 Task: Set up a 60-minute event rehearsal coordination.
Action: Mouse moved to (77, 197)
Screenshot: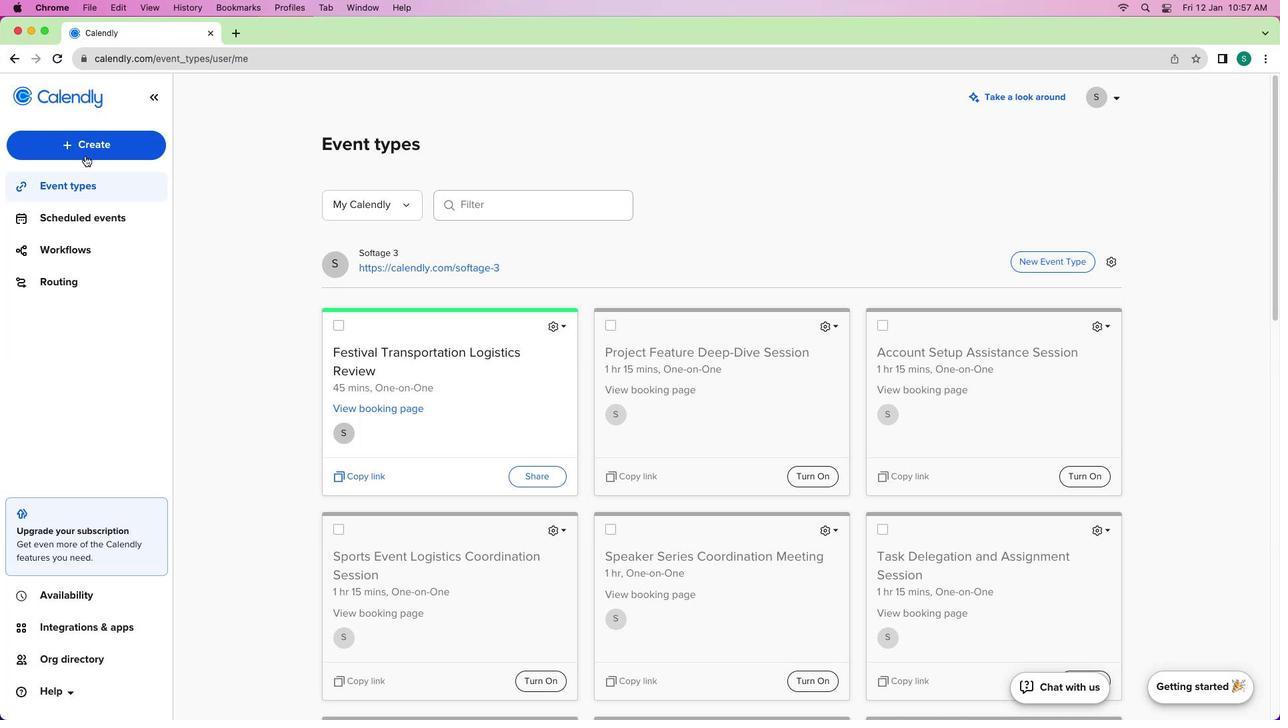 
Action: Mouse pressed left at (77, 197)
Screenshot: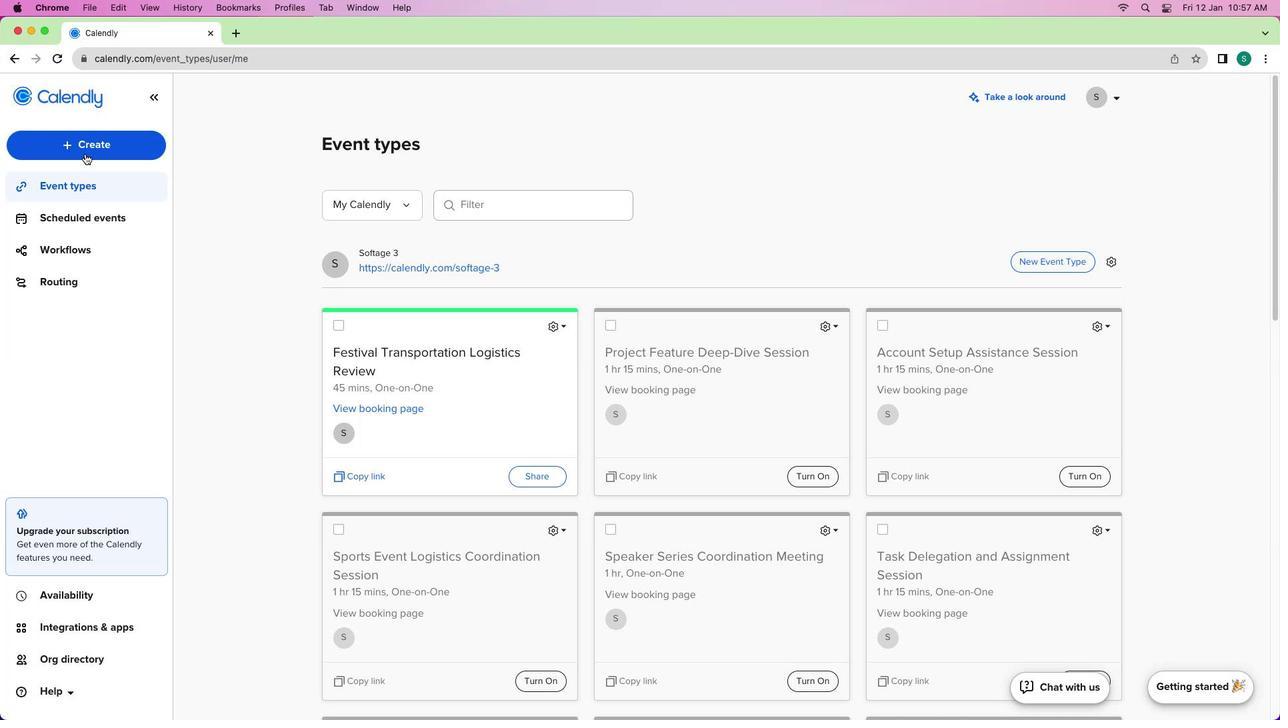 
Action: Mouse moved to (75, 192)
Screenshot: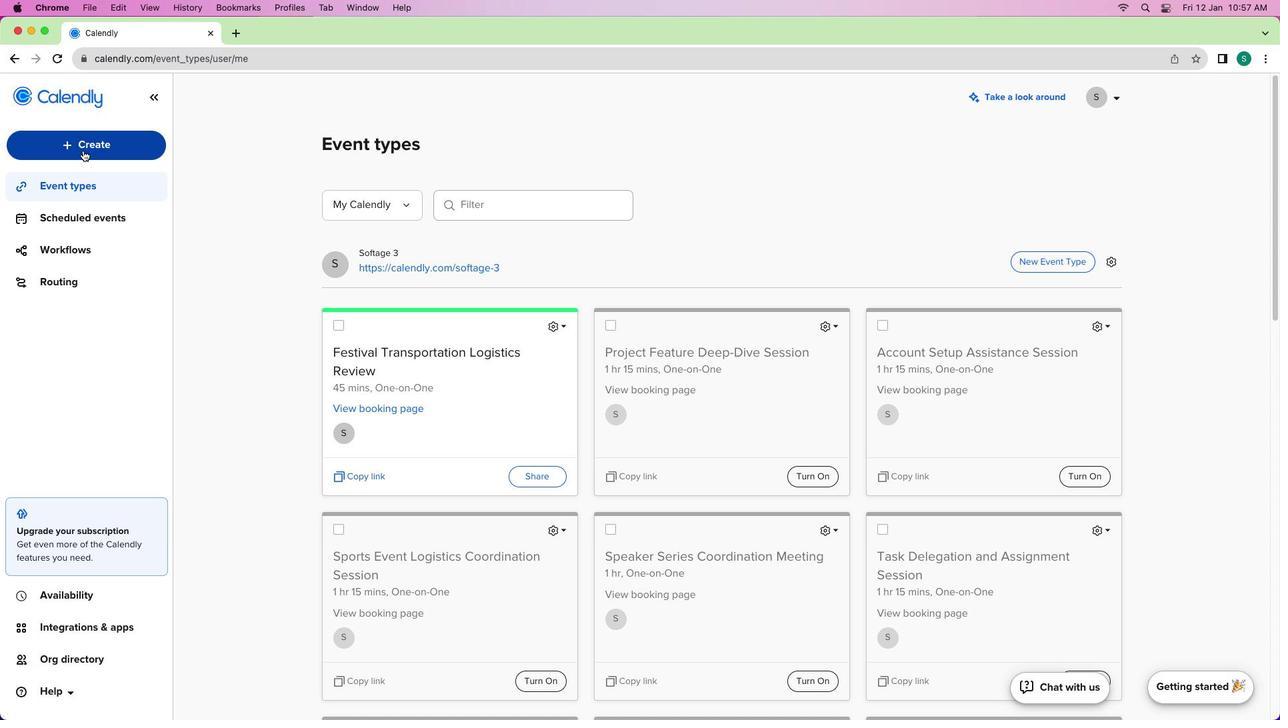 
Action: Mouse pressed left at (75, 192)
Screenshot: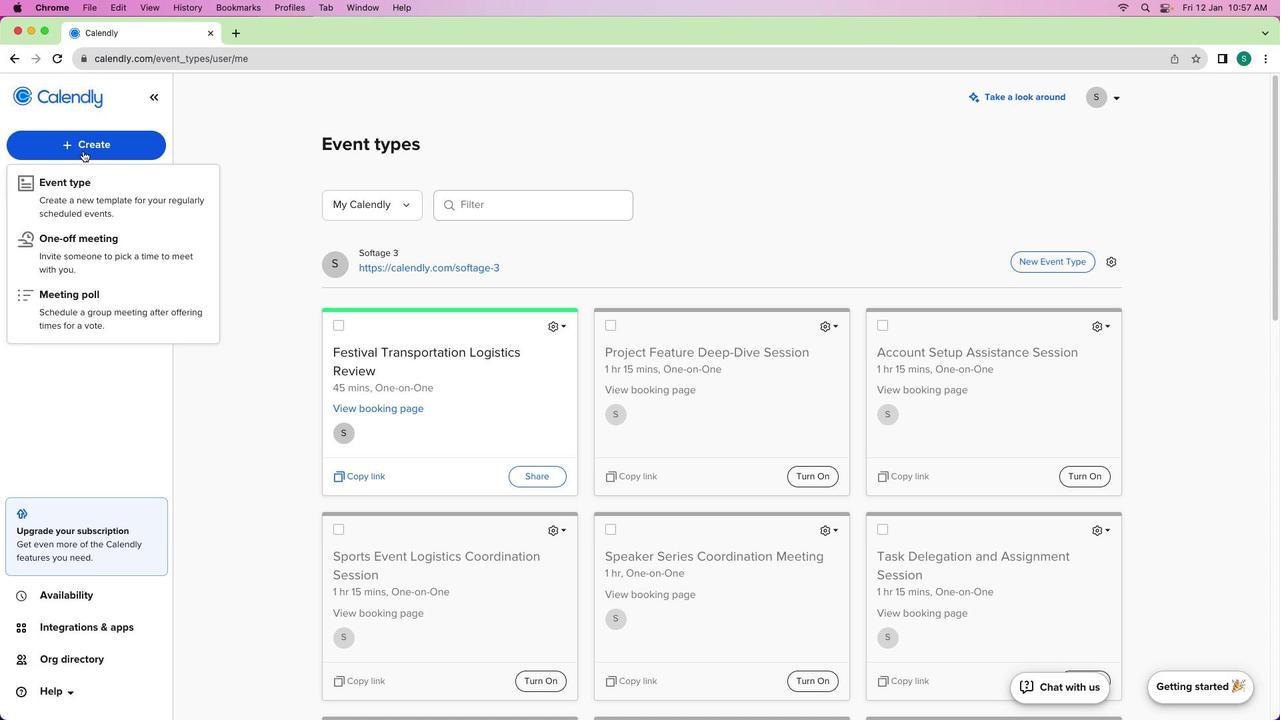 
Action: Mouse moved to (88, 216)
Screenshot: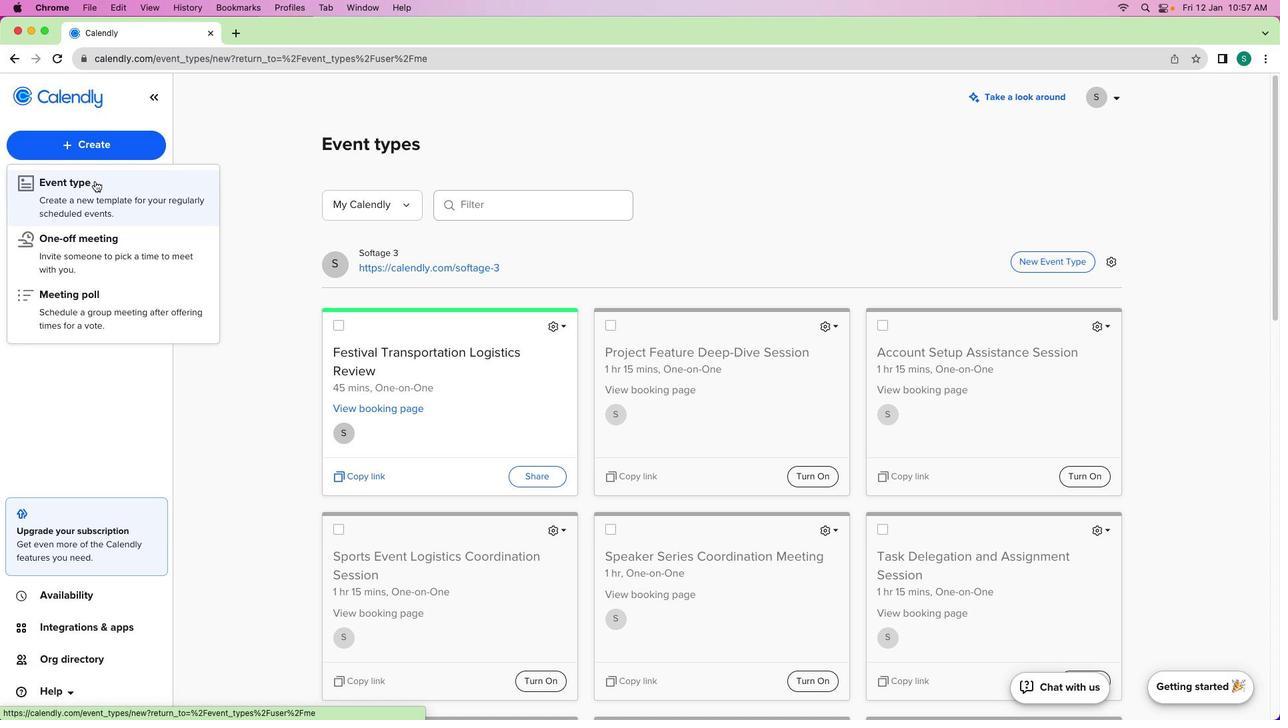 
Action: Mouse pressed left at (88, 216)
Screenshot: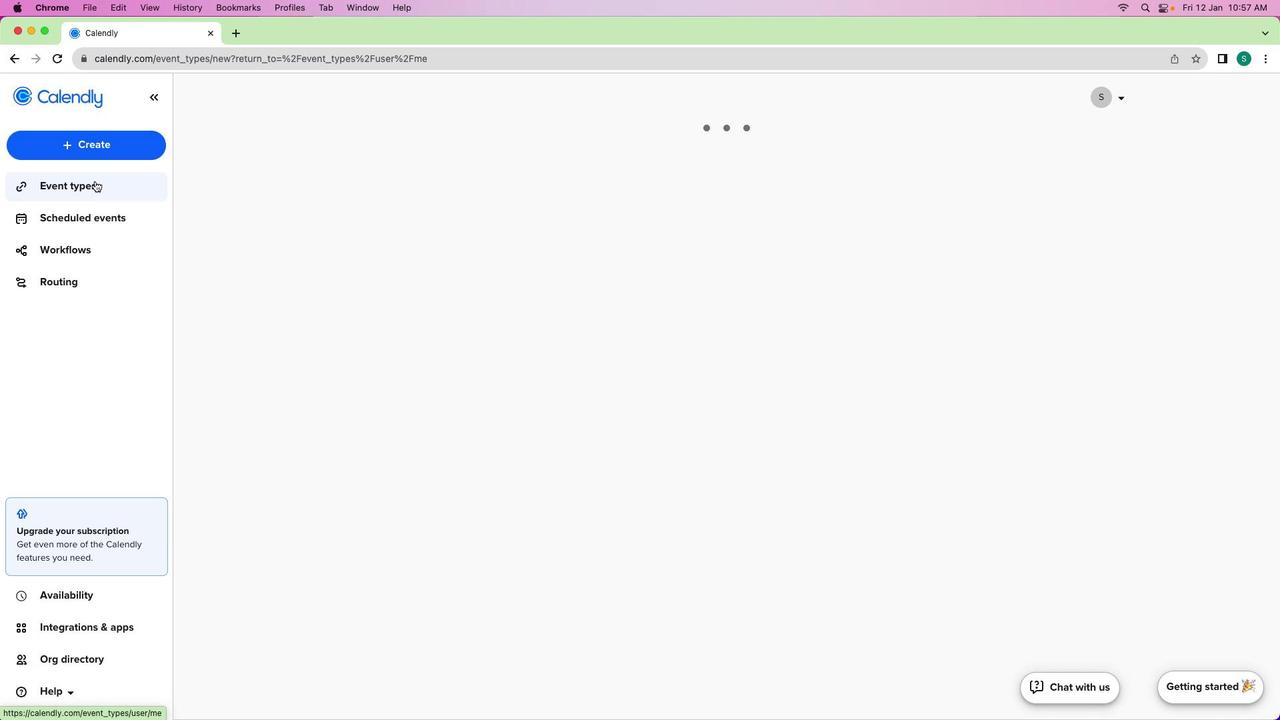 
Action: Mouse moved to (490, 262)
Screenshot: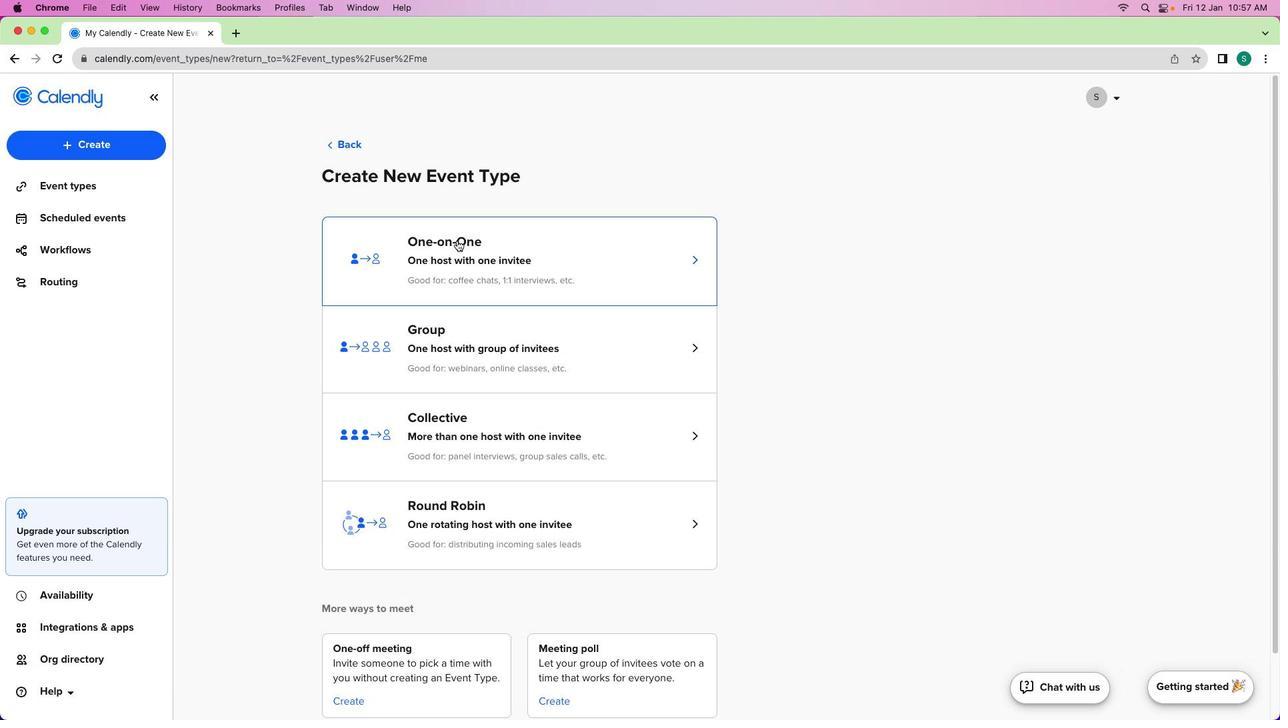 
Action: Mouse pressed left at (490, 262)
Screenshot: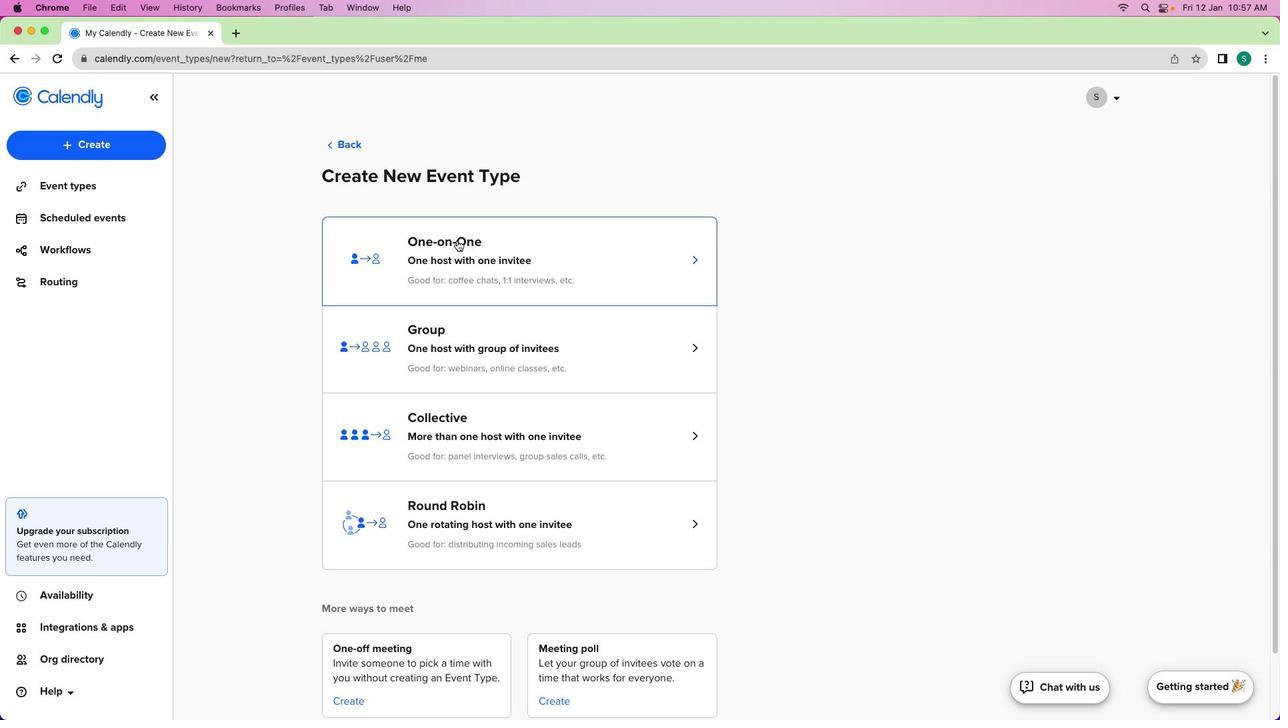 
Action: Mouse pressed left at (490, 262)
Screenshot: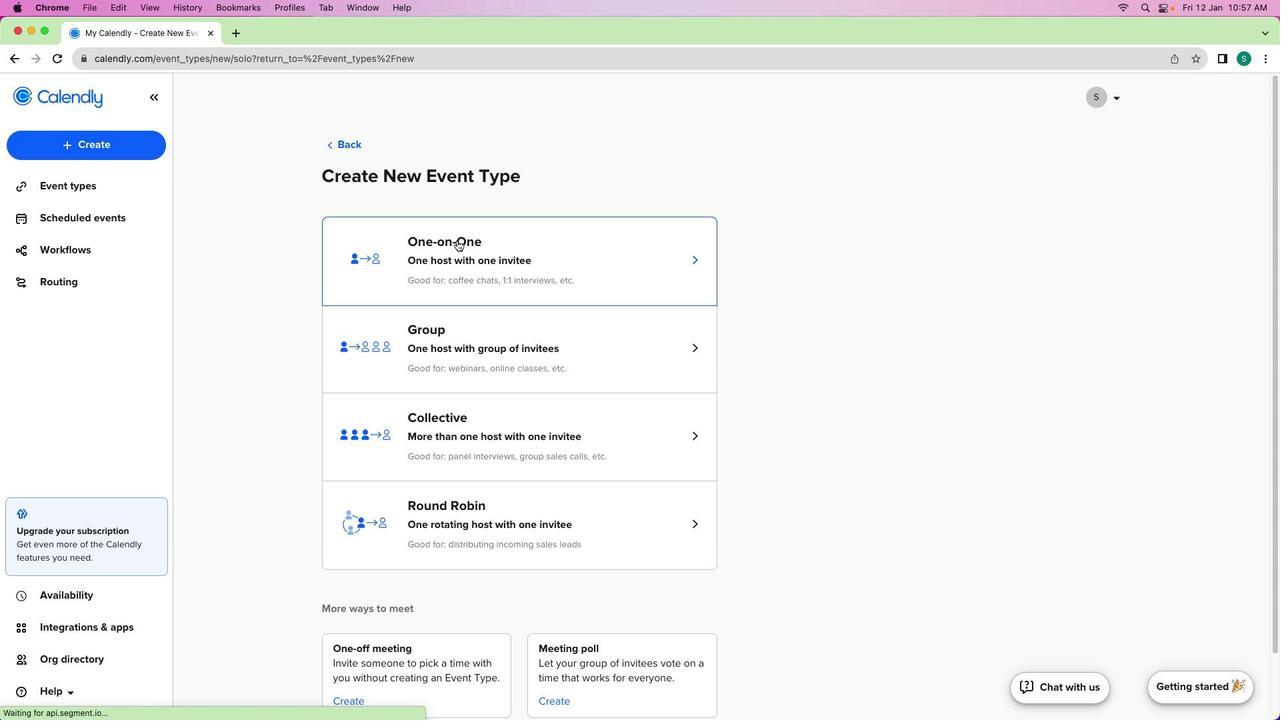 
Action: Mouse moved to (138, 232)
Screenshot: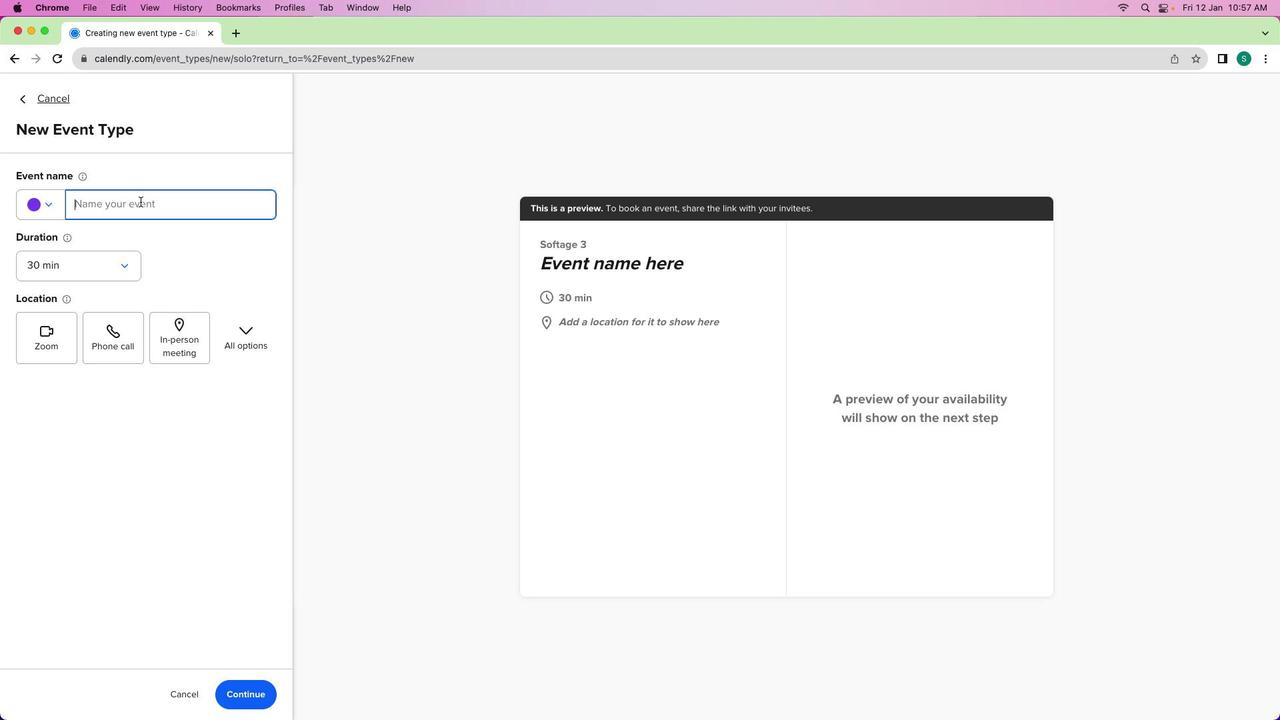 
Action: Mouse pressed left at (138, 232)
Screenshot: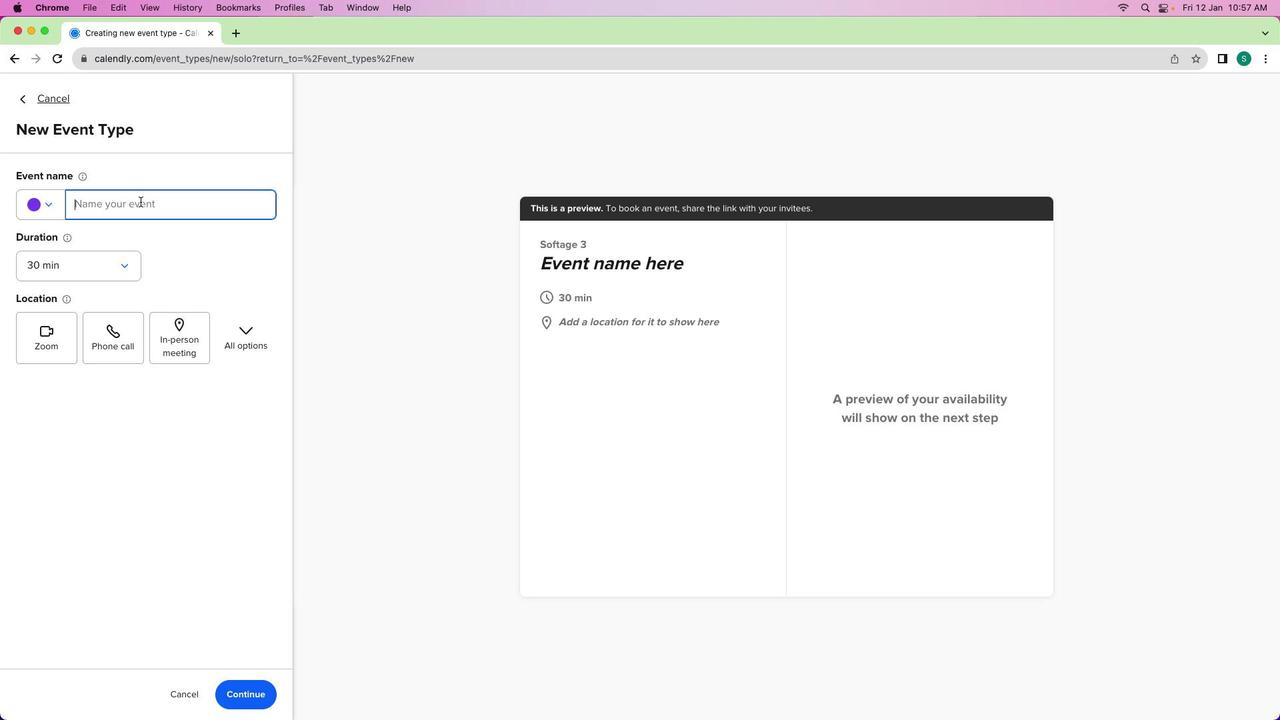 
Action: Mouse moved to (157, 233)
Screenshot: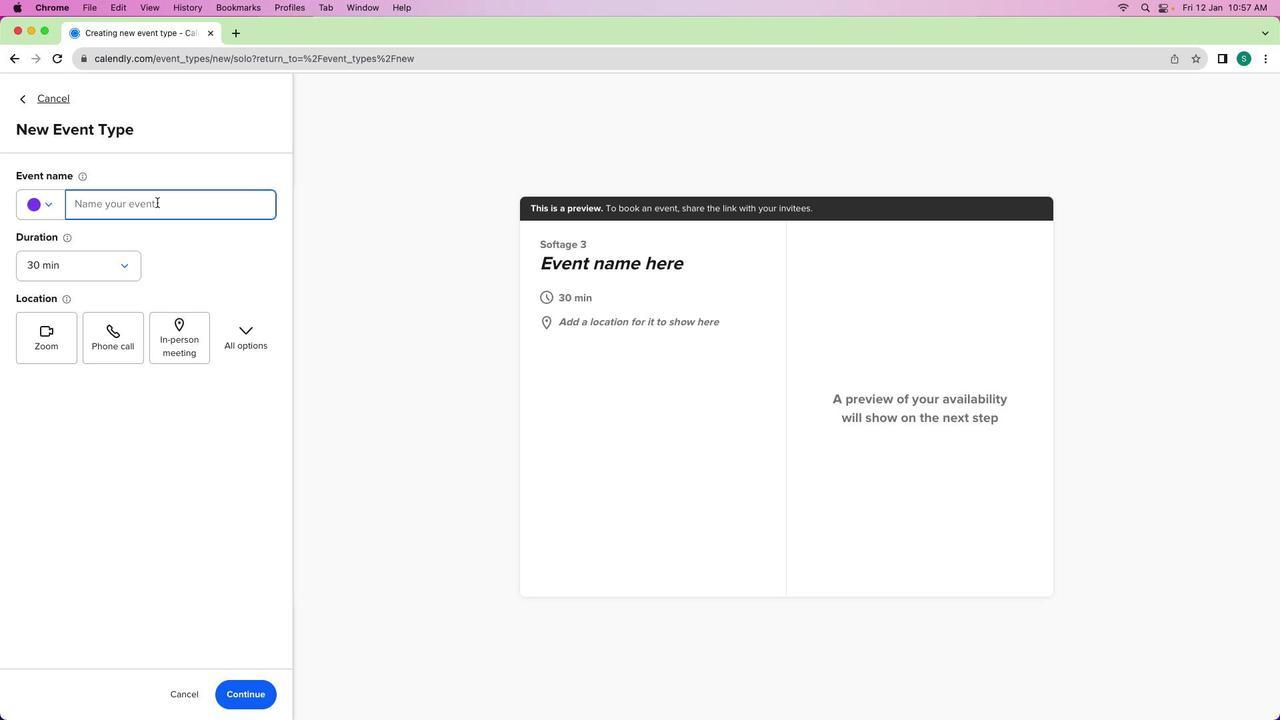 
Action: Key pressed Key.shift'E''v''e''n''t'Key.spaceKey.shift'R''e''h''e''a''r''s''a''l'Key.spaceKey.shift'C''o''o''r''d''i''n''a''t''i''o''n'Key.spaceKey.shift'M''e''e''t''i''n''g'
Screenshot: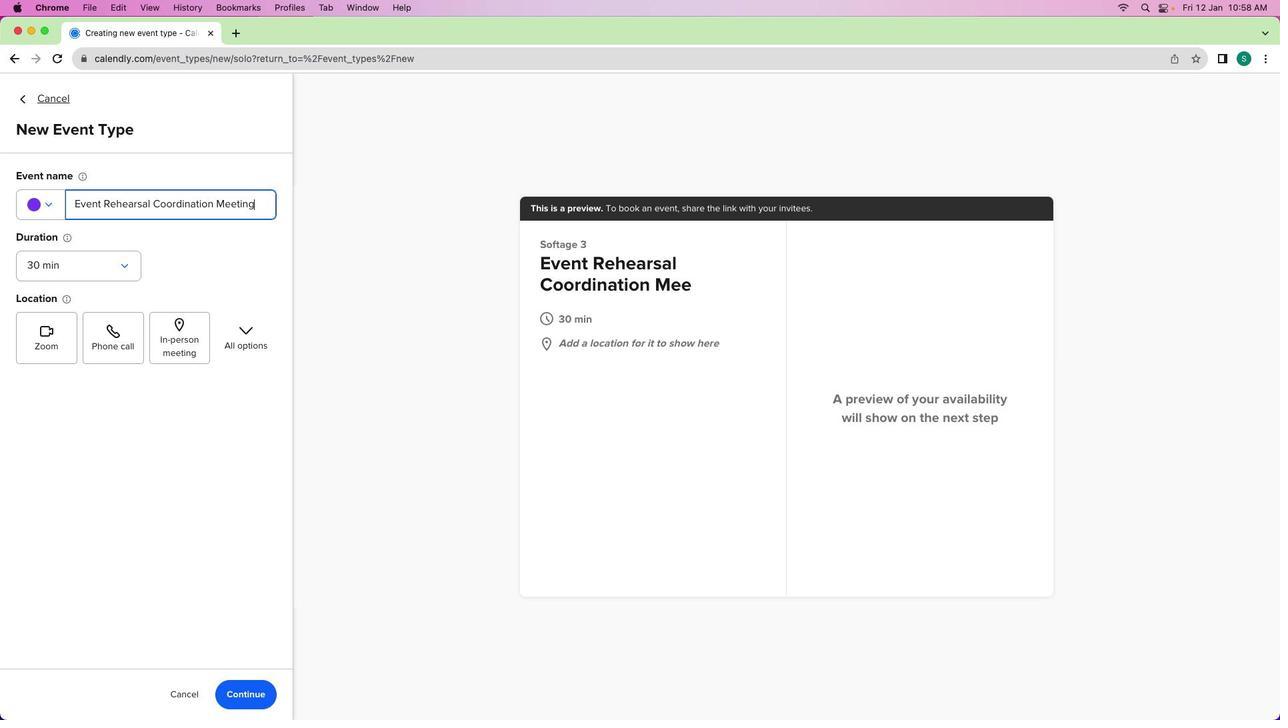 
Action: Mouse moved to (116, 282)
Screenshot: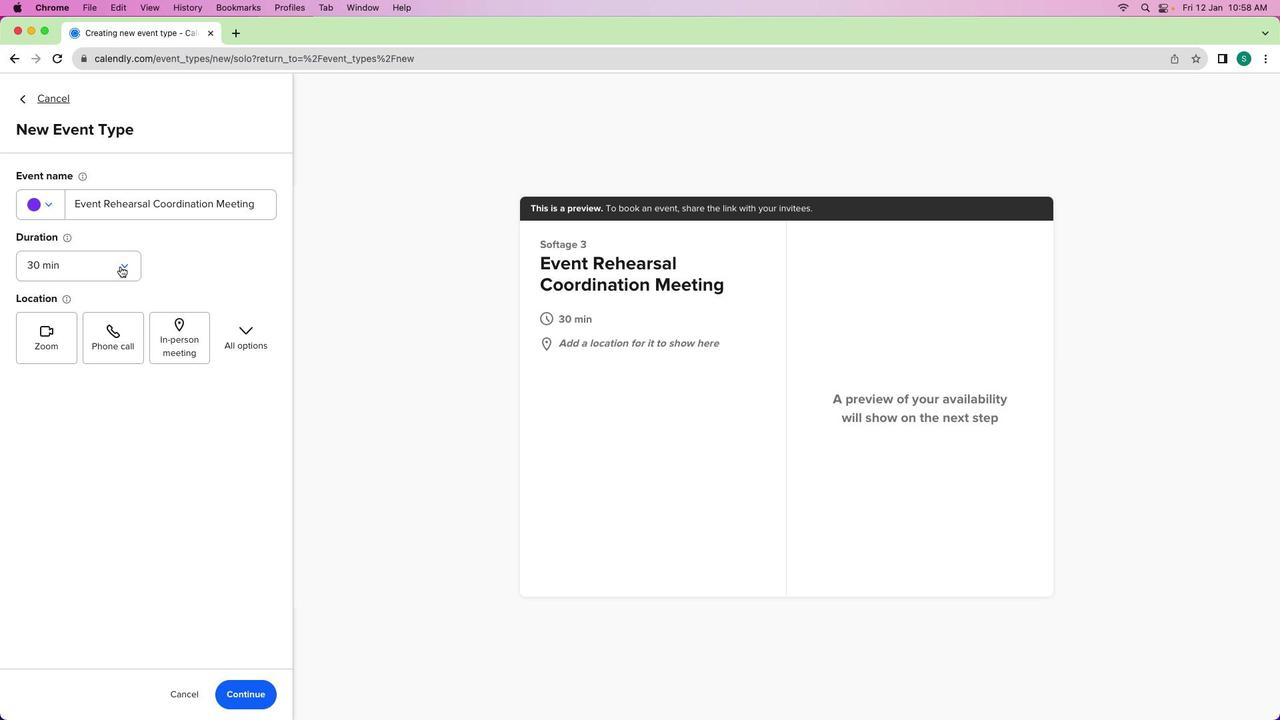 
Action: Mouse pressed left at (116, 282)
Screenshot: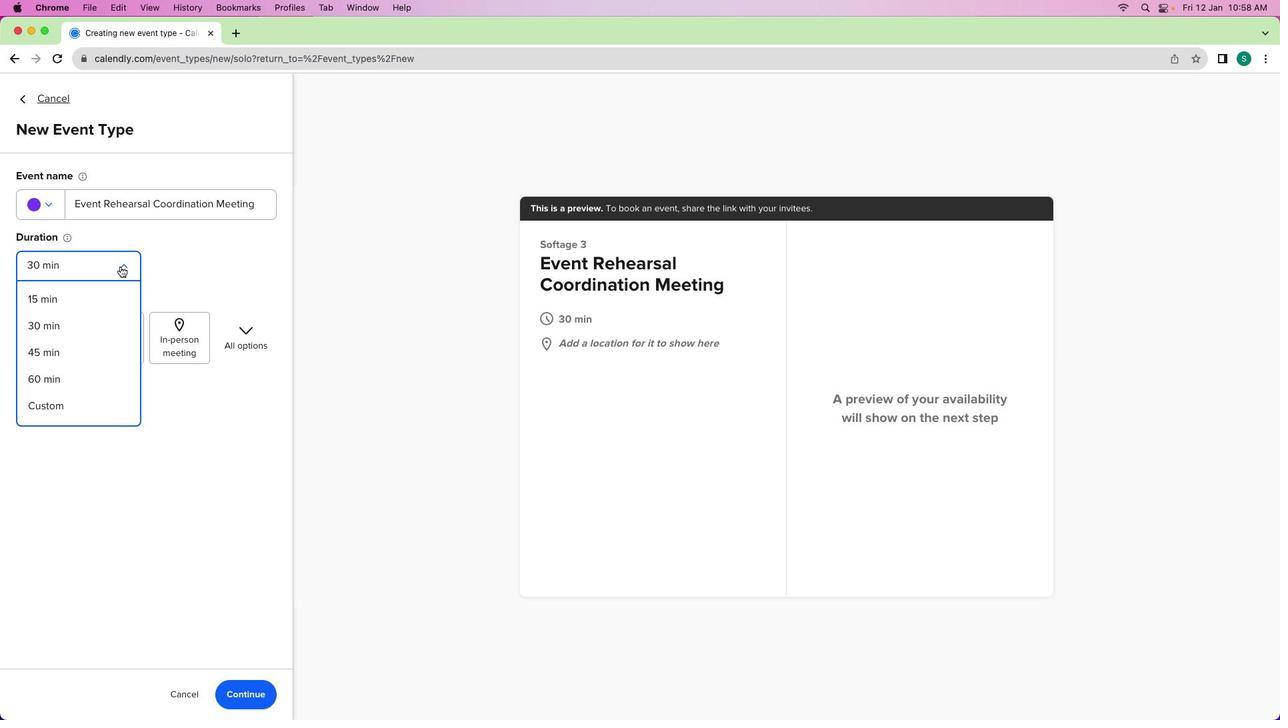 
Action: Mouse moved to (68, 373)
Screenshot: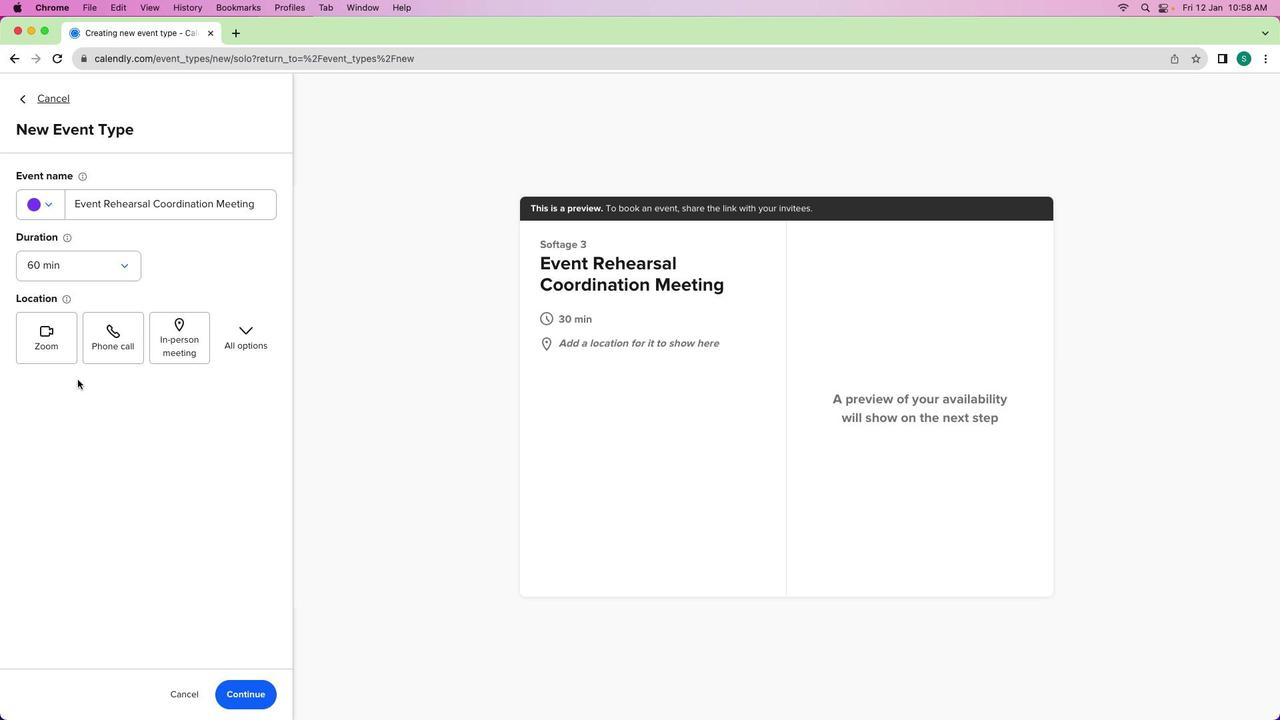 
Action: Mouse pressed left at (68, 373)
Screenshot: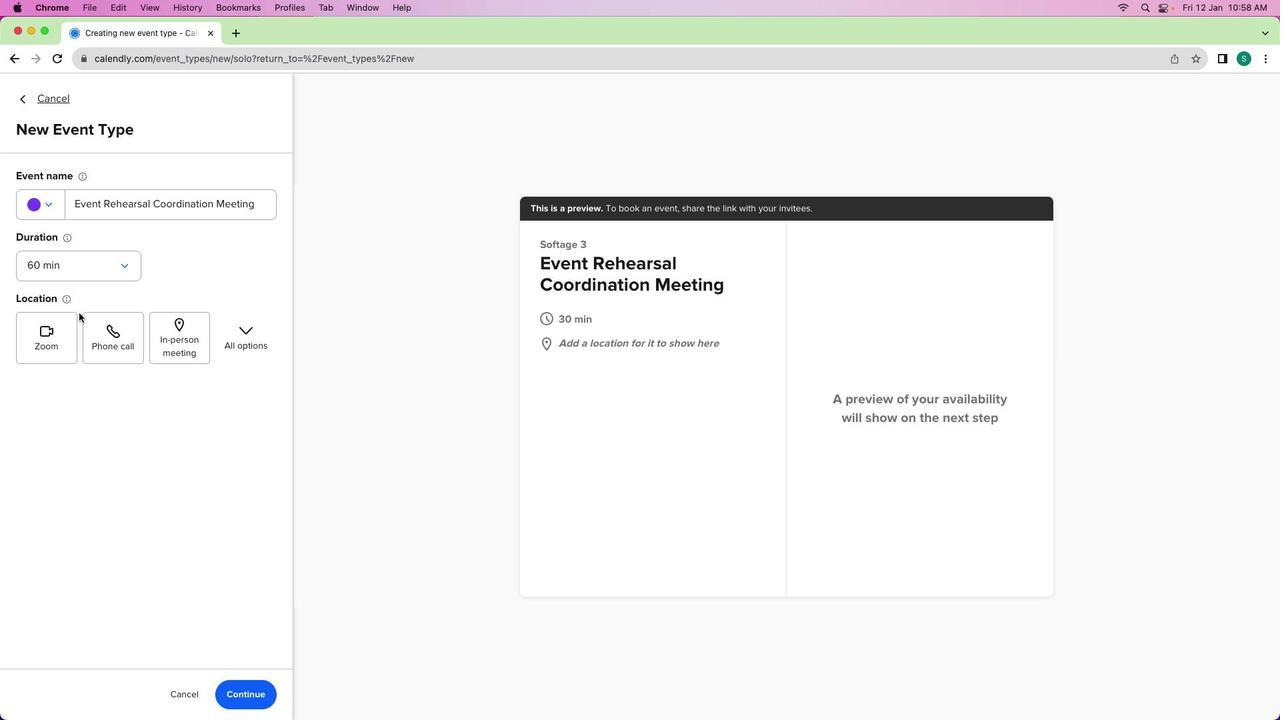 
Action: Mouse moved to (43, 232)
Screenshot: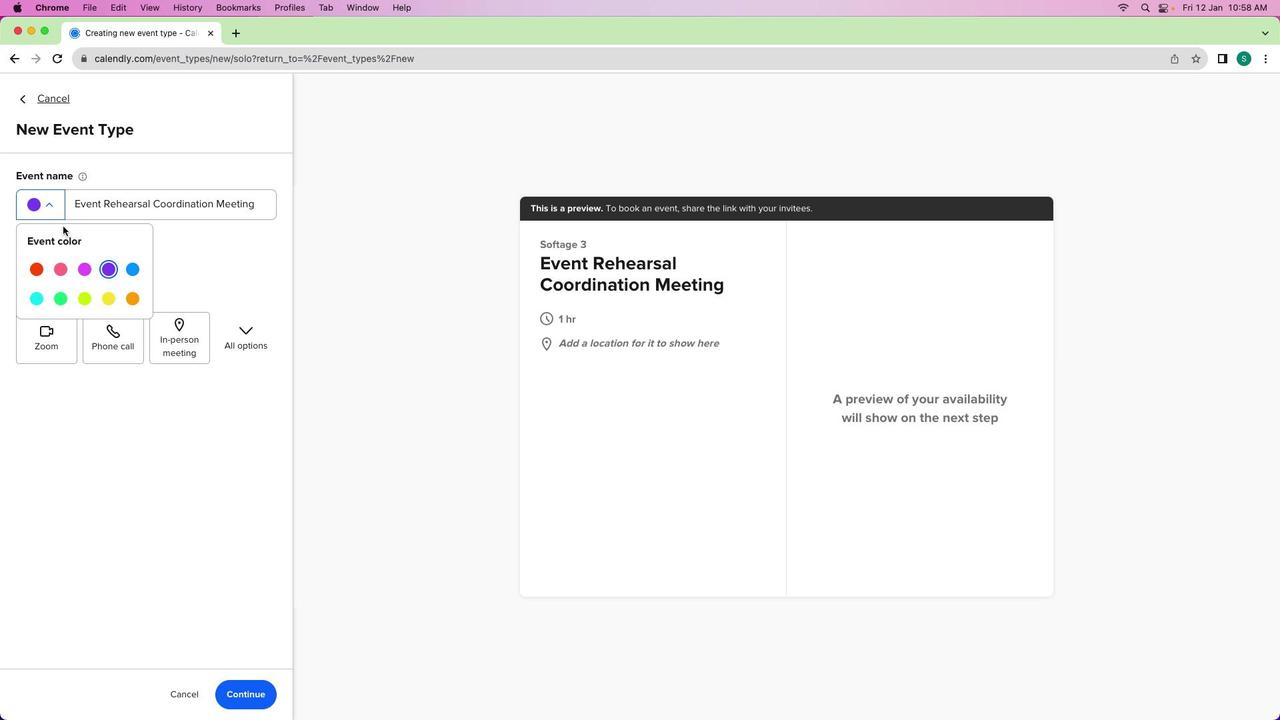 
Action: Mouse pressed left at (43, 232)
Screenshot: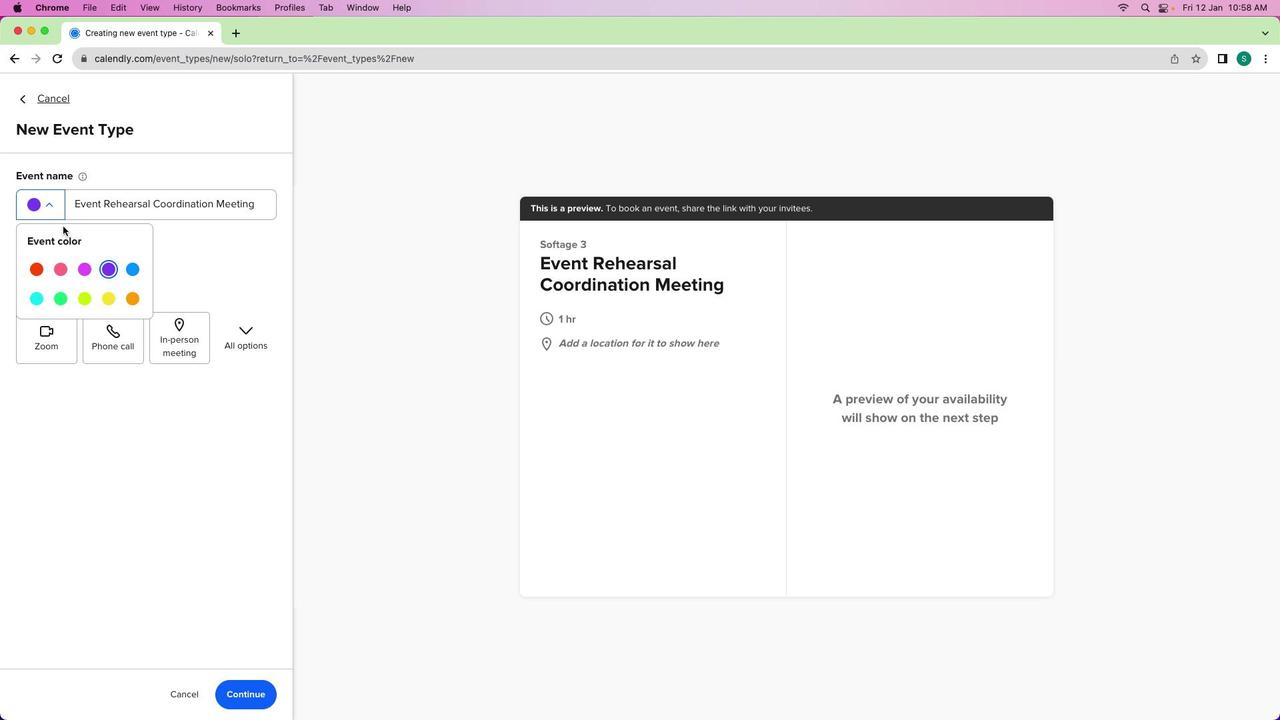 
Action: Mouse moved to (106, 306)
Screenshot: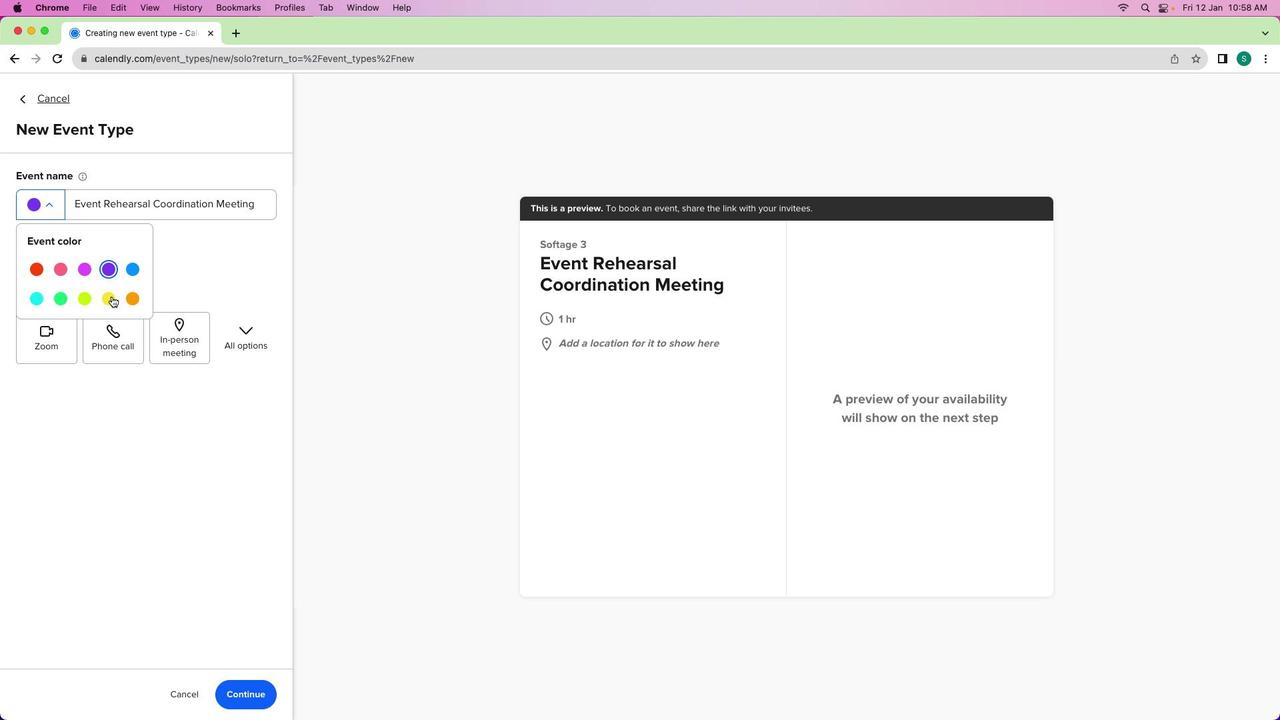 
Action: Mouse pressed left at (106, 306)
Screenshot: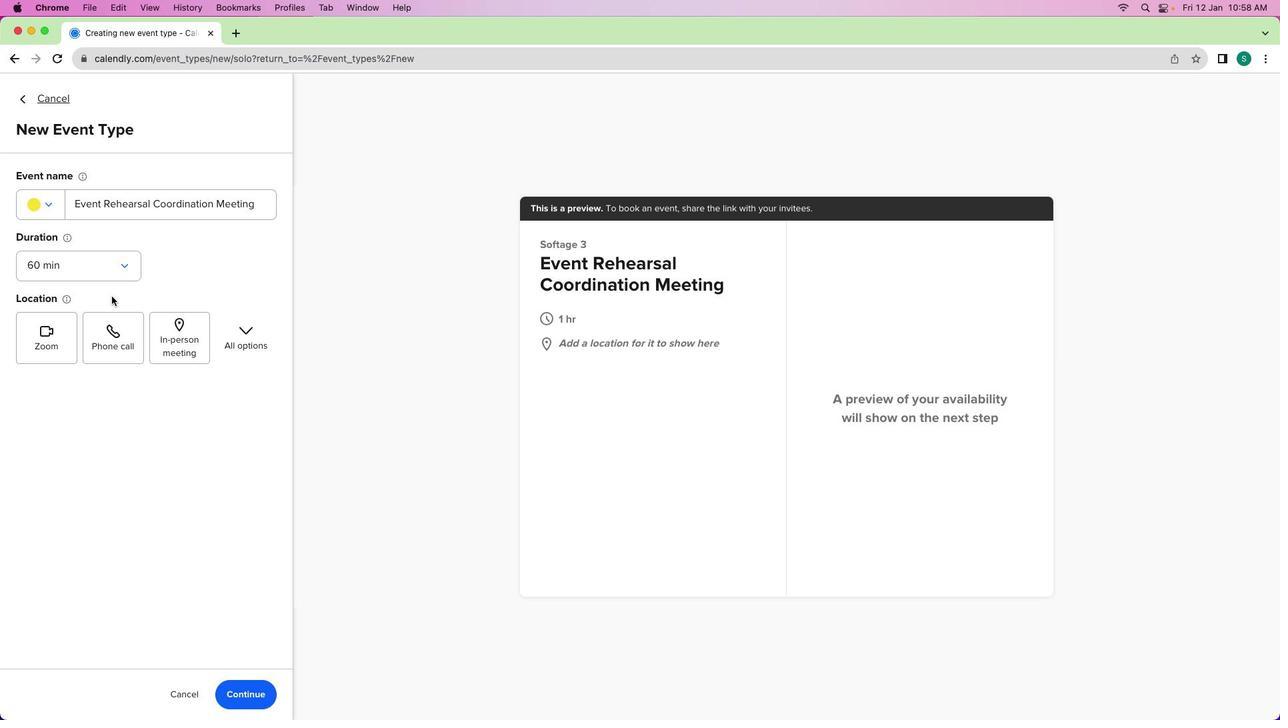
Action: Mouse moved to (30, 350)
Screenshot: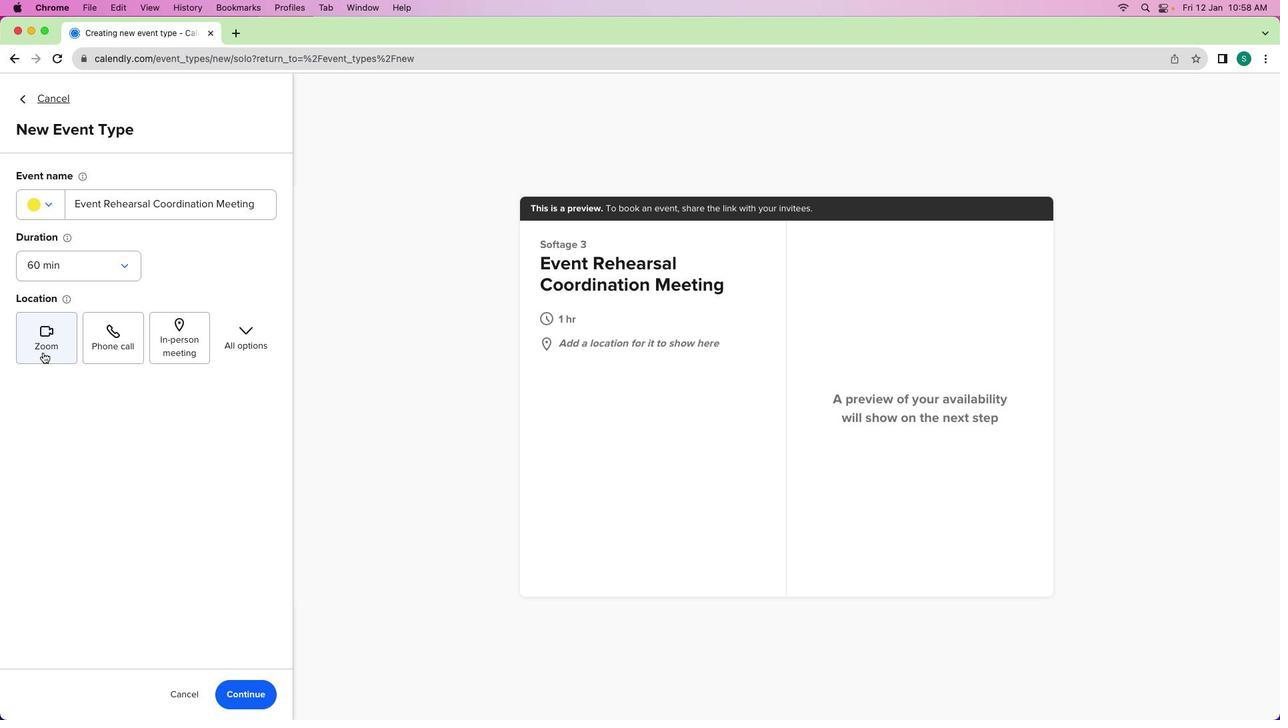 
Action: Mouse pressed left at (30, 350)
Screenshot: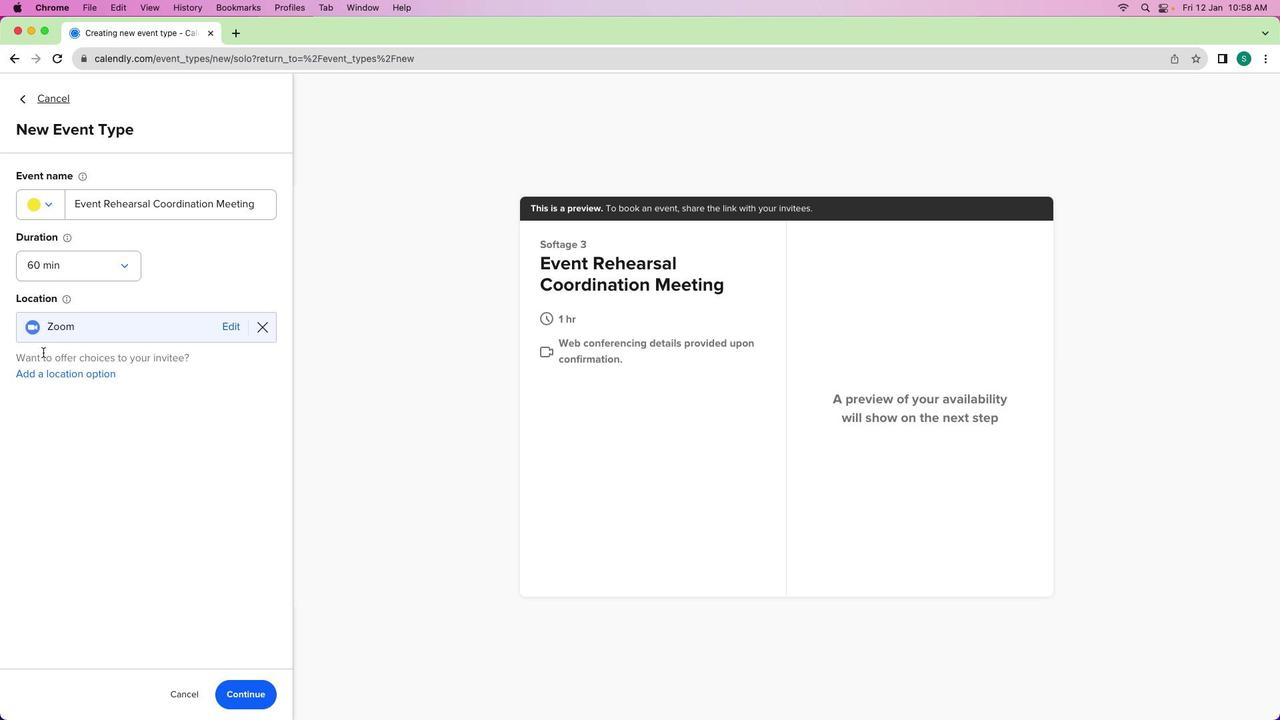 
Action: Mouse moved to (262, 616)
Screenshot: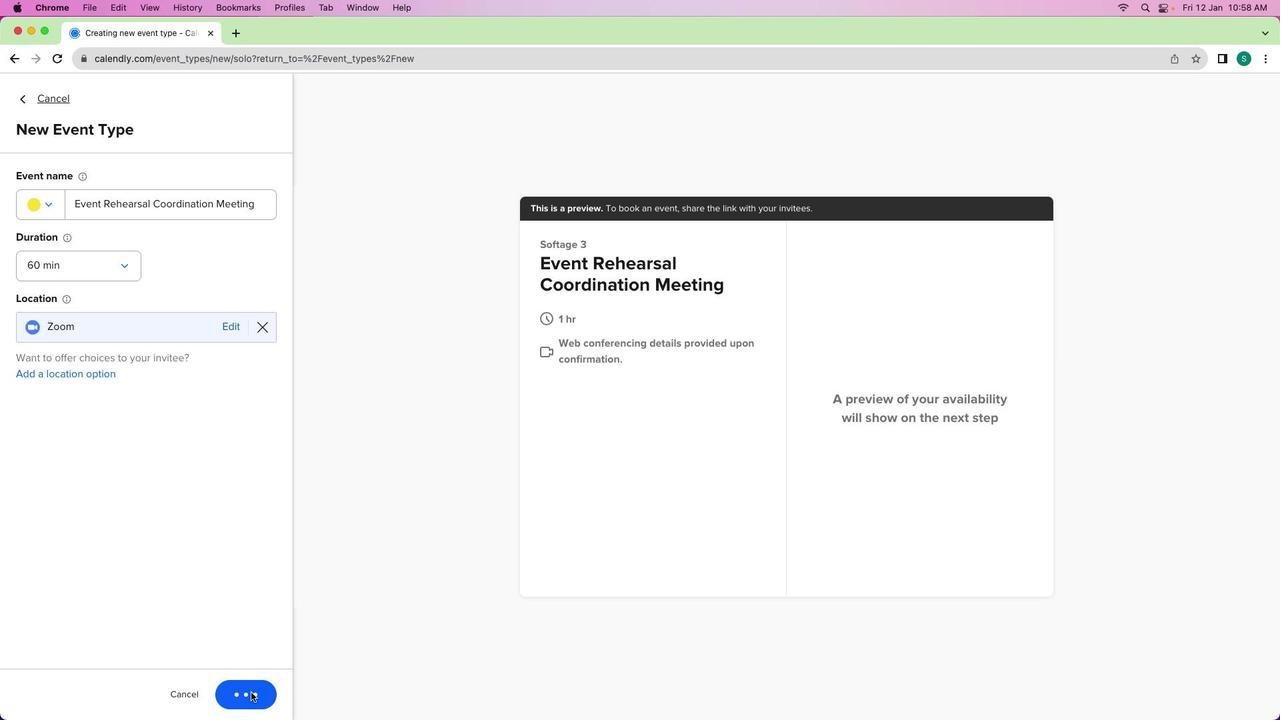 
Action: Mouse pressed left at (262, 616)
Screenshot: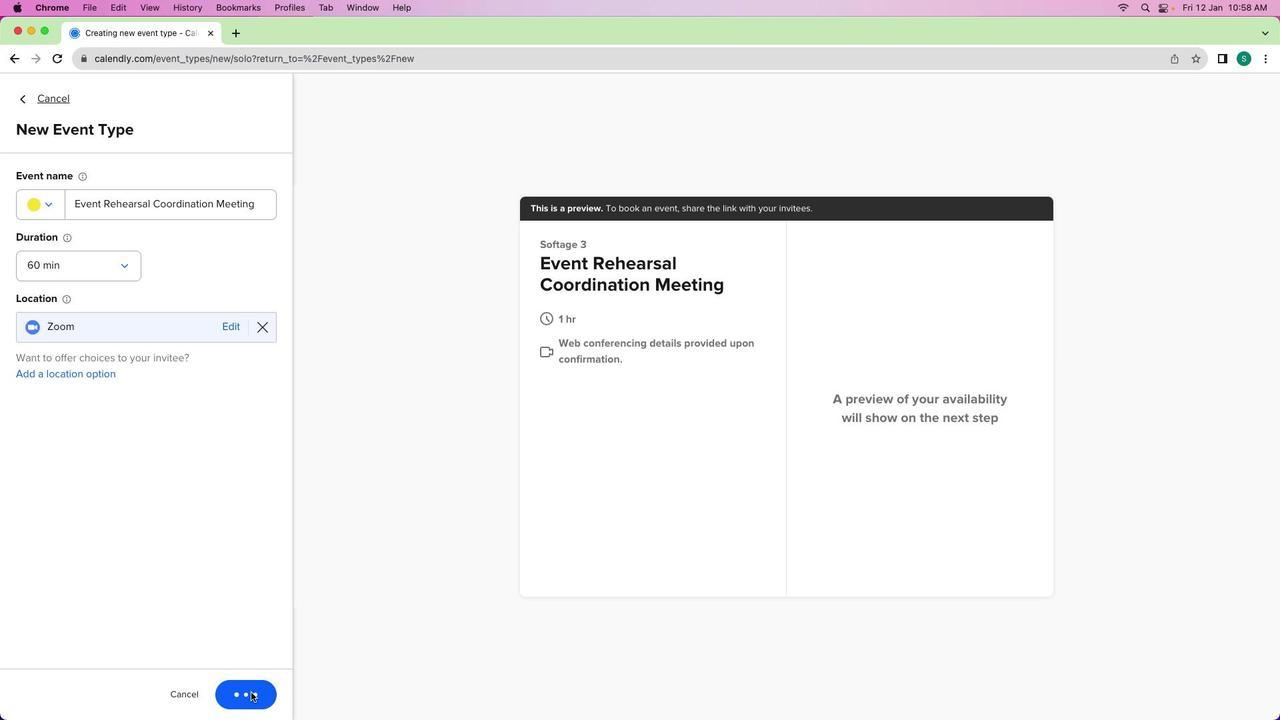 
Action: Mouse moved to (238, 258)
Screenshot: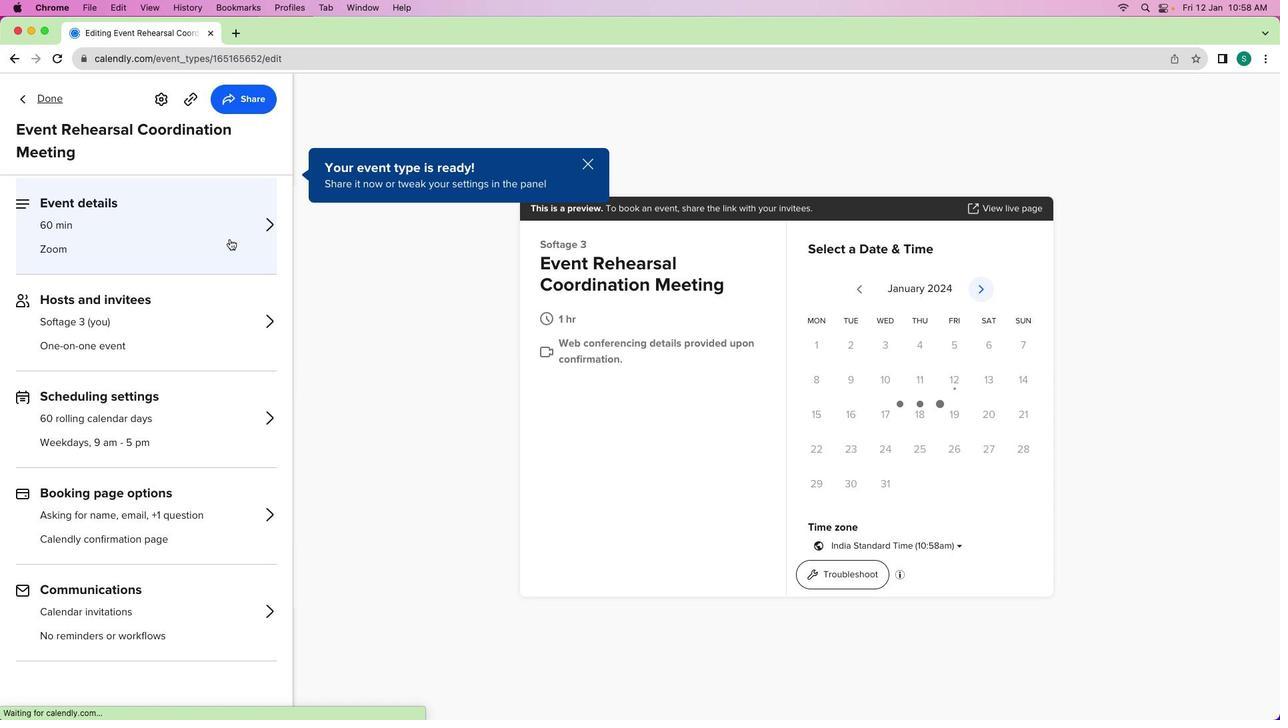 
Action: Mouse pressed left at (238, 258)
Screenshot: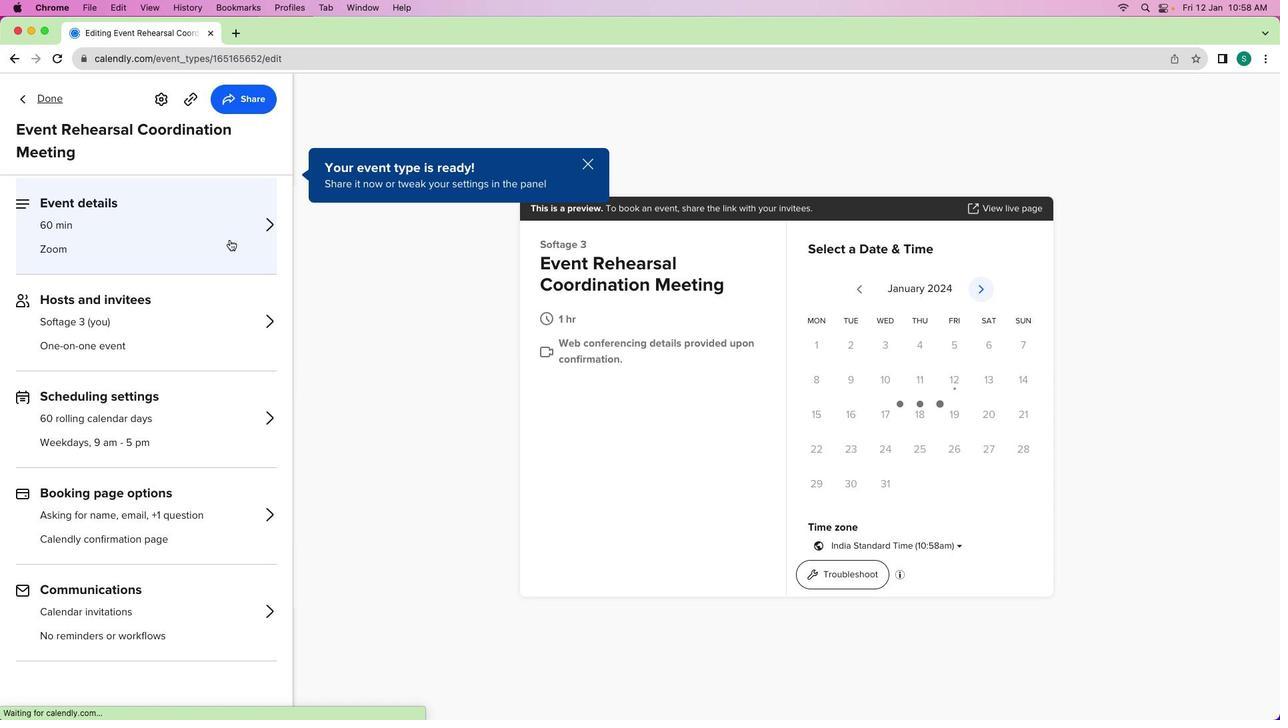 
Action: Mouse moved to (132, 447)
Screenshot: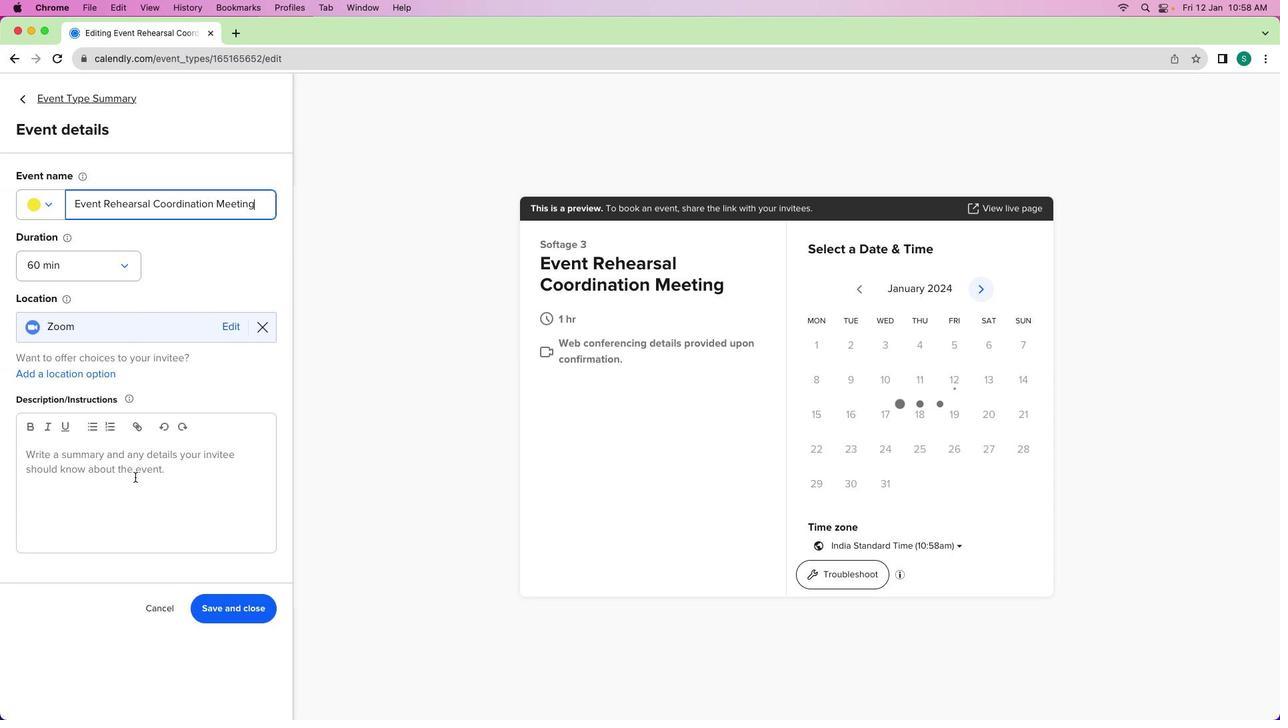 
Action: Mouse pressed left at (132, 447)
Screenshot: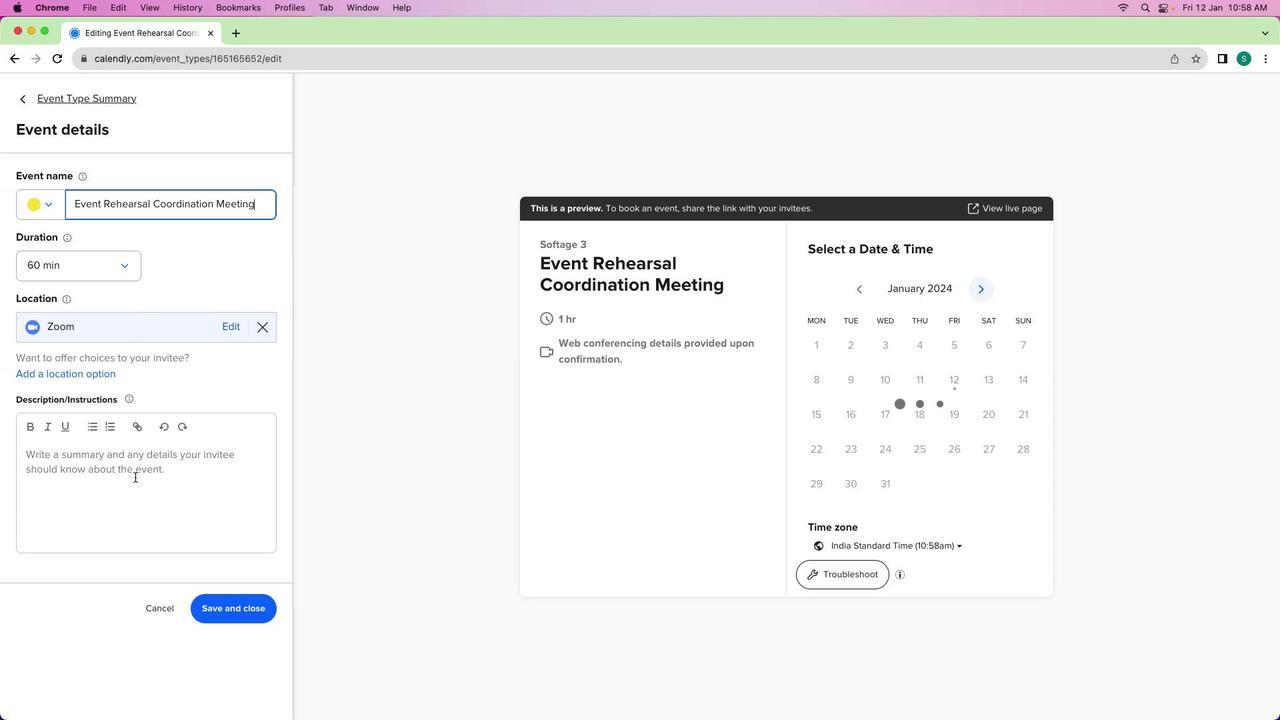 
Action: Mouse moved to (132, 447)
Screenshot: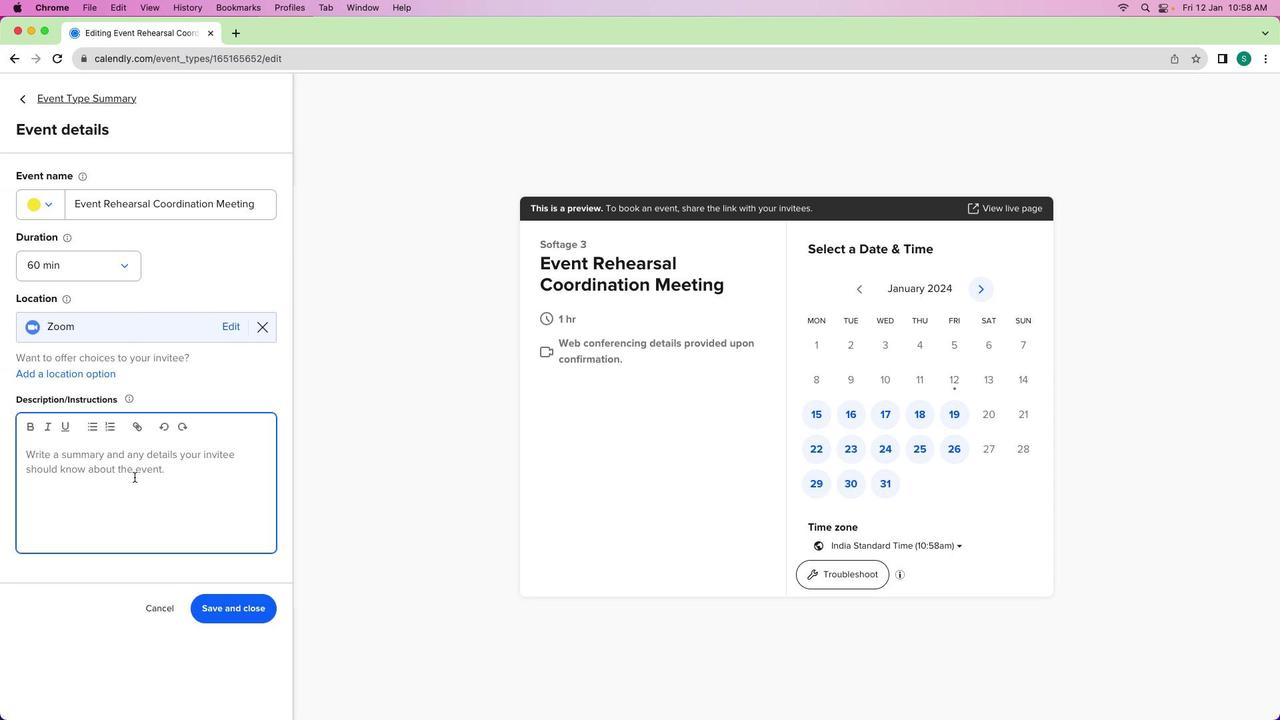 
Action: Key pressed Key.shift'H''i'Key.space't''e''a''m'','Key.enterKey.shift'T''o'Key.space'e''n''s''u''r''e'Key.space'a'Key.space'f''l''q'Key.backspace'a''w''l''e''s''s'Key.space'e''v''e''n''t'','Key.space'i'Key.backspaceKey.shift'I'"'"'v''e'Key.space's''c''h''e''d''u''l''e''d'Key.space'a'Key.space'r''e''a''h''e''a''r''s''a''l'Key.space'c''o''o'Key.leftKey.leftKey.leftKey.leftKey.leftKey.leftKey.leftKey.leftKey.leftKey.leftKey.leftKey.leftKey.rightKey.backspaceKey.down'r''d''i''n''a''t''i''o''n'Key.space'm''e''e''t''i''n''g''.'Key.spaceKey.shift'L''e''t'"'"'s'Key.space'r''e''v''i''w'Key.backspace'e''w'Key.space't''h''e'Key.space'p''r''o''g''r''a''m'','Key.space'a''d''d''r''e''s''s''n'Key.backspaceKey.space'a''n''y'Key.space'l''a''s''t''-''m''i''n''u''t''e'Key.space'd''e''a''t'Key.backspaceKey.backspace't''a''i''l''s'','Key.space'a''n''d'Key.space'e''n''s''u''r''e'Key.space'e''v''e''r''y''o''n''r'Key.backspace'e'Key.space'i''s'Key.space'o''n'Key.space't''h''e'Key.space's''a''m''e'Key.space'p''a''g''e''.'Key.enterKey.shift'E''c''i'Key.backspaceKey.backspace'x''c''i''t''e''d'Key.space't''o'Key.space'c''o''o''r''d''i''n''a''t''e'Key.space'a'Key.space's''u''c''c''e''s''s''f''u''l'Key.space'e''b''e'Key.backspaceKey.backspace'v''e''n''t'Key.space'r''e''h''e''a''r''s''a''l'Key.shift_r'!'Key.enterKey.enterKey.shift'B''e''s''t'Key.space'r''e''g''a''r''d''s'','Key.spaceKey.enterKey.shift'S''o''f''t'Key.shift'A''G''e'Key.leftKey.backspace'g'Key.down
Screenshot: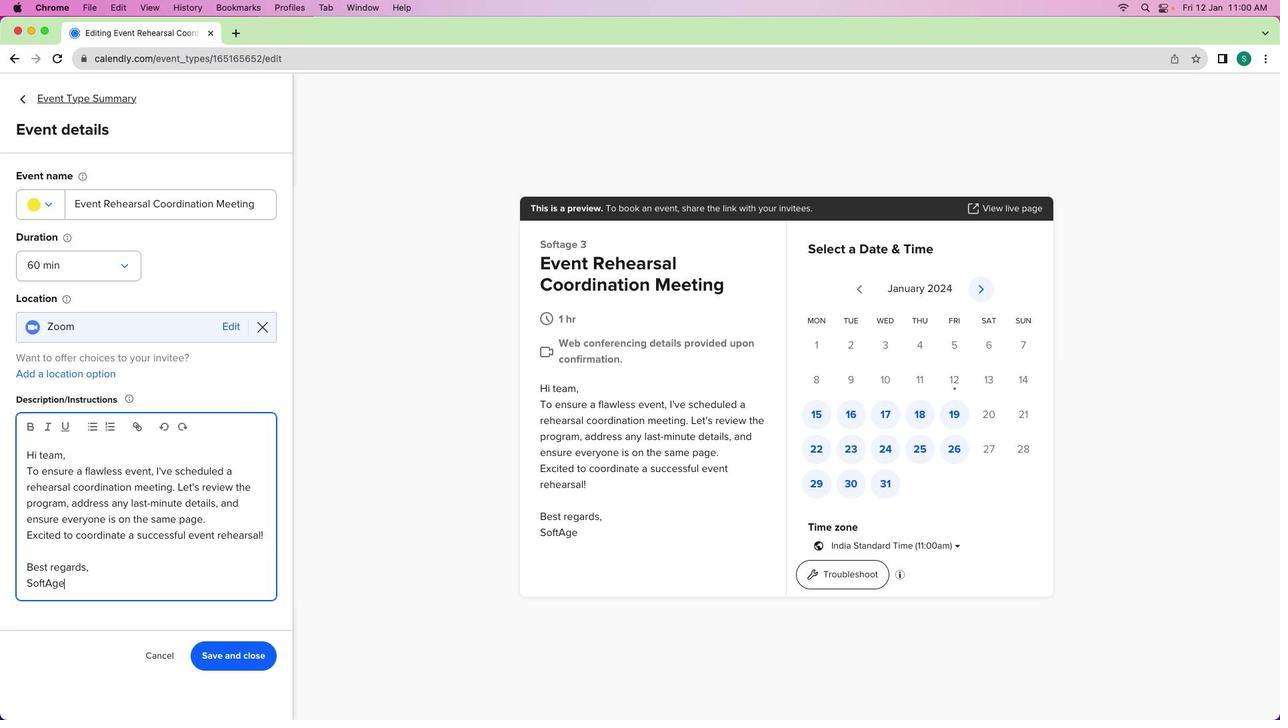 
Action: Mouse moved to (256, 590)
Screenshot: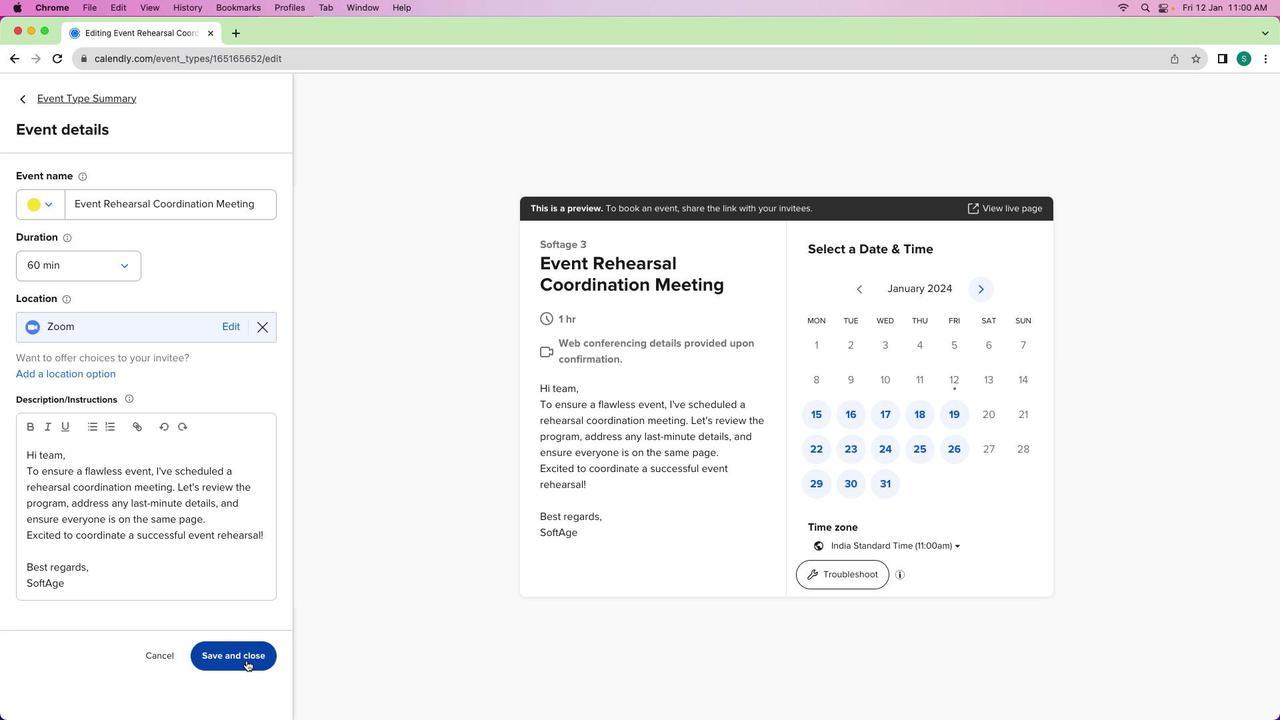 
Action: Mouse pressed left at (256, 590)
Screenshot: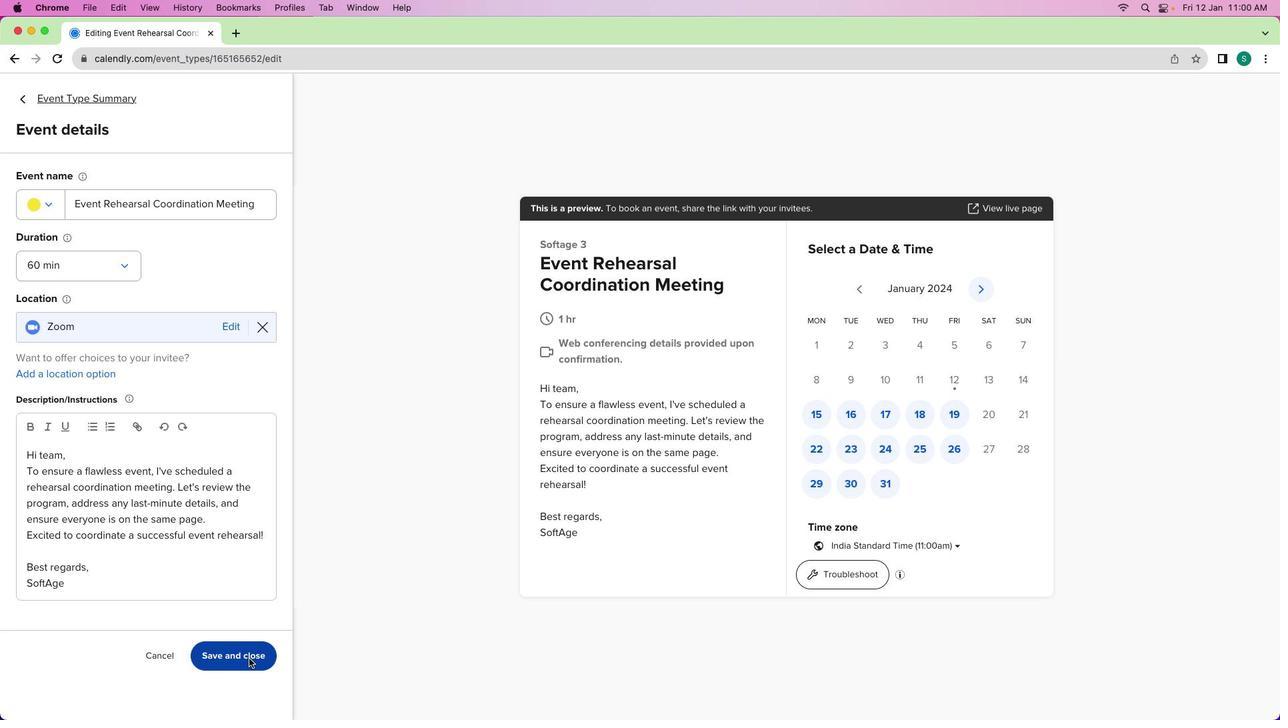 
Action: Mouse moved to (188, 406)
Screenshot: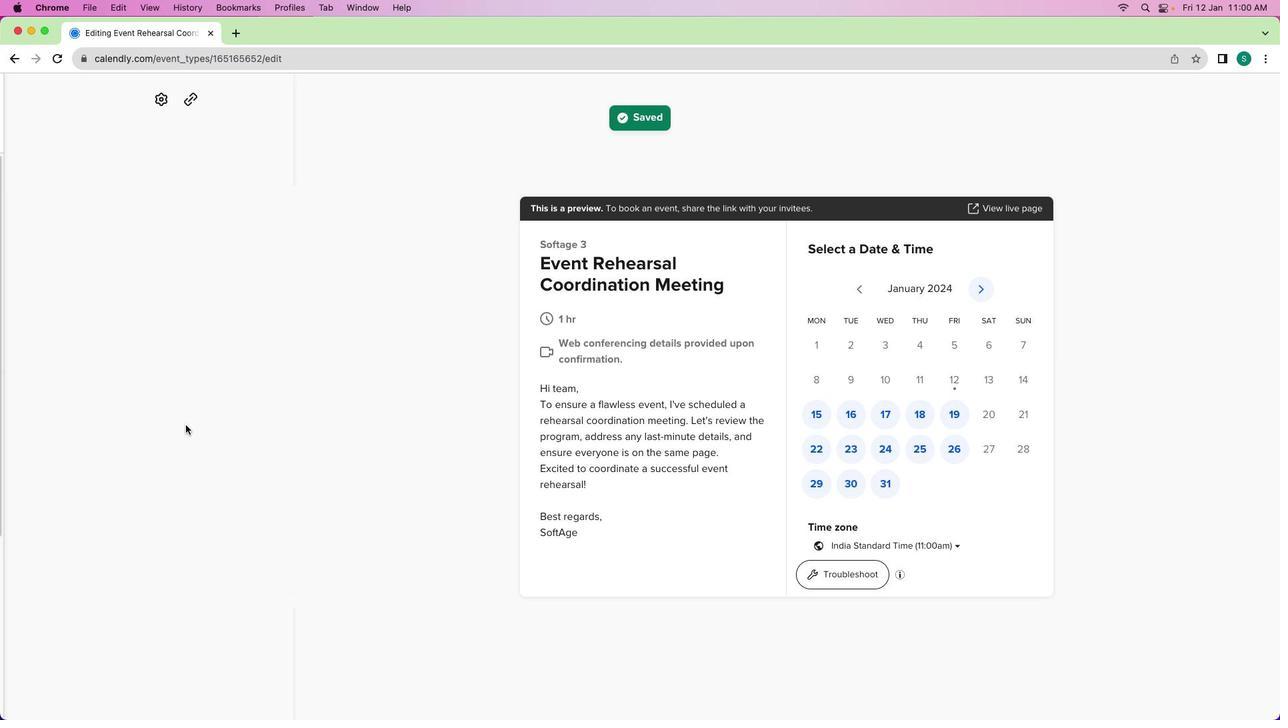 
Action: Mouse pressed left at (188, 406)
Screenshot: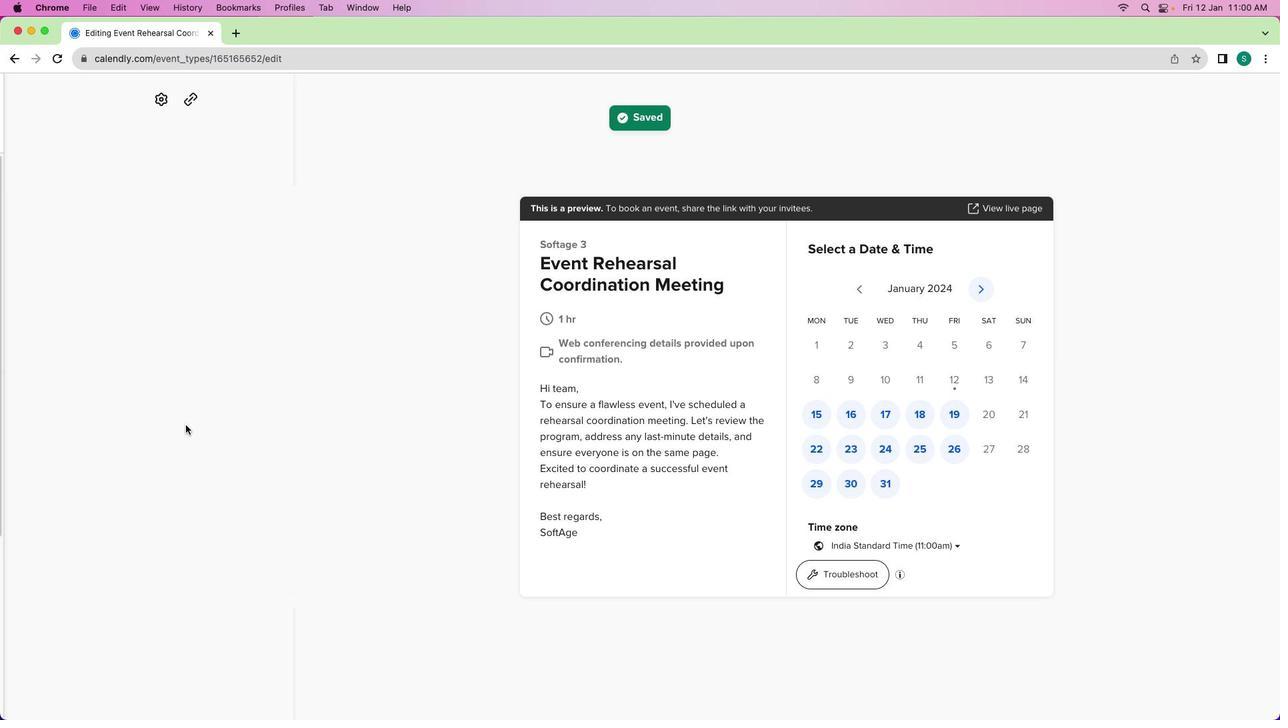 
Action: Mouse moved to (263, 460)
Screenshot: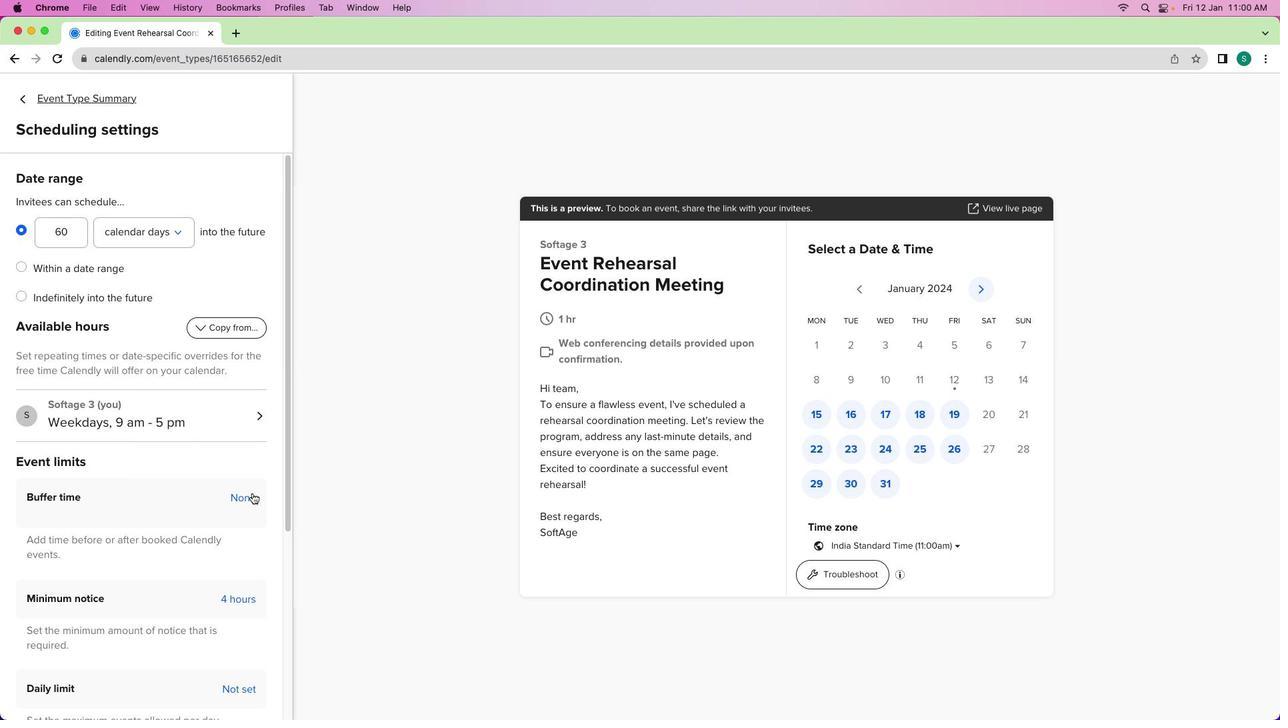 
Action: Mouse pressed left at (263, 460)
Screenshot: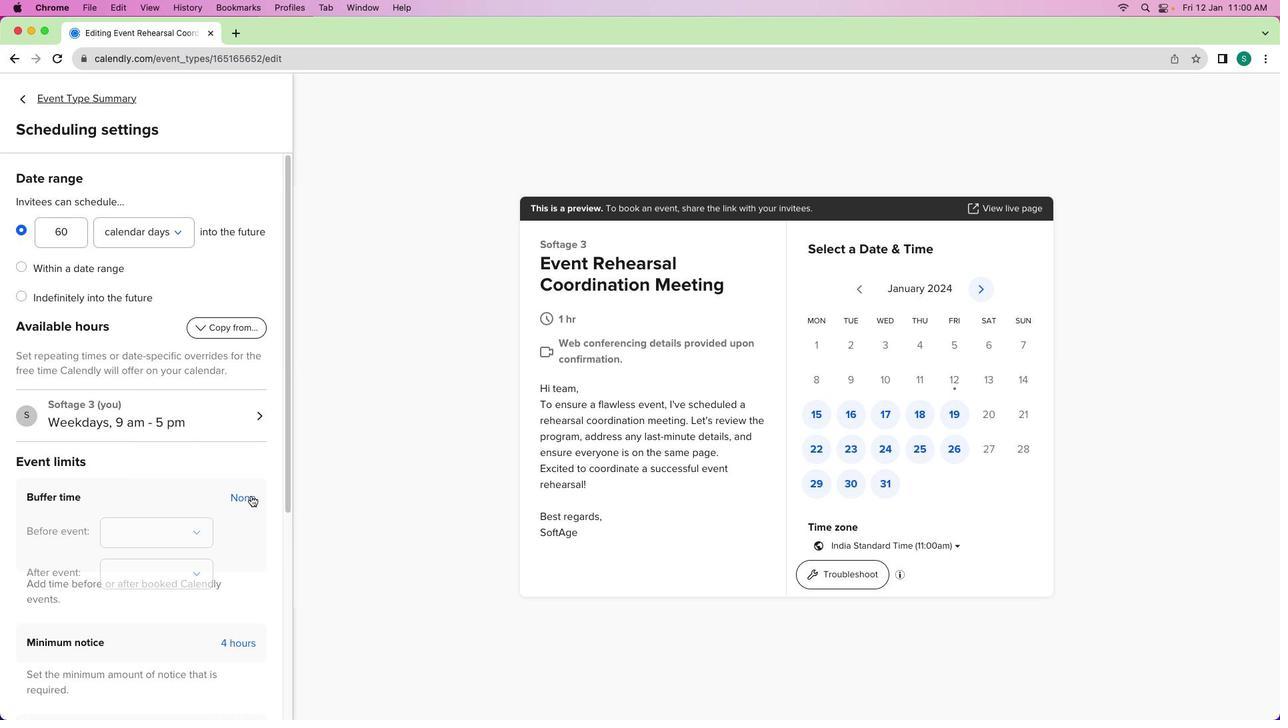 
Action: Mouse moved to (204, 500)
Screenshot: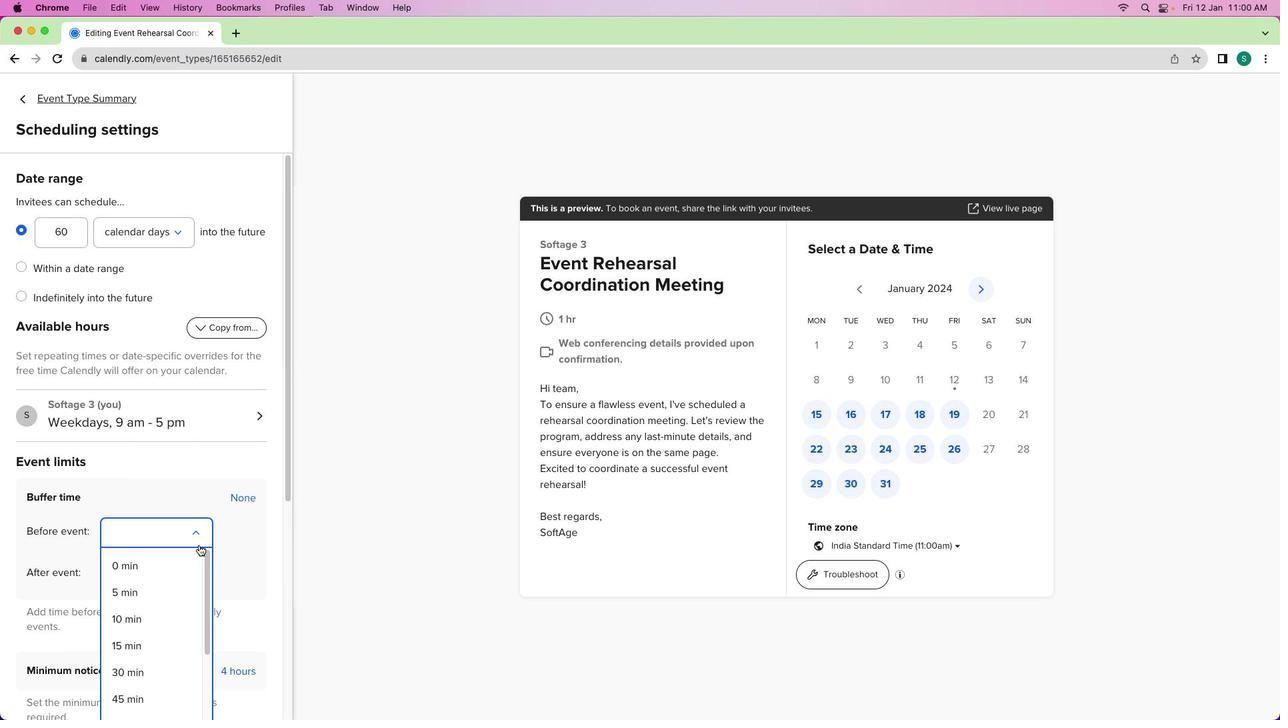 
Action: Mouse pressed left at (204, 500)
Screenshot: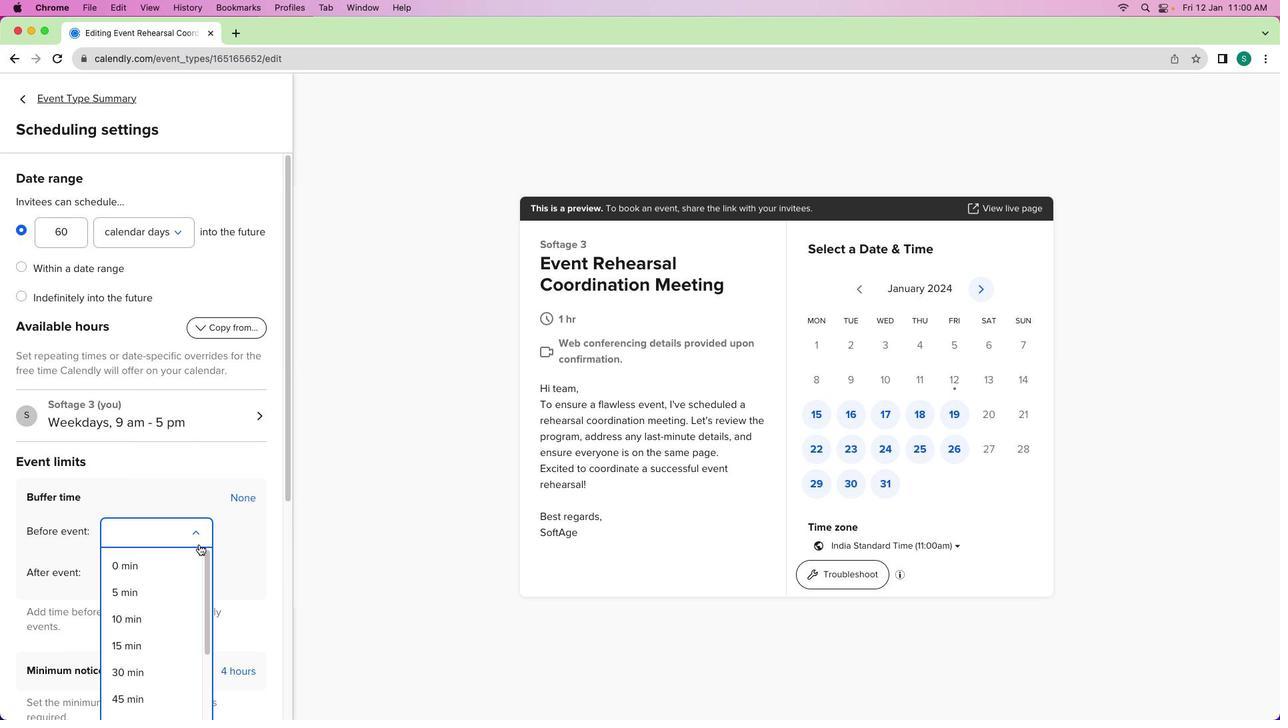 
Action: Mouse moved to (160, 588)
Screenshot: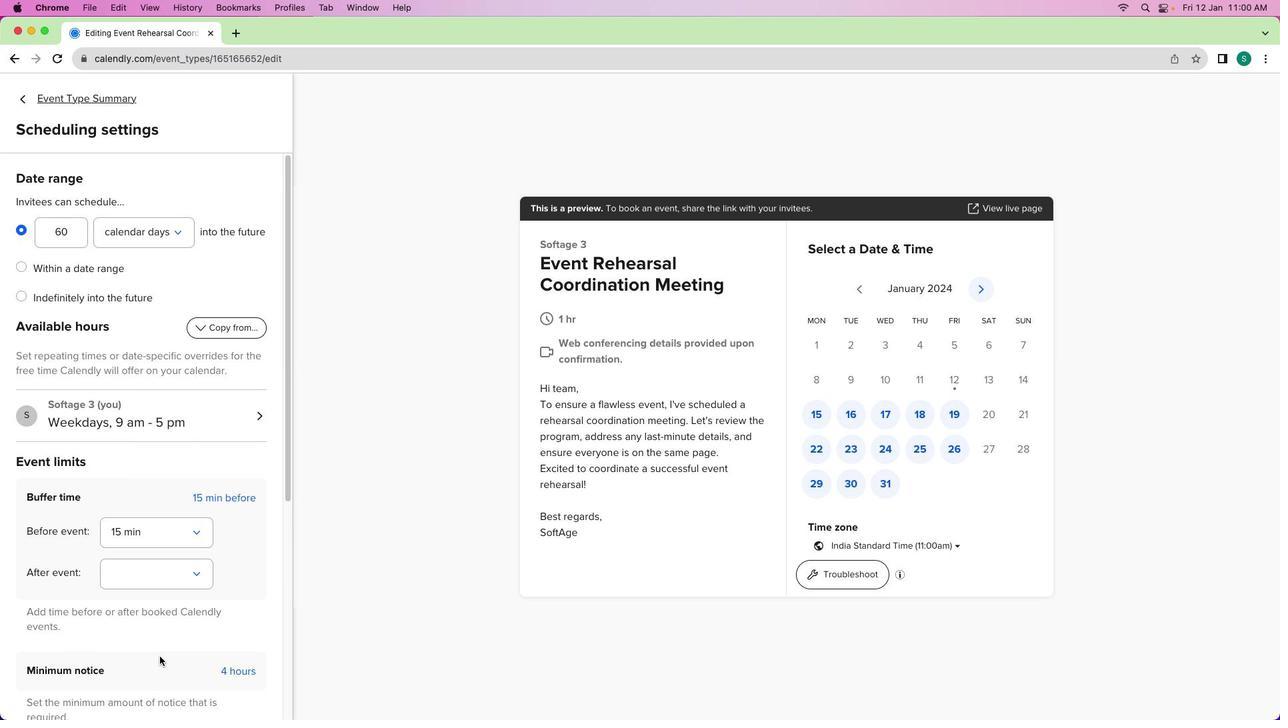 
Action: Mouse pressed left at (160, 588)
Screenshot: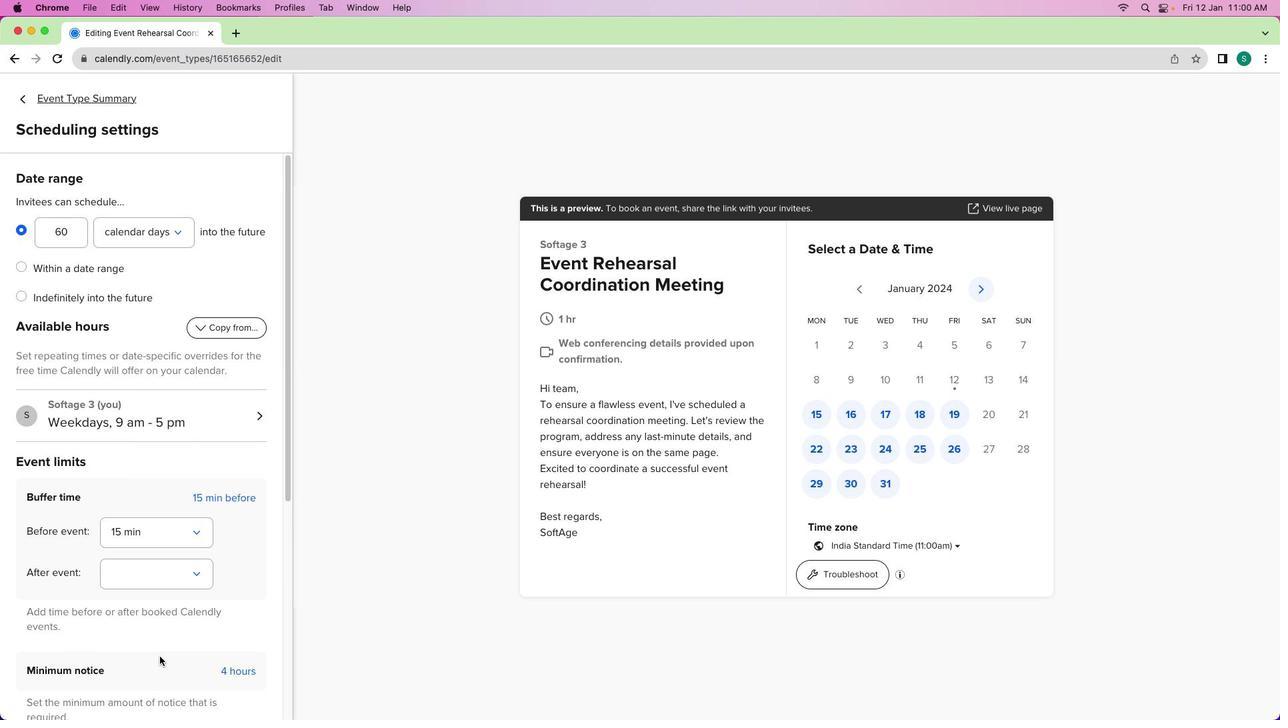 
Action: Mouse moved to (168, 530)
Screenshot: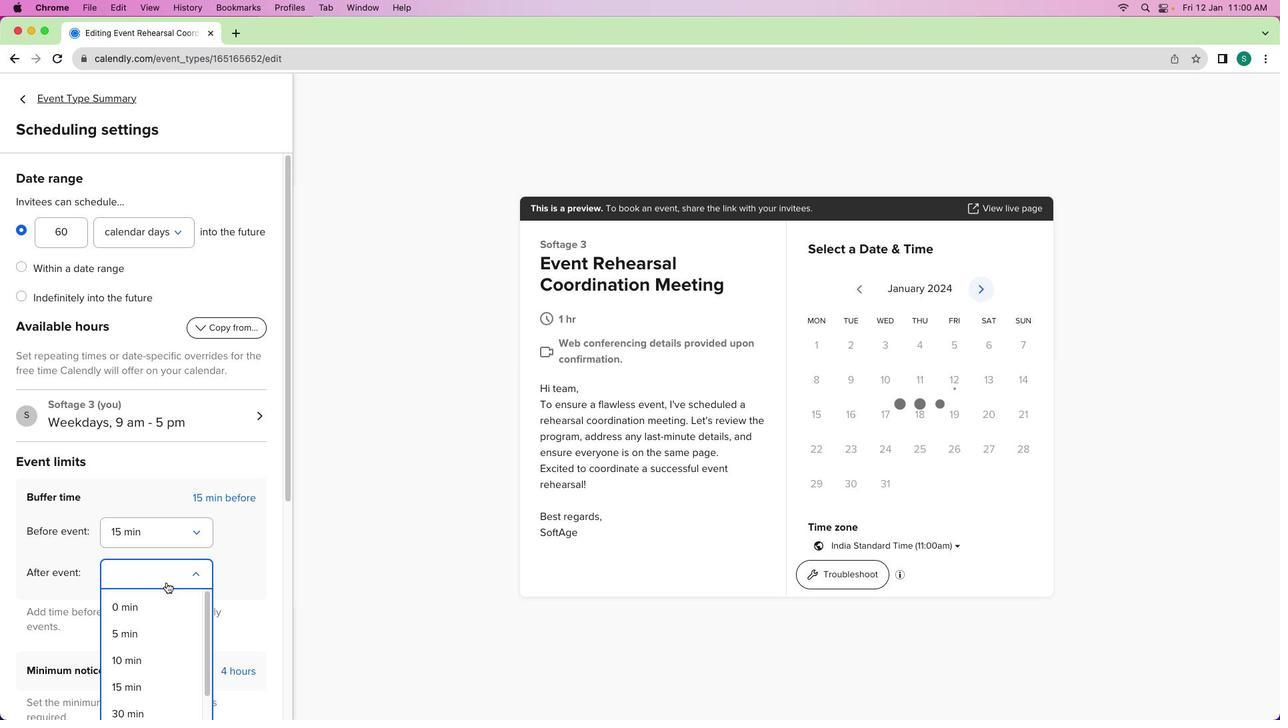 
Action: Mouse pressed left at (168, 530)
Screenshot: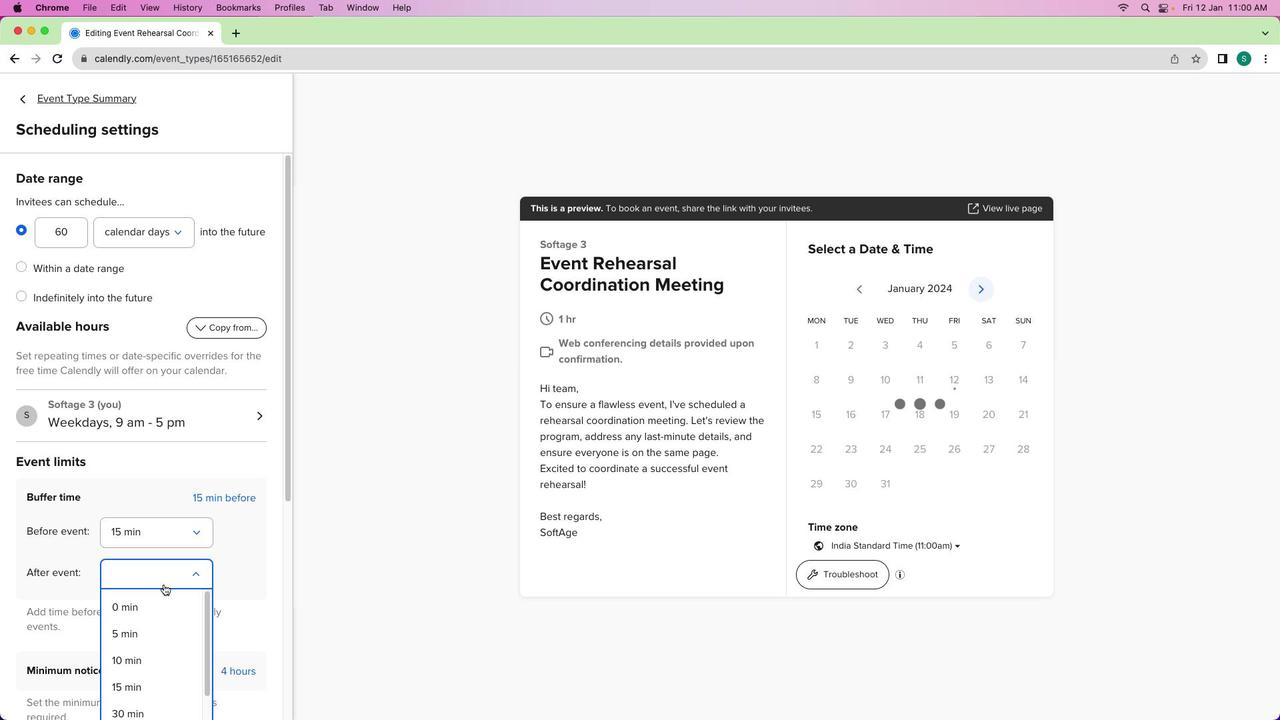 
Action: Mouse moved to (132, 581)
Screenshot: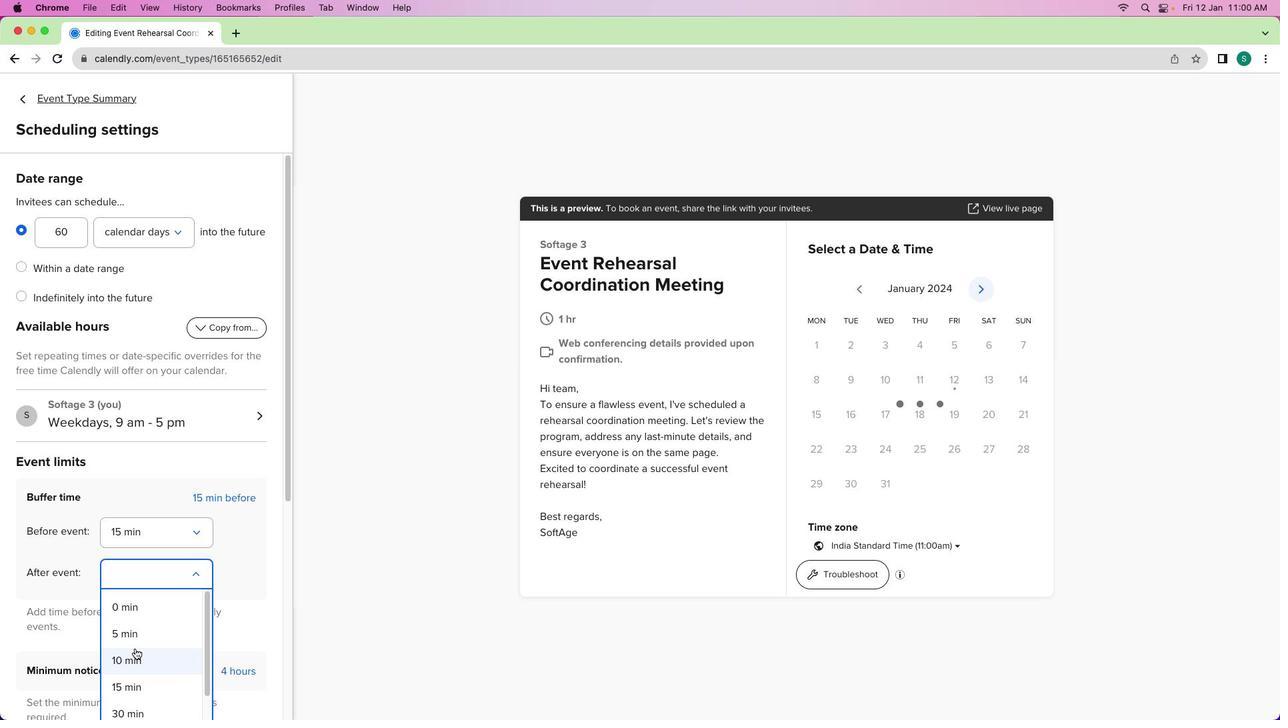 
Action: Mouse pressed left at (132, 581)
Screenshot: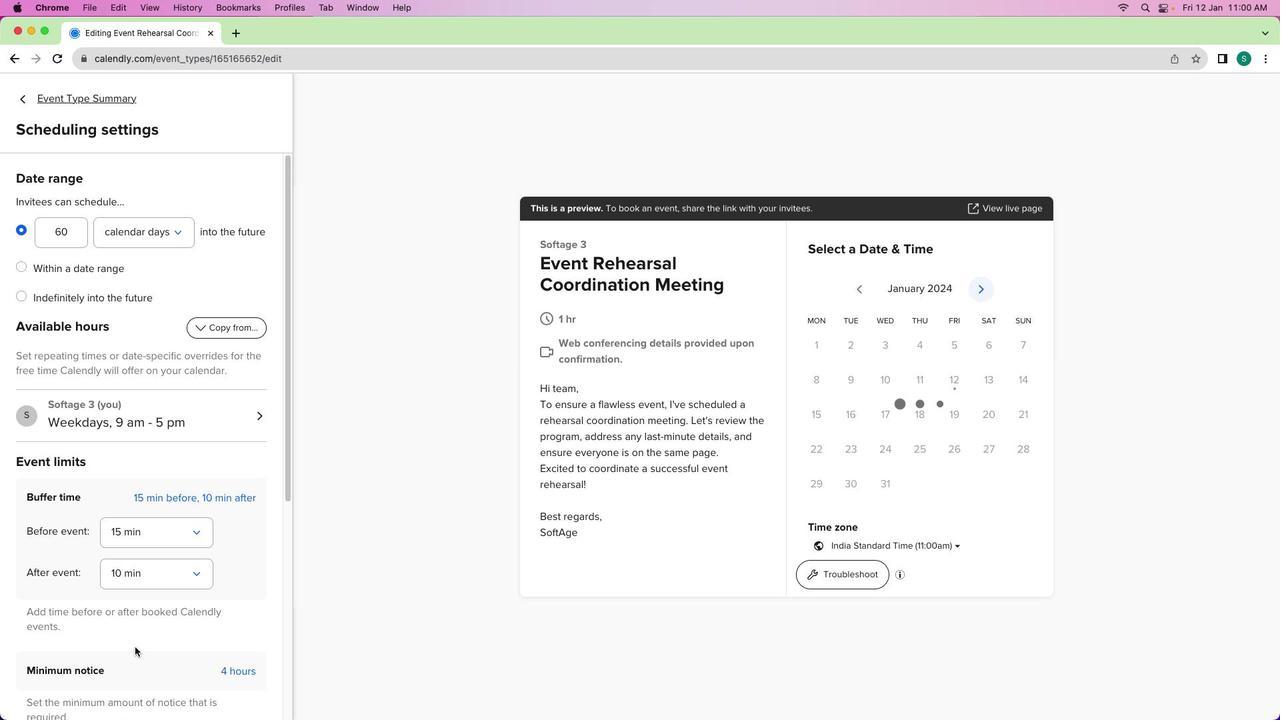 
Action: Mouse moved to (149, 518)
Screenshot: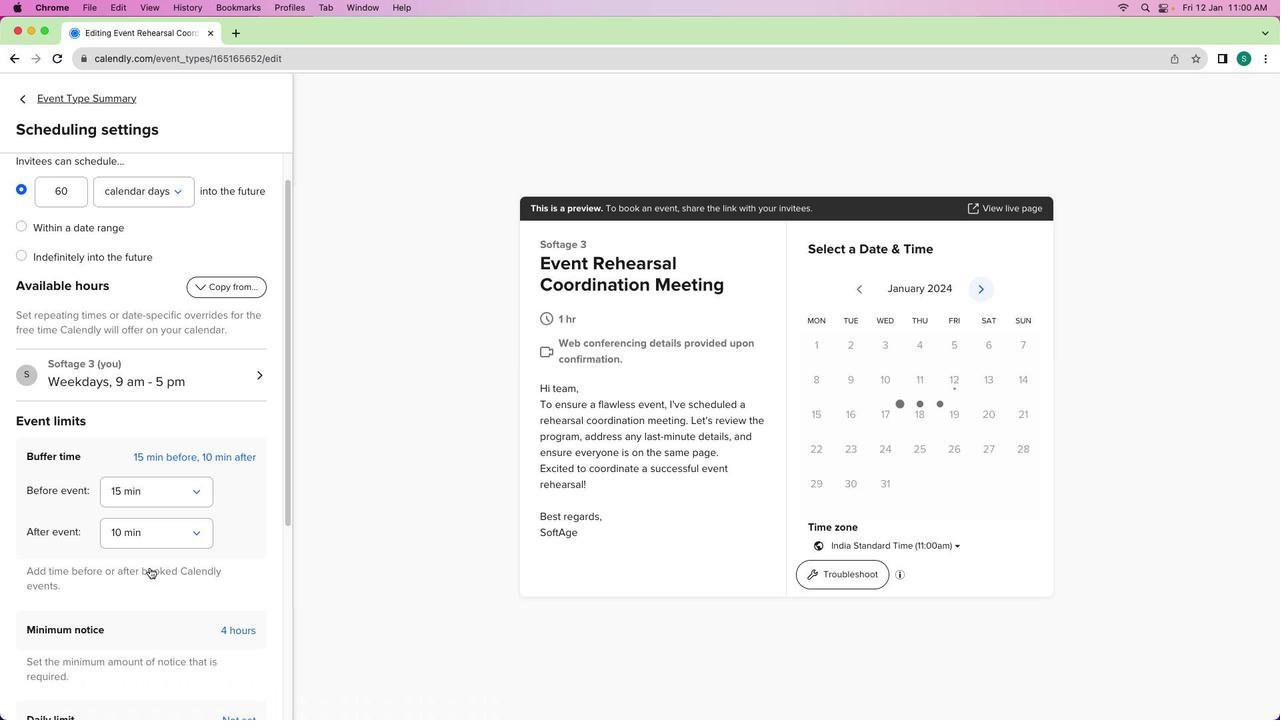 
Action: Mouse scrolled (149, 518) with delta (-16, 74)
Screenshot: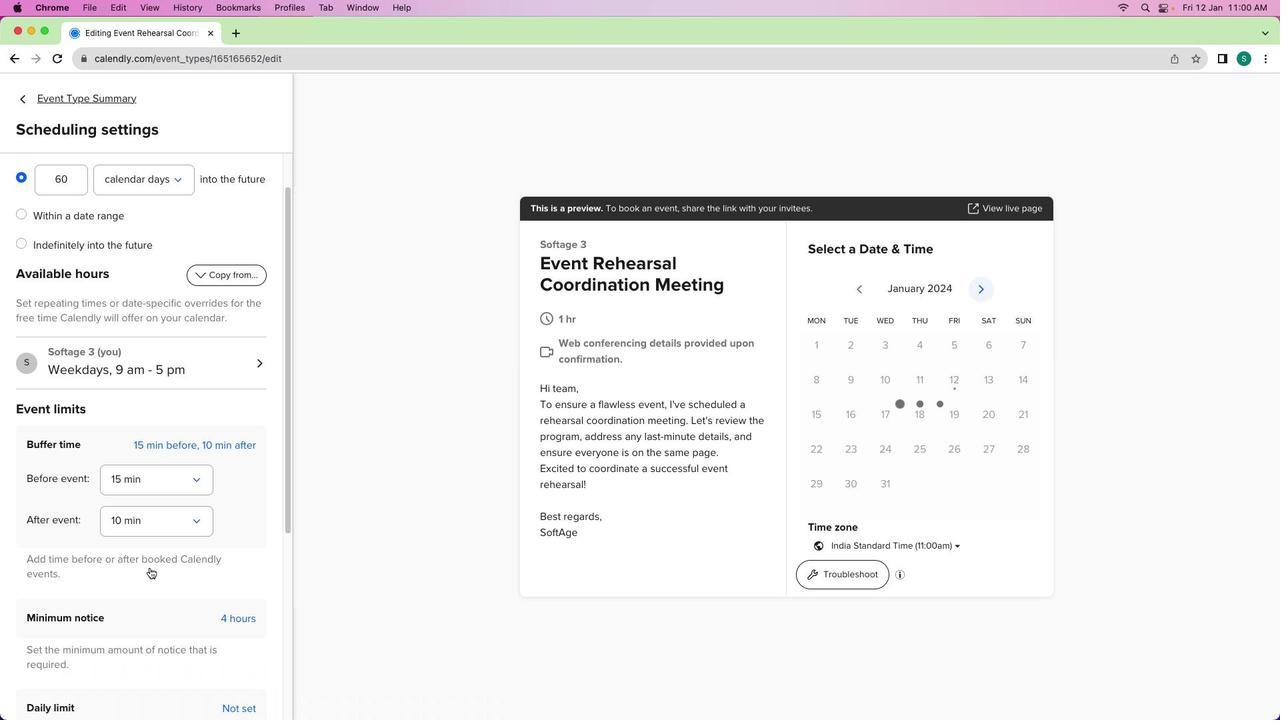 
Action: Mouse moved to (149, 518)
Screenshot: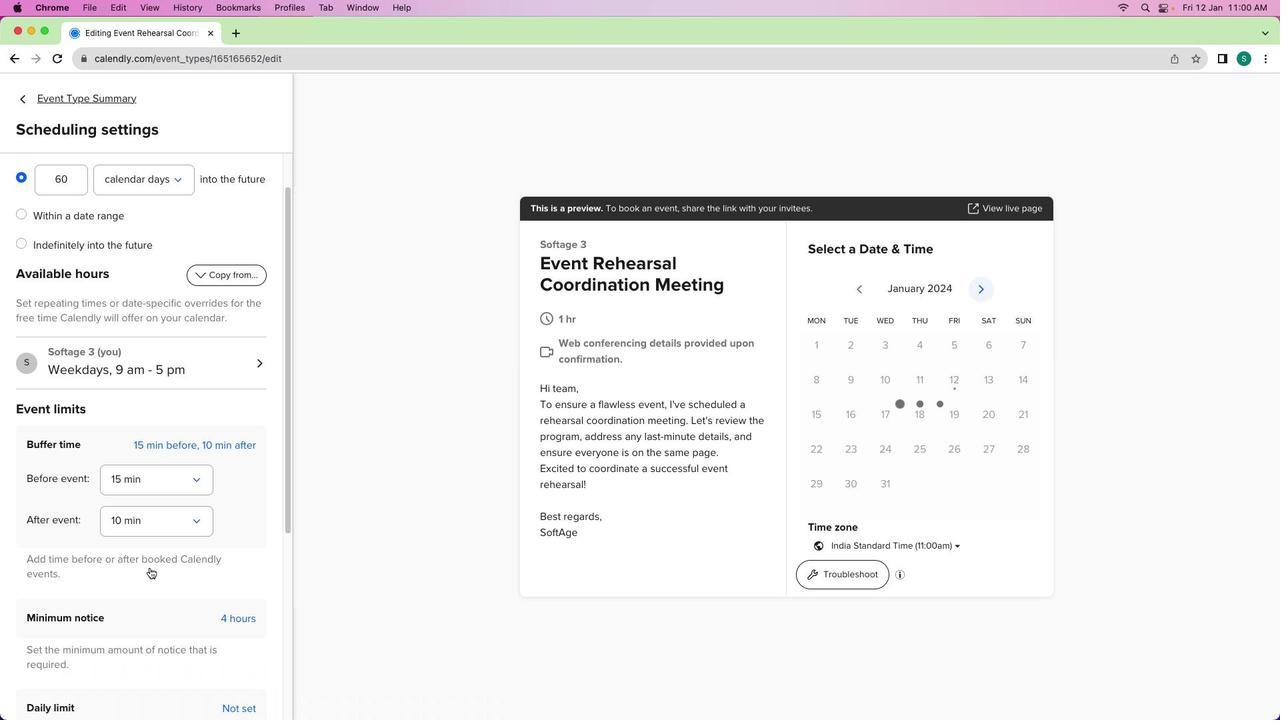 
Action: Mouse scrolled (149, 518) with delta (-16, 74)
Screenshot: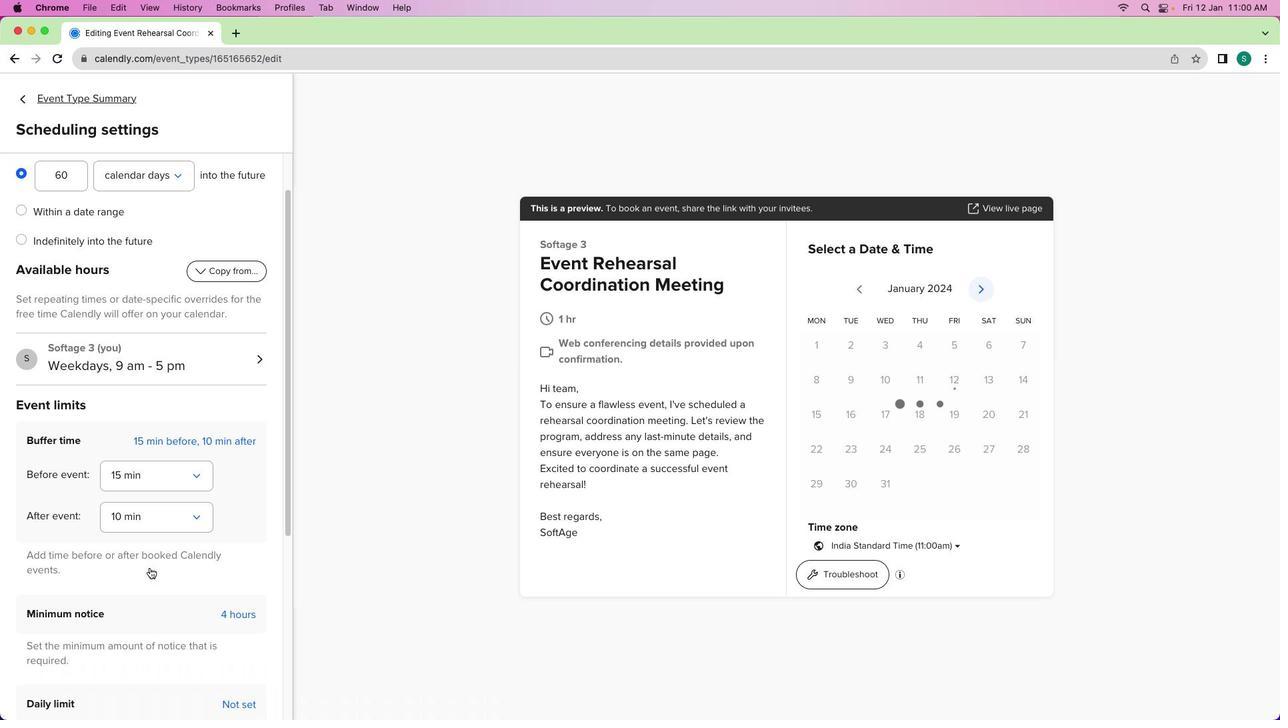 
Action: Mouse scrolled (149, 518) with delta (-16, 74)
Screenshot: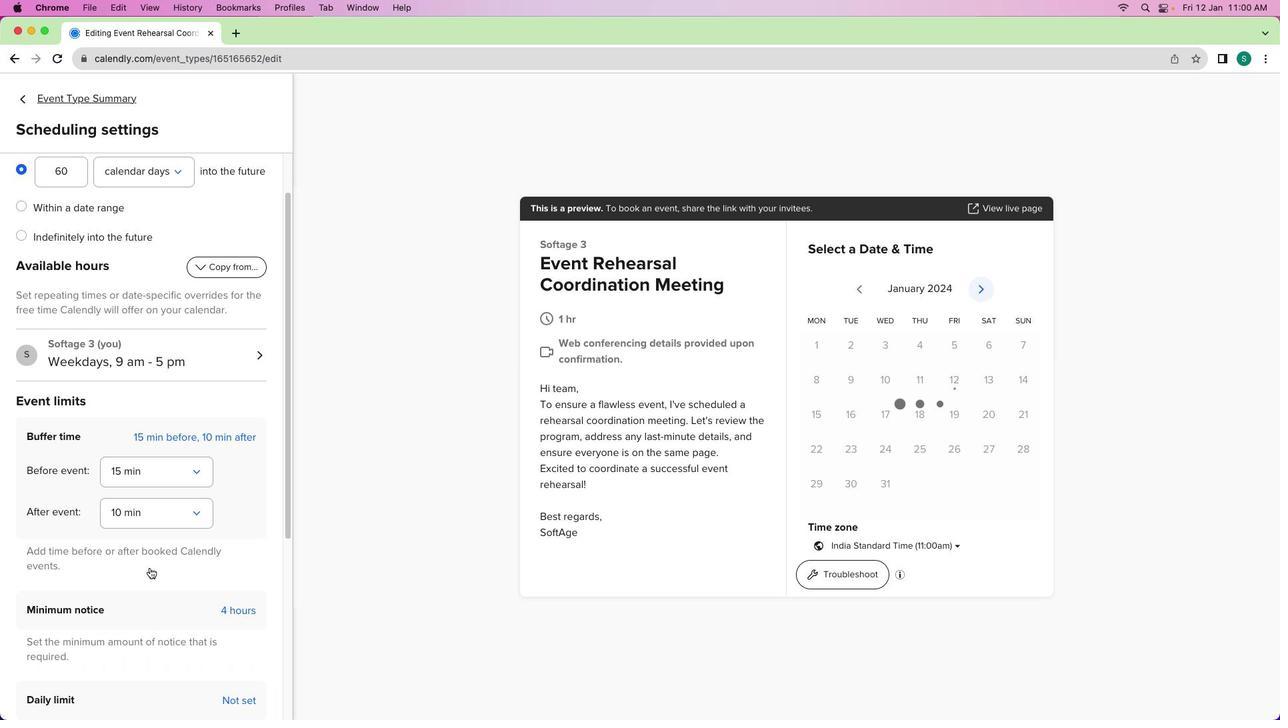 
Action: Mouse scrolled (149, 518) with delta (-16, 74)
Screenshot: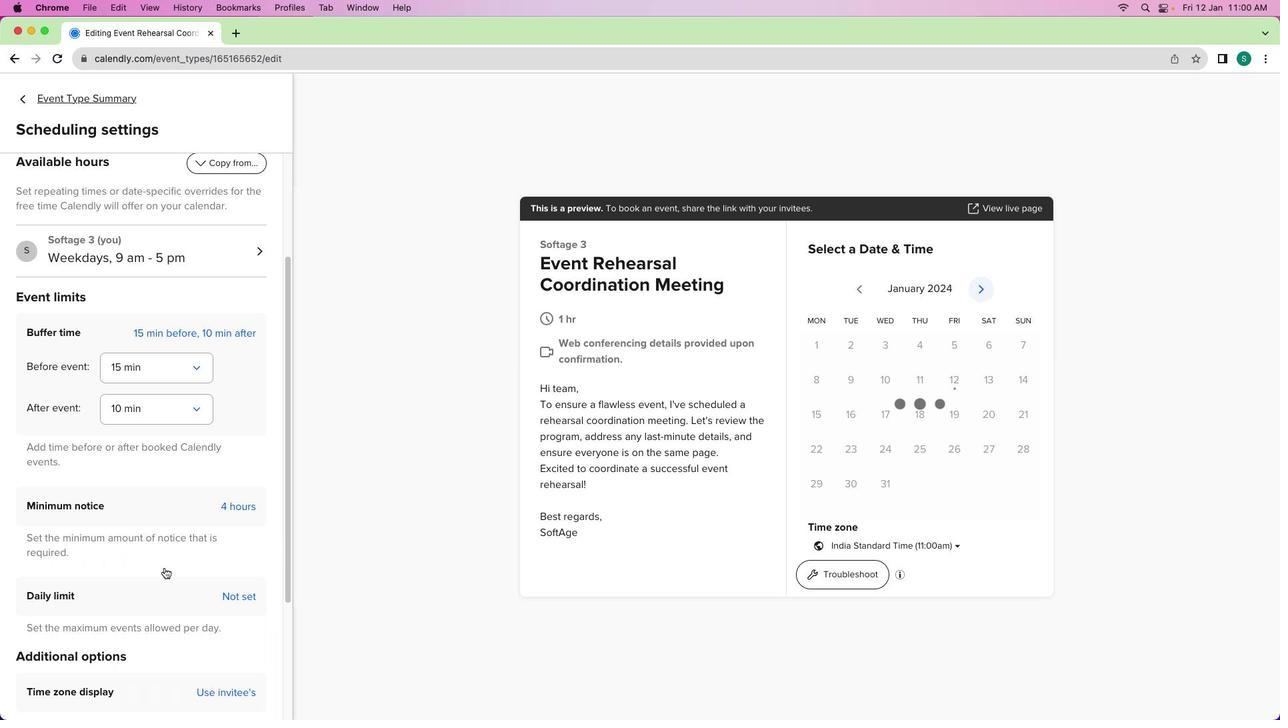 
Action: Mouse scrolled (149, 518) with delta (-16, 74)
Screenshot: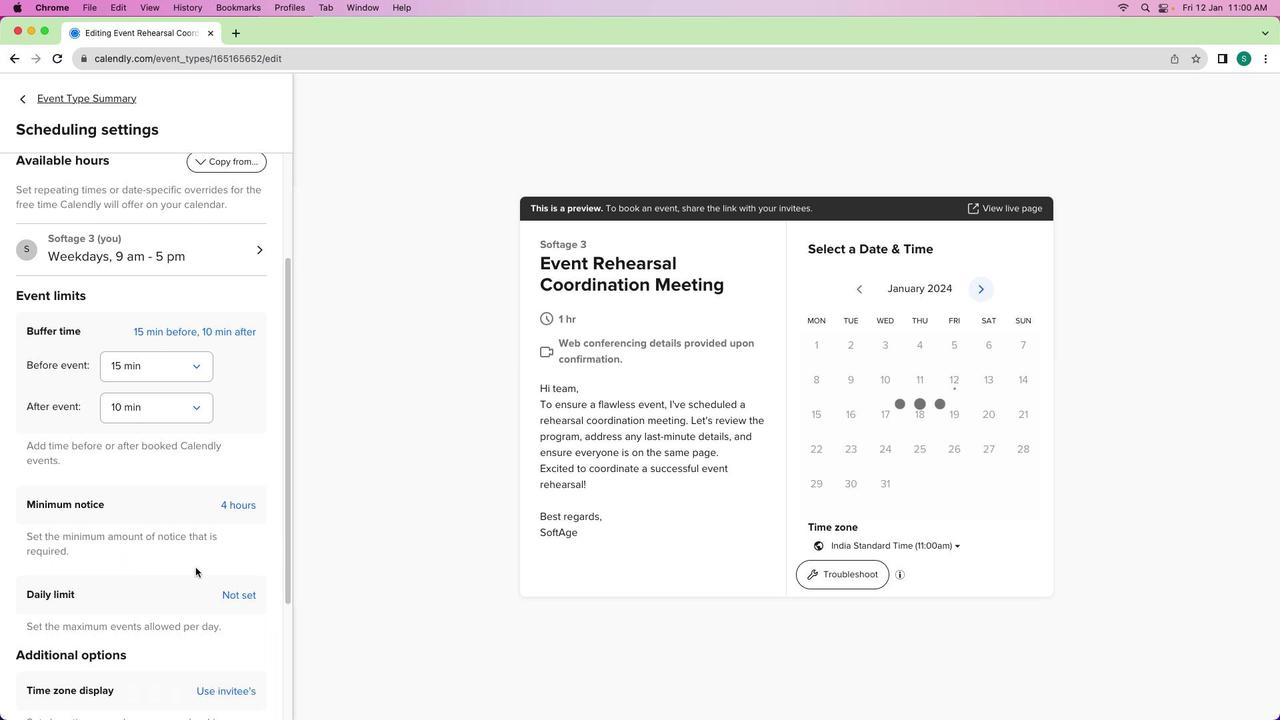 
Action: Mouse scrolled (149, 518) with delta (-16, 73)
Screenshot: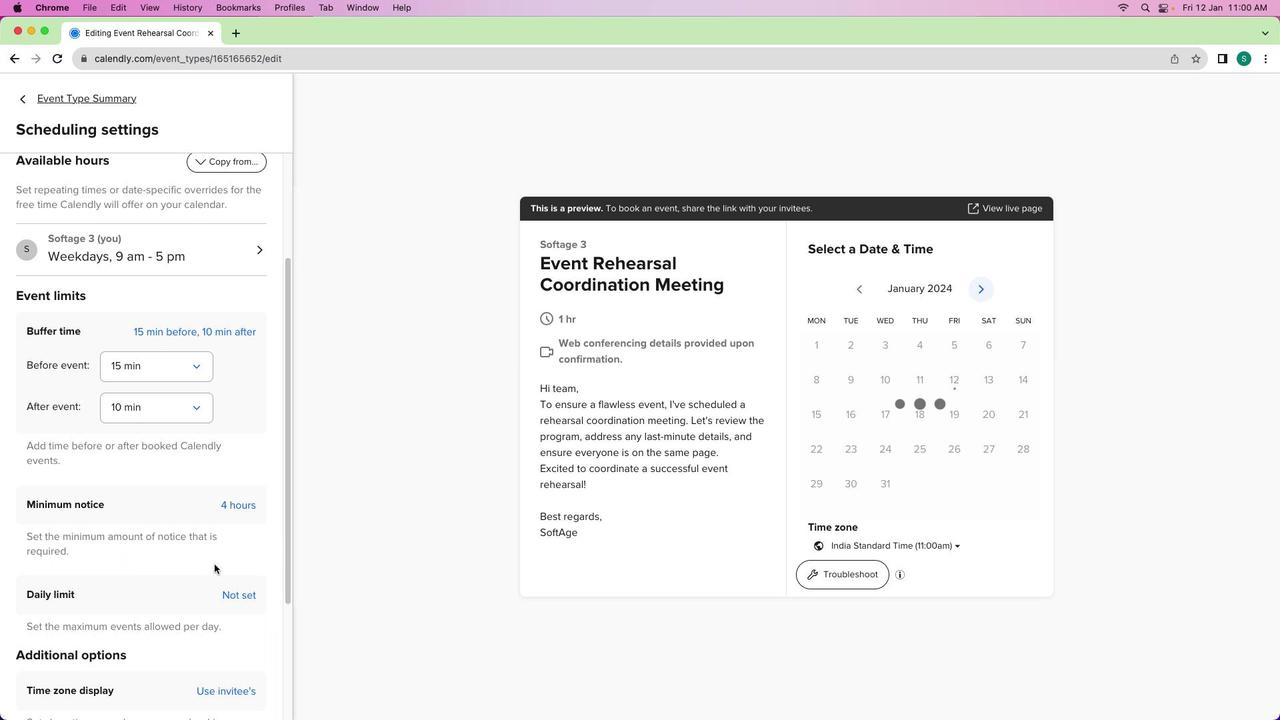 
Action: Mouse moved to (253, 474)
Screenshot: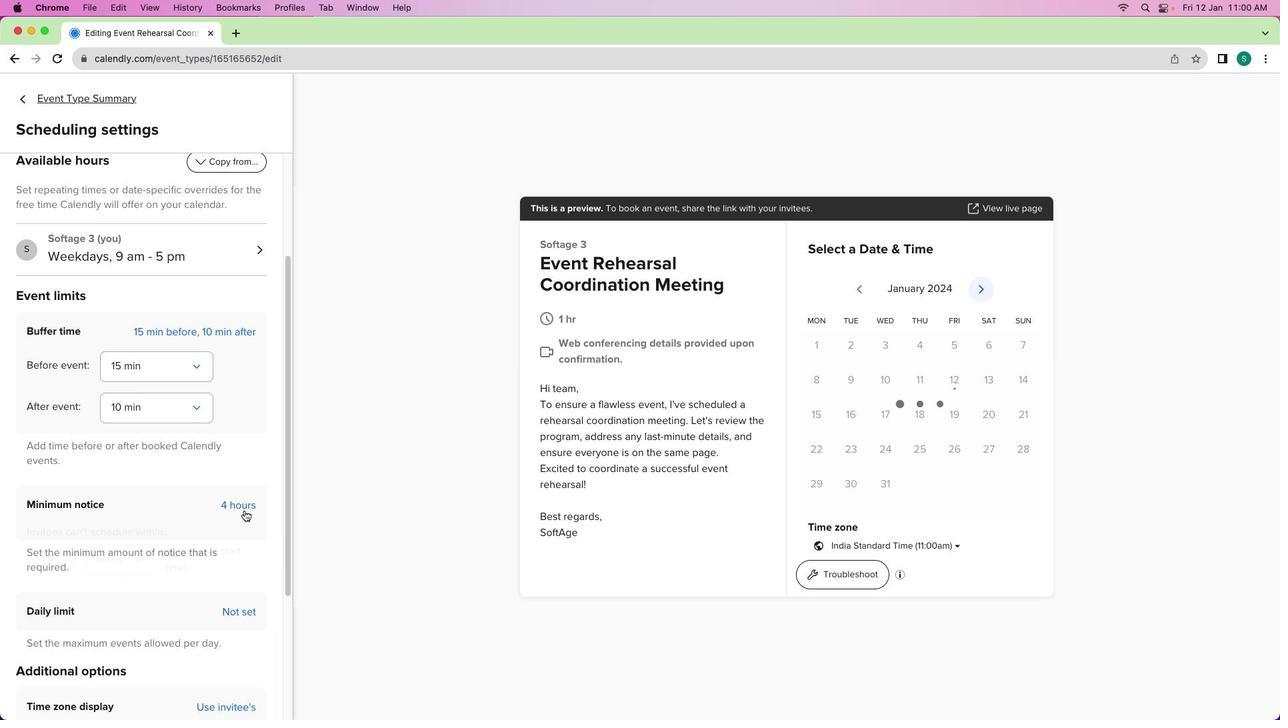 
Action: Mouse pressed left at (253, 474)
Screenshot: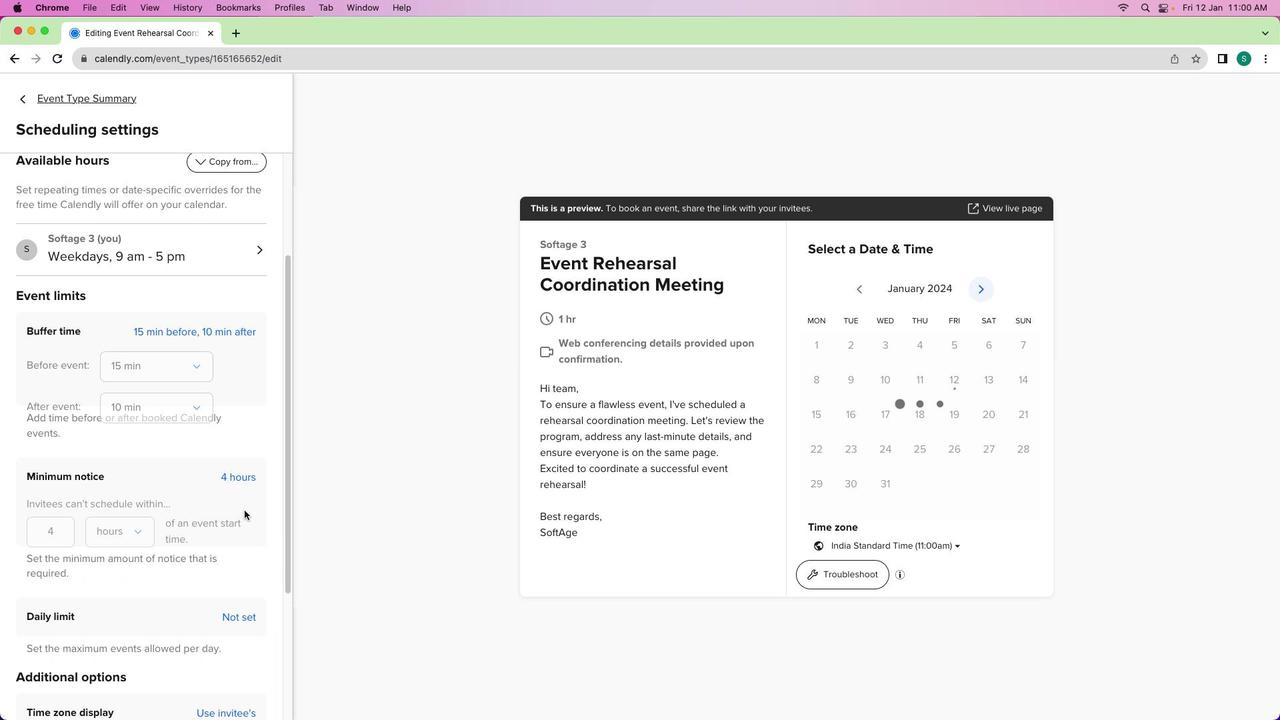 
Action: Mouse moved to (48, 446)
Screenshot: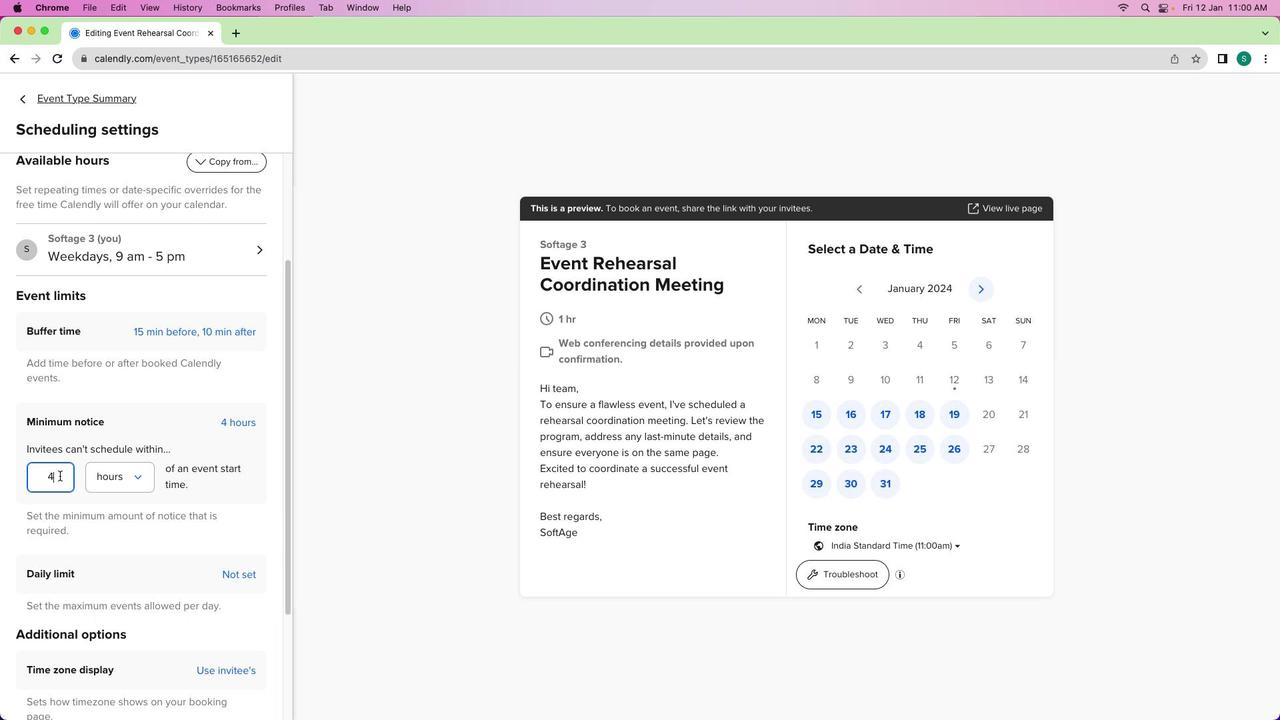 
Action: Mouse pressed left at (48, 446)
Screenshot: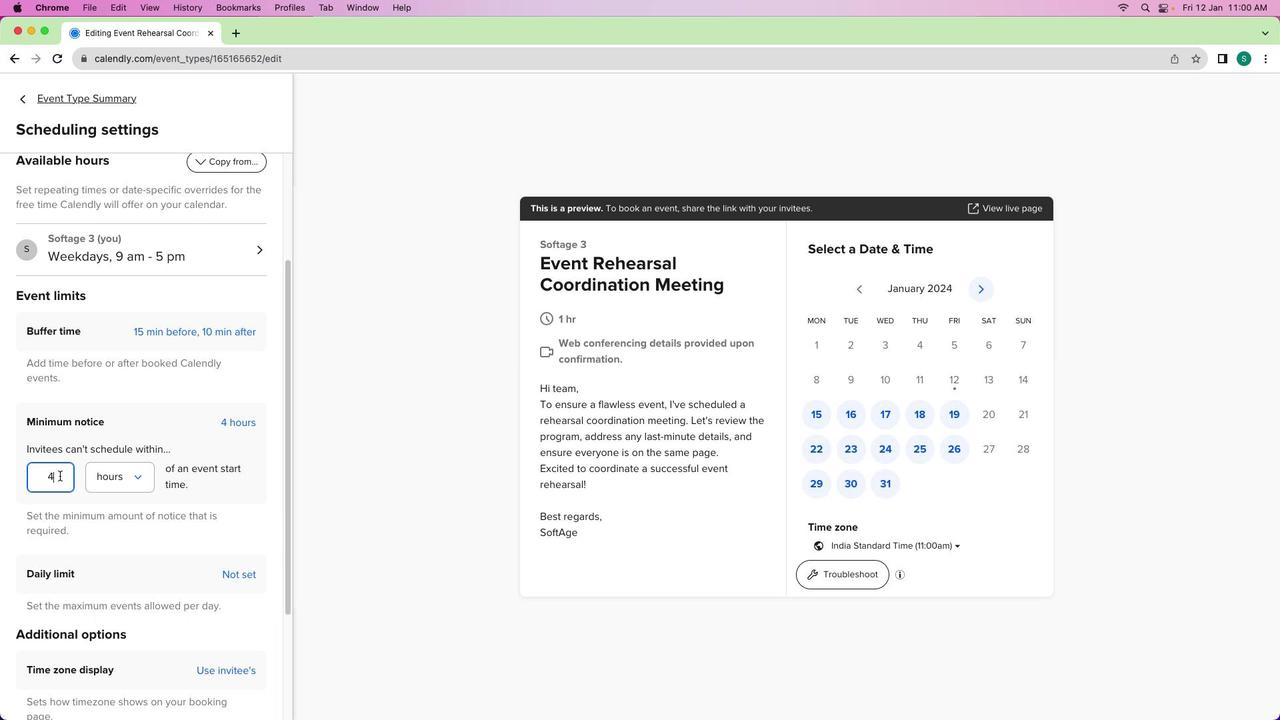 
Action: Key pressed Key.backspace'2'
Screenshot: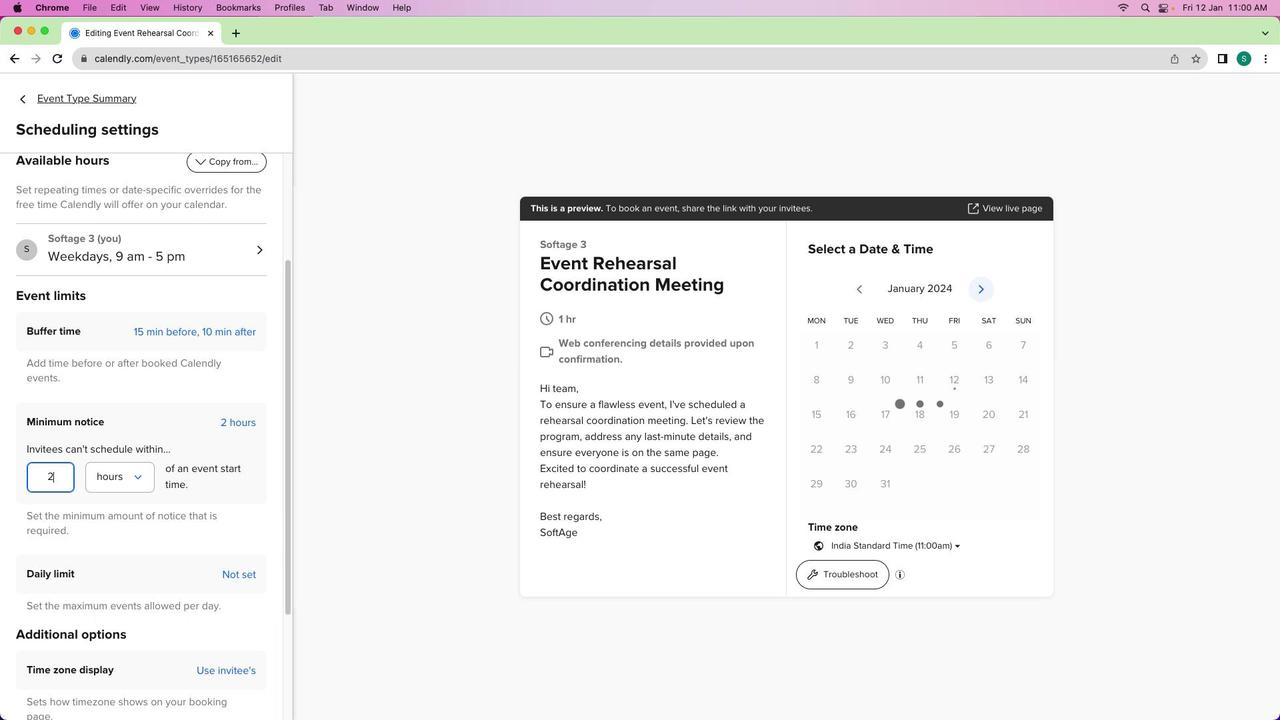 
Action: Mouse moved to (104, 504)
Screenshot: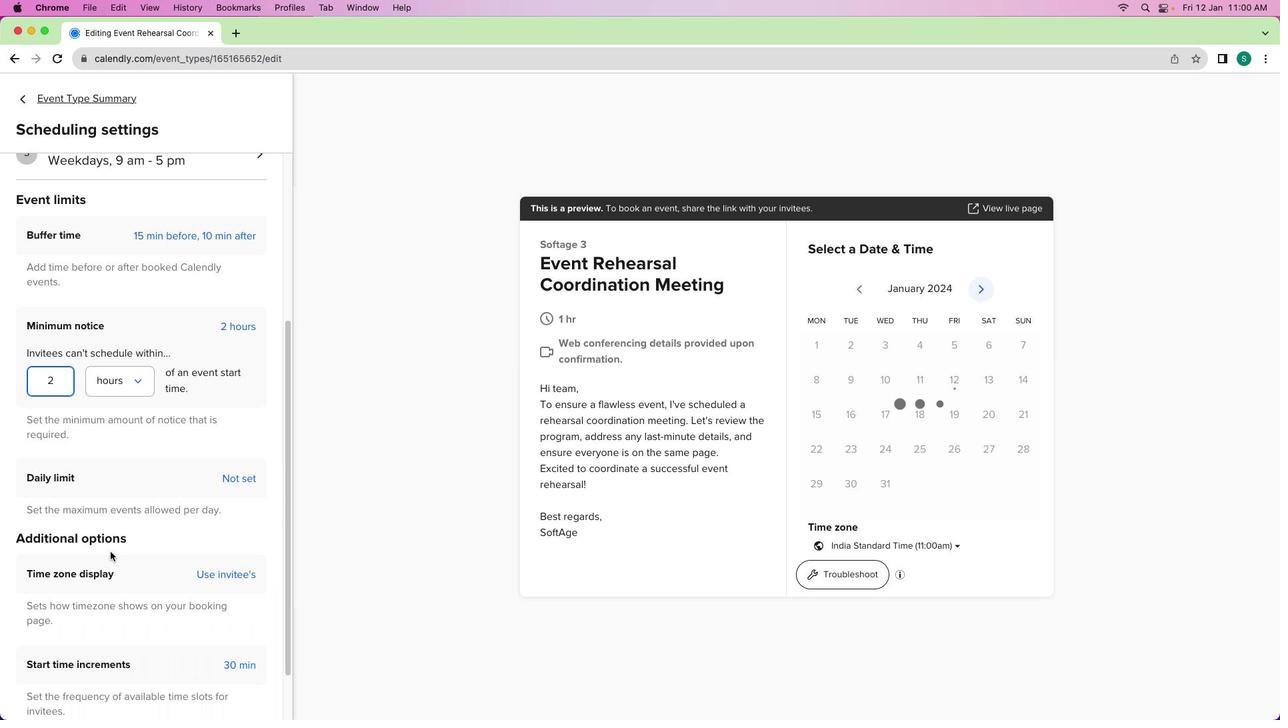
Action: Mouse scrolled (104, 504) with delta (-16, 74)
Screenshot: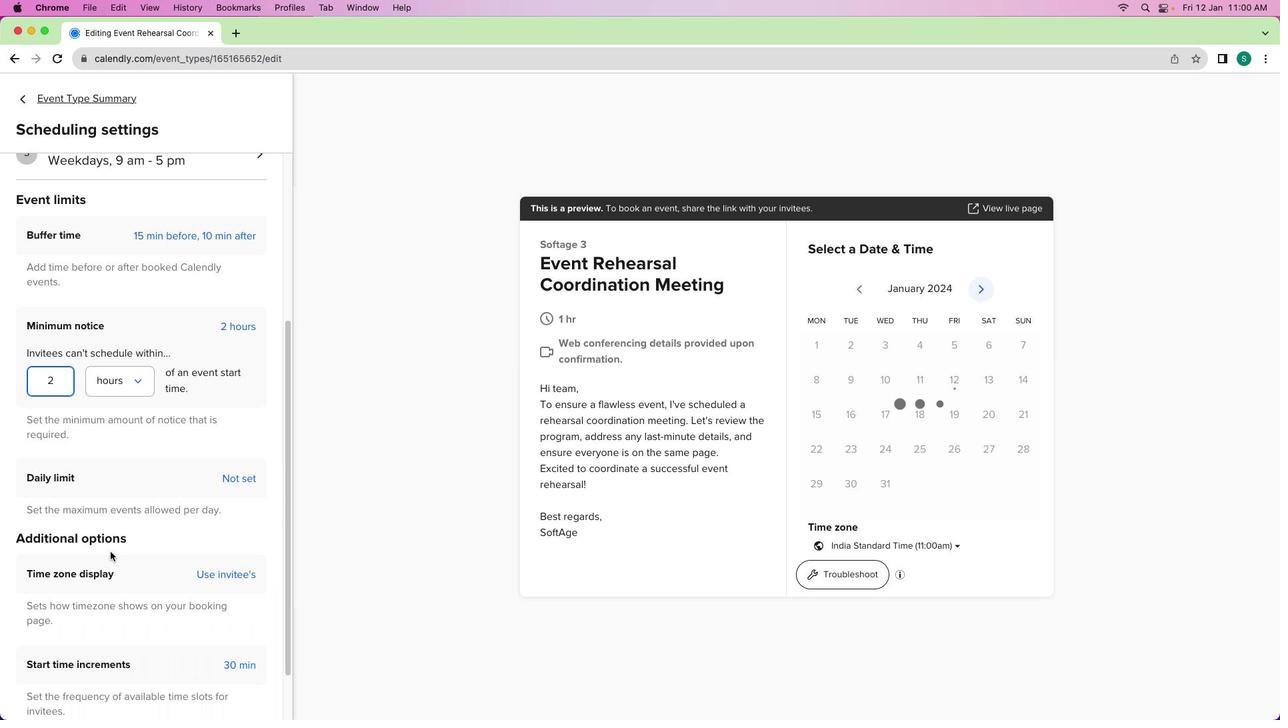 
Action: Mouse moved to (104, 504)
Screenshot: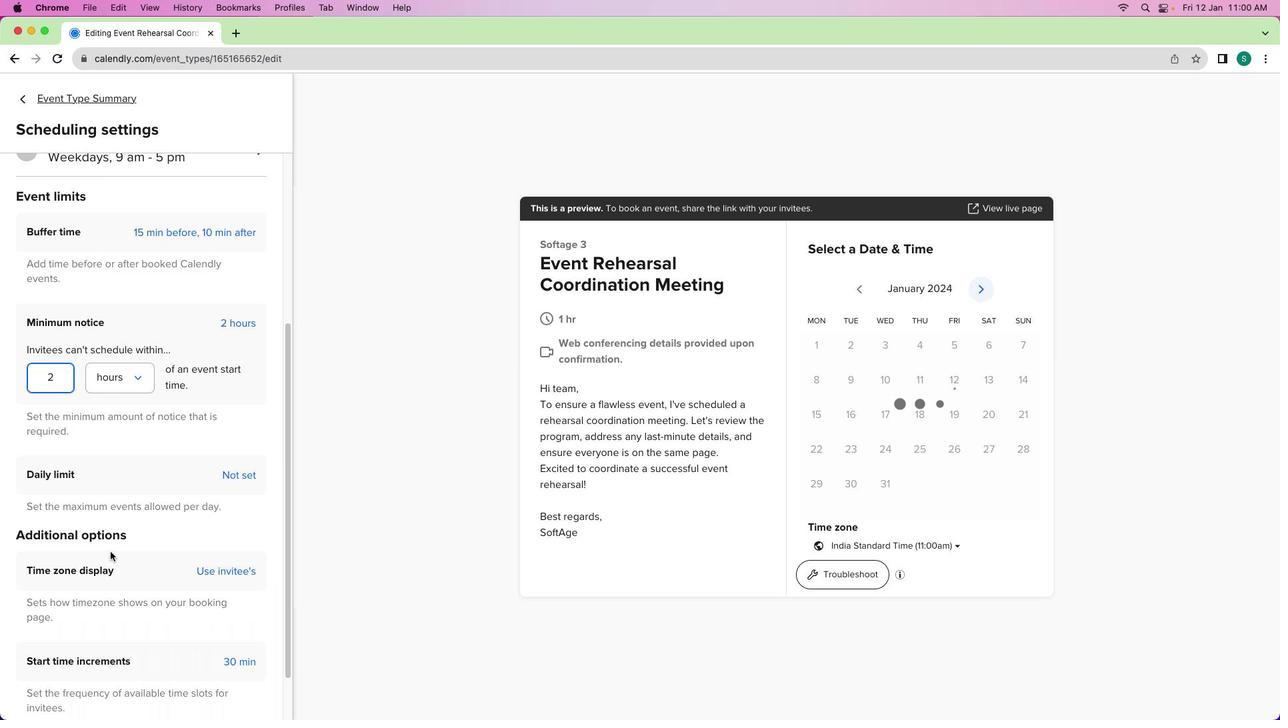
Action: Mouse scrolled (104, 504) with delta (-16, 74)
Screenshot: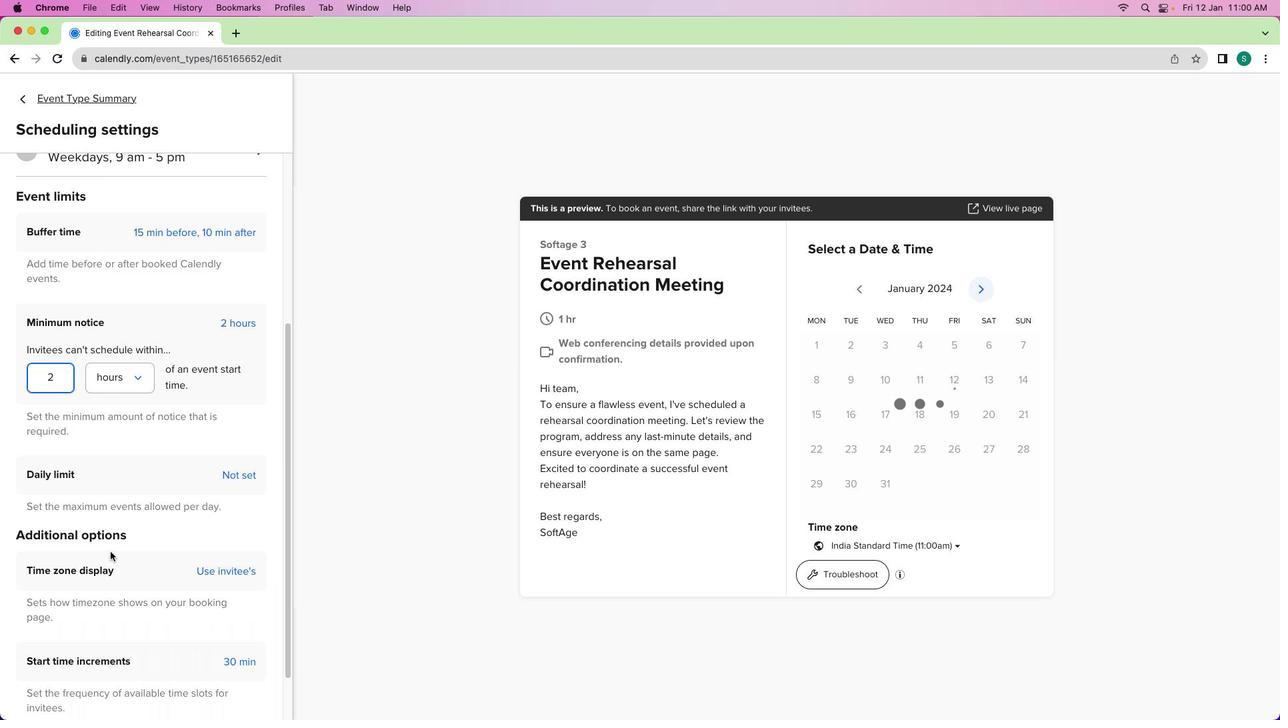 
Action: Mouse moved to (104, 505)
Screenshot: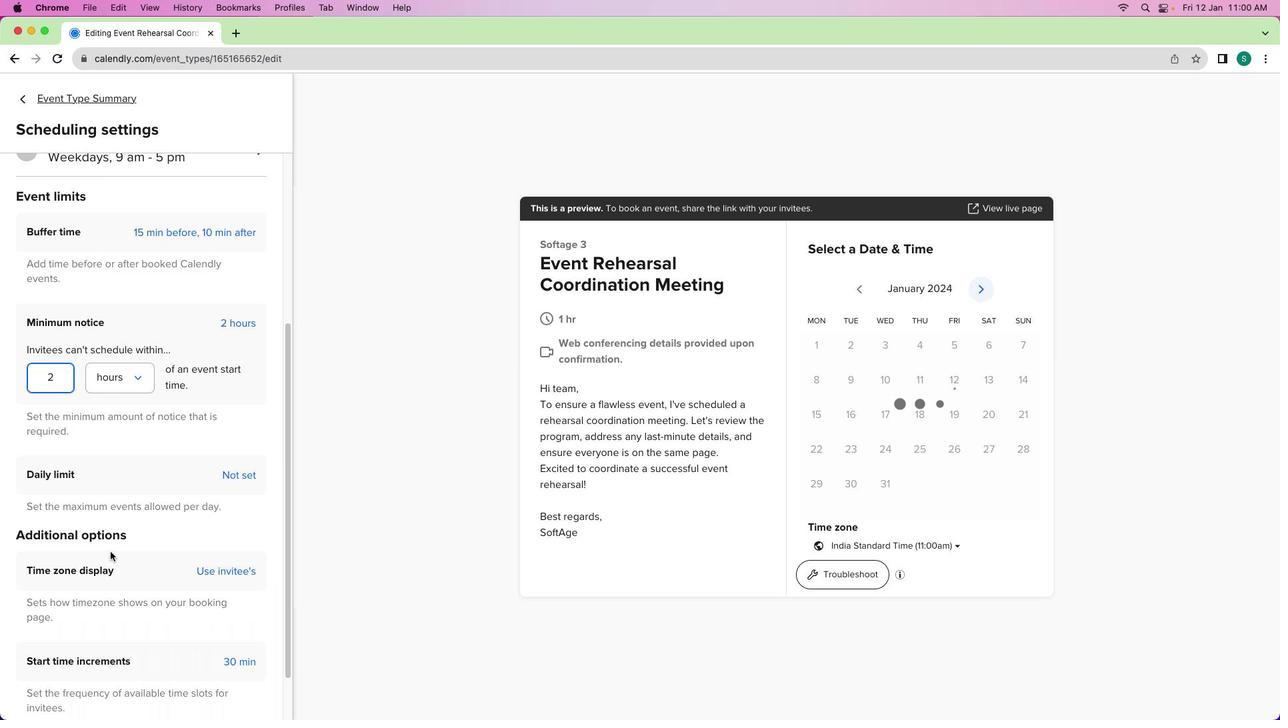
Action: Mouse scrolled (104, 505) with delta (-16, 73)
Screenshot: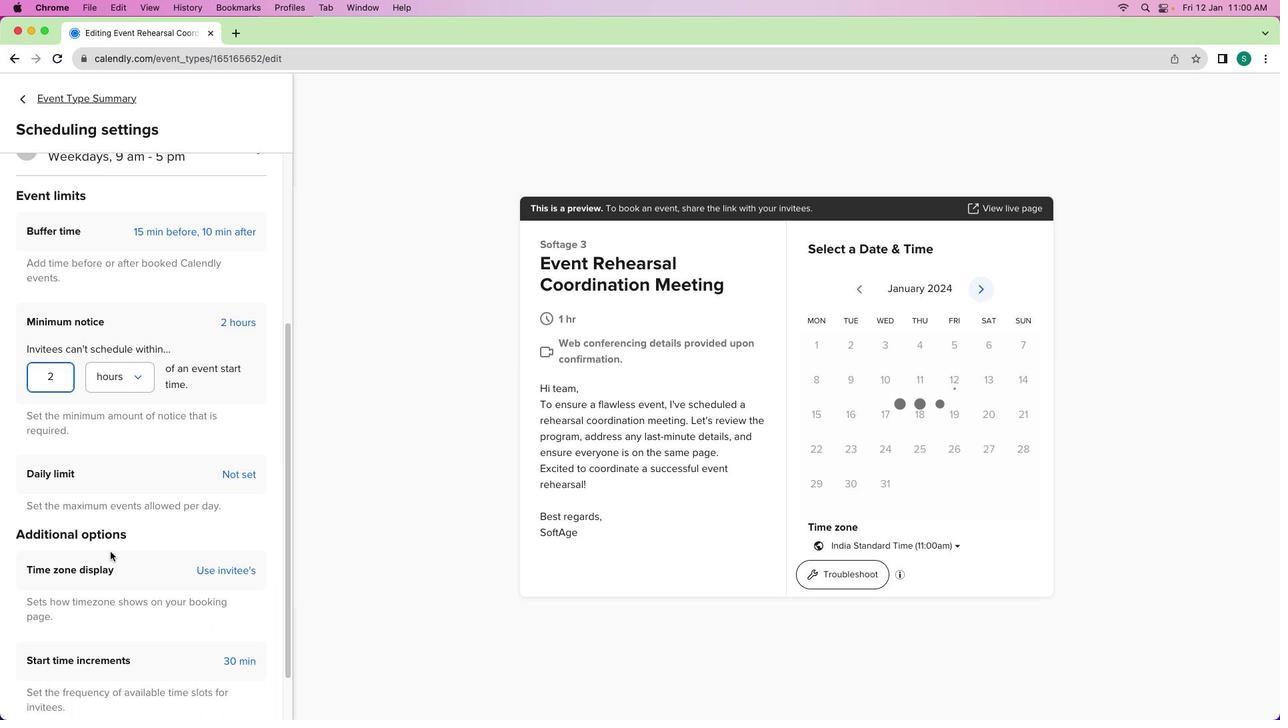 
Action: Mouse moved to (105, 506)
Screenshot: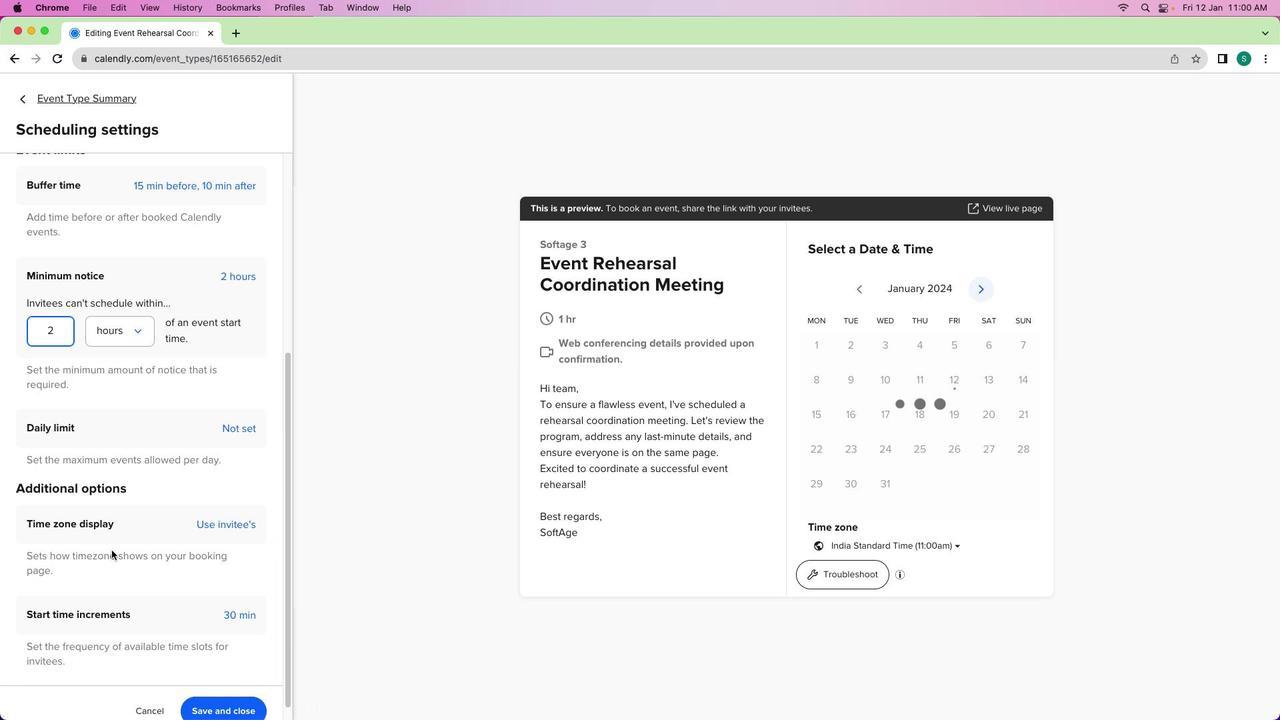 
Action: Mouse scrolled (105, 506) with delta (-16, 74)
Screenshot: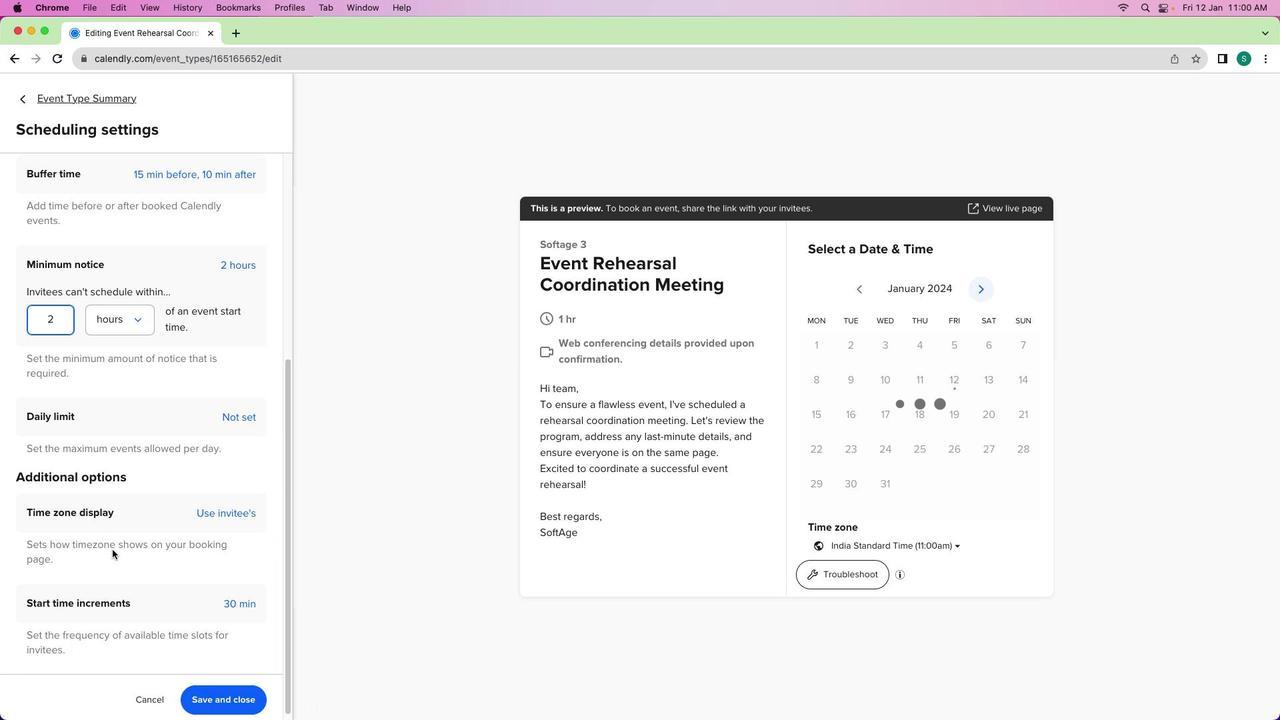 
Action: Mouse scrolled (105, 506) with delta (-16, 74)
Screenshot: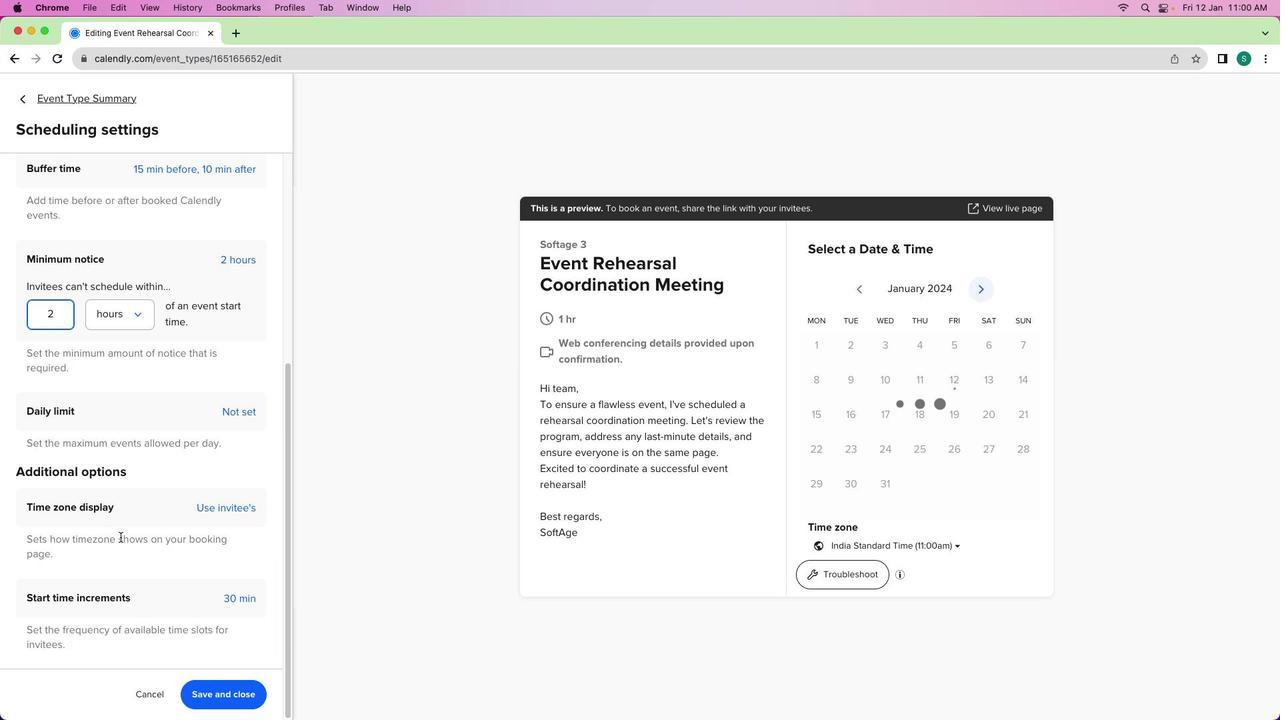 
Action: Mouse moved to (105, 506)
Screenshot: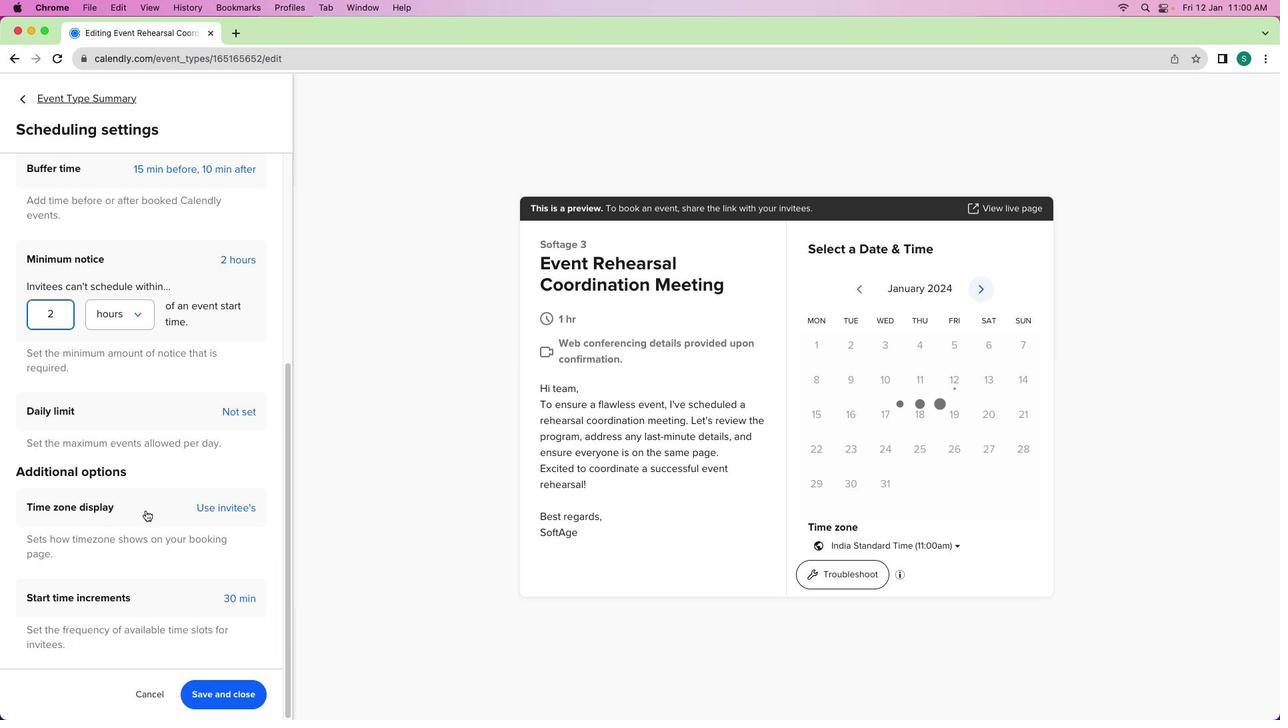 
Action: Mouse scrolled (105, 506) with delta (-16, 73)
Screenshot: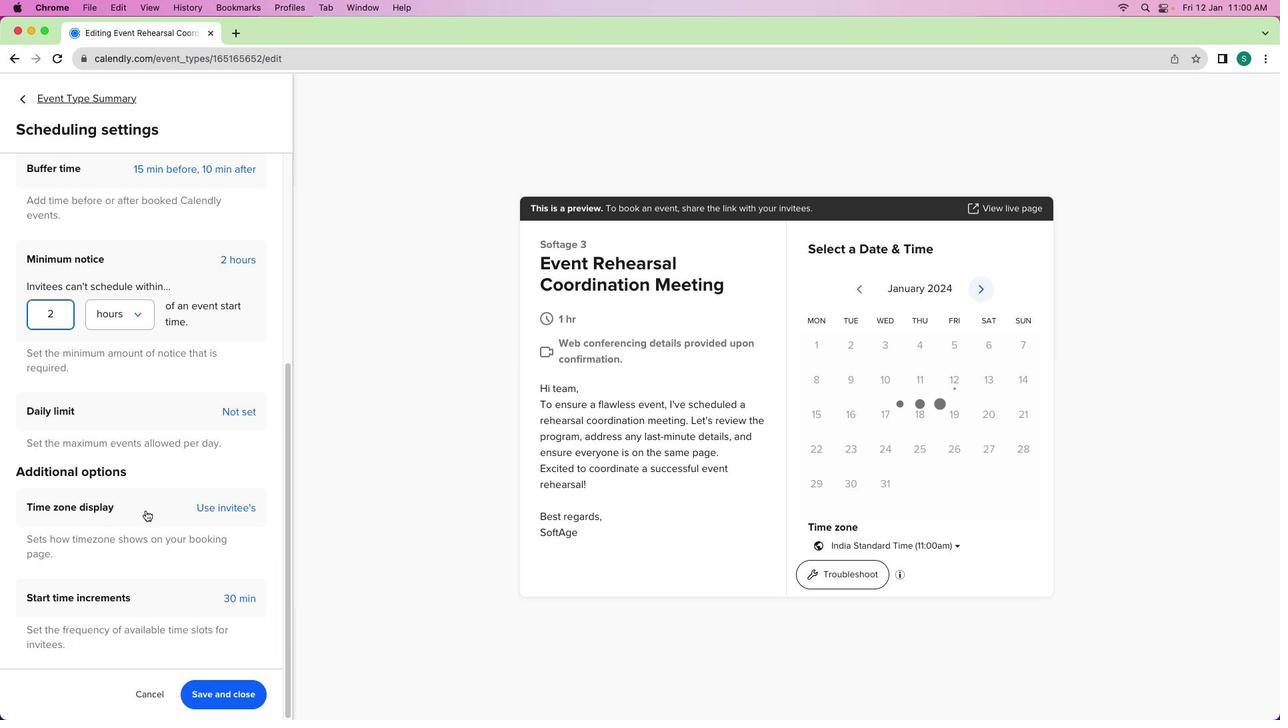 
Action: Mouse moved to (243, 542)
Screenshot: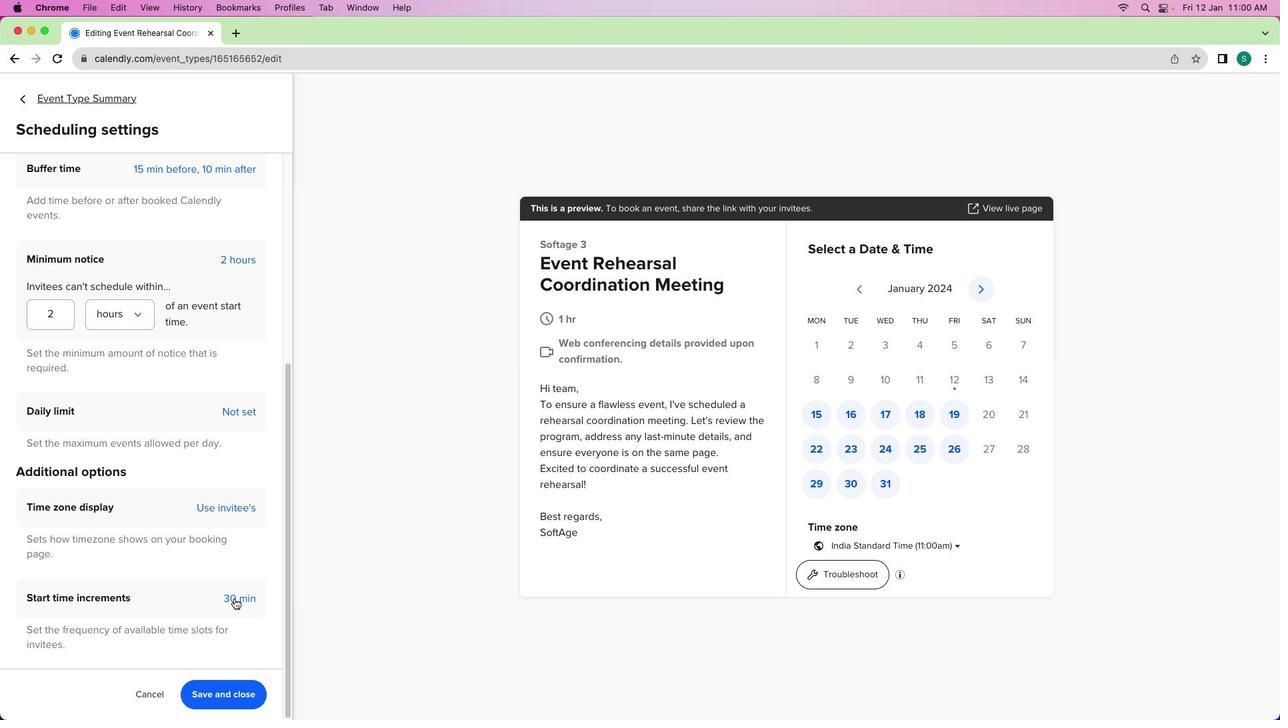 
Action: Mouse pressed left at (243, 542)
Screenshot: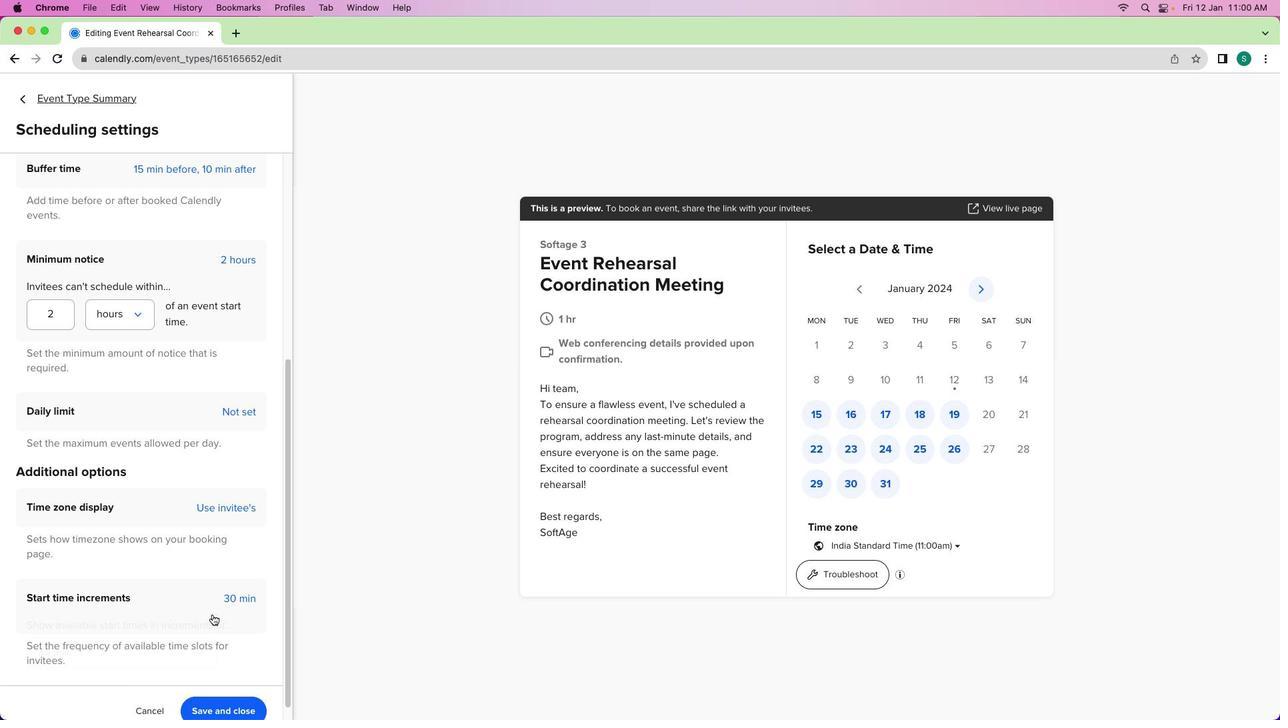 
Action: Mouse moved to (208, 556)
Screenshot: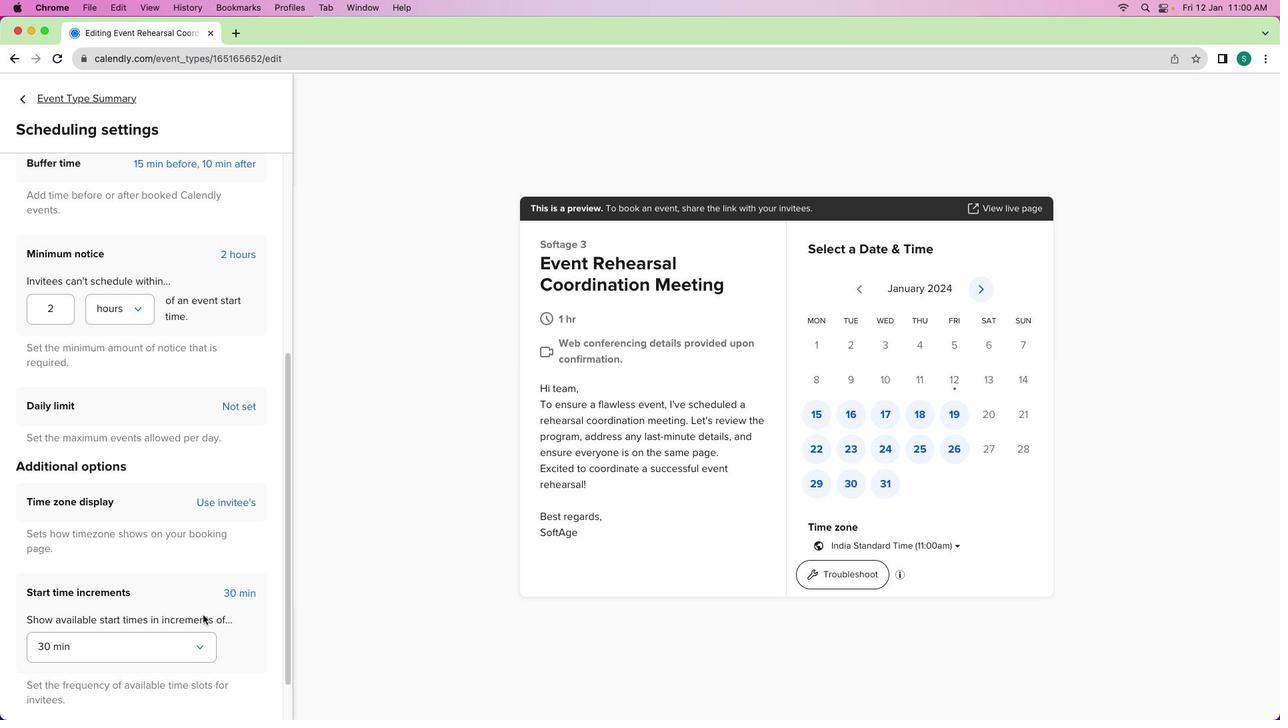 
Action: Mouse scrolled (208, 556) with delta (-16, 74)
Screenshot: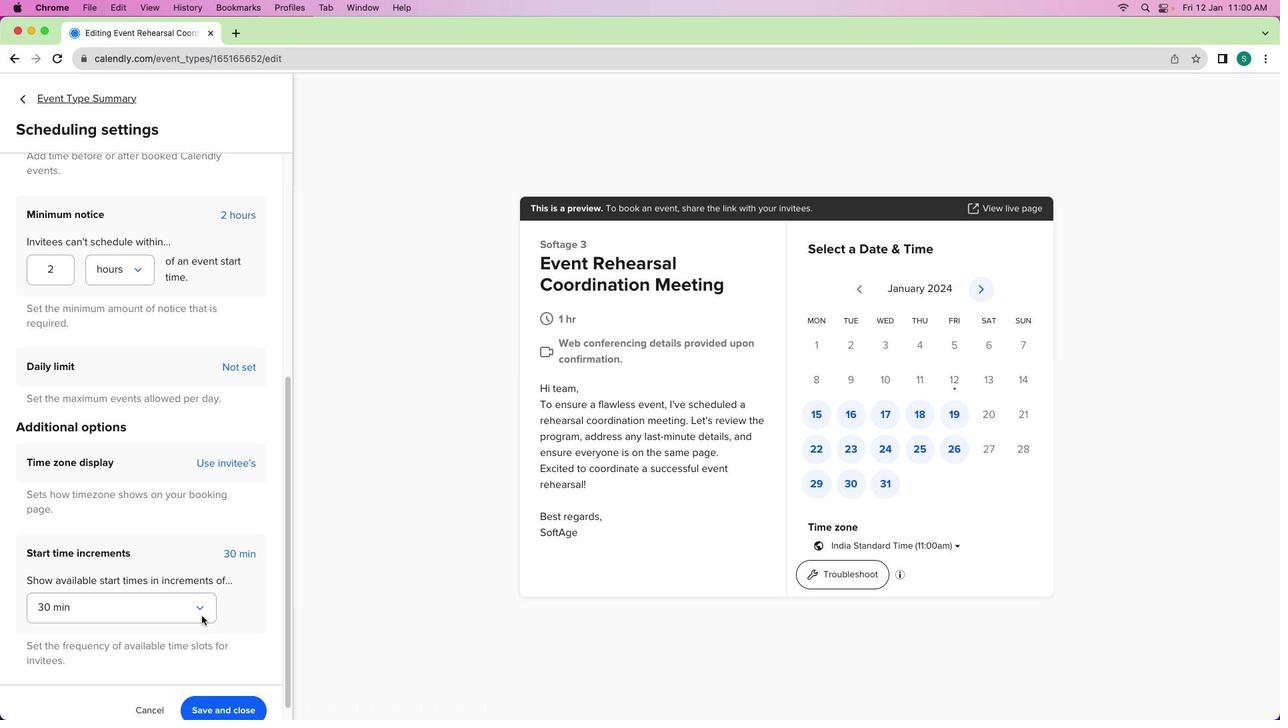 
Action: Mouse scrolled (208, 556) with delta (-16, 74)
Screenshot: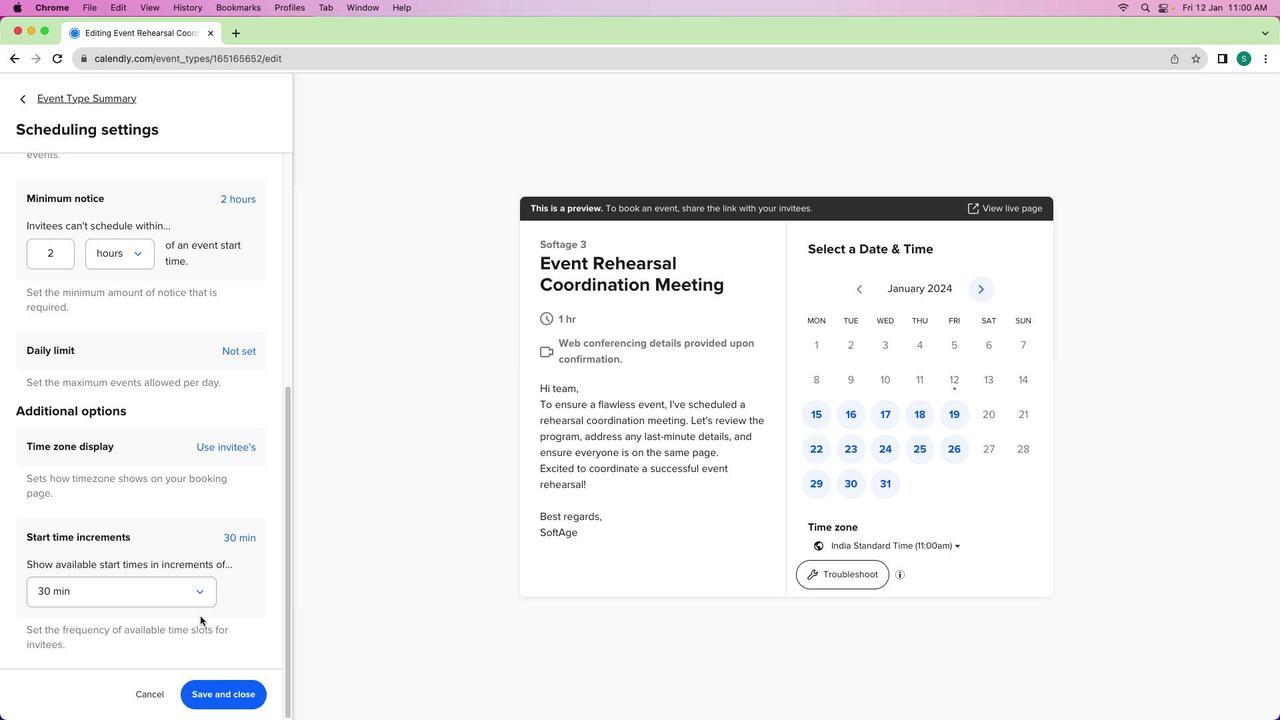 
Action: Mouse scrolled (208, 556) with delta (-16, 73)
Screenshot: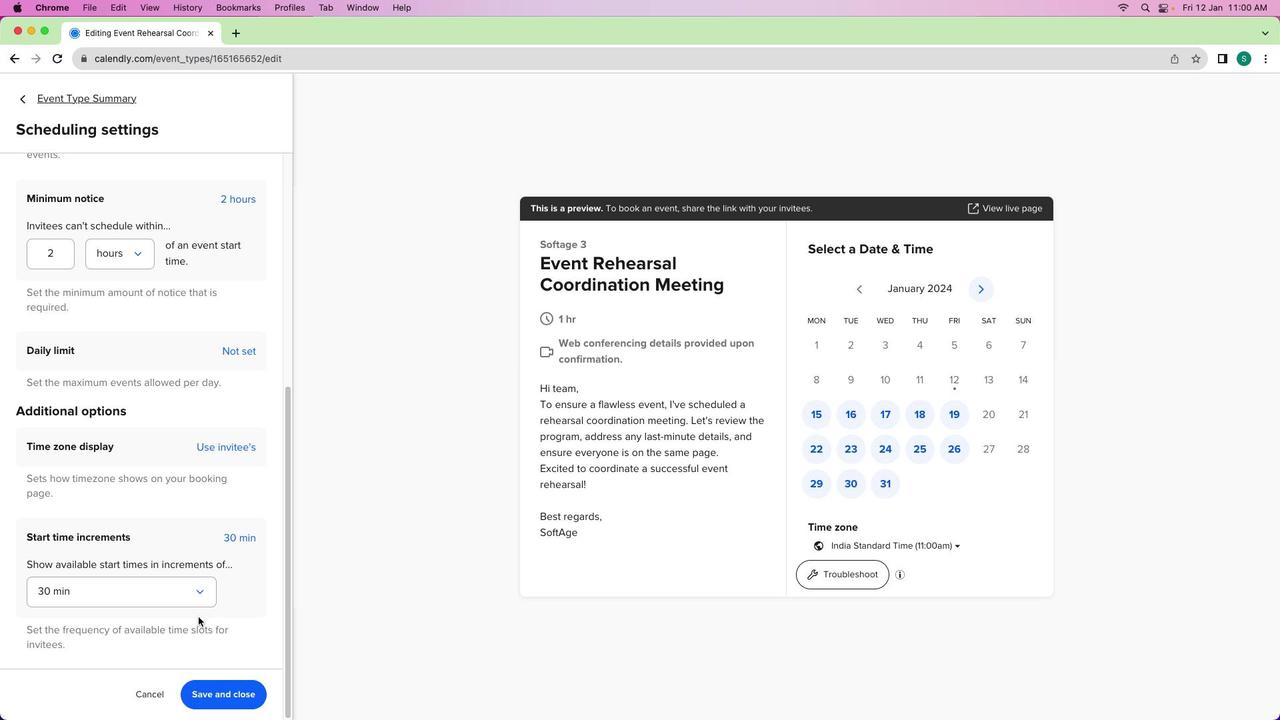 
Action: Mouse moved to (204, 556)
Screenshot: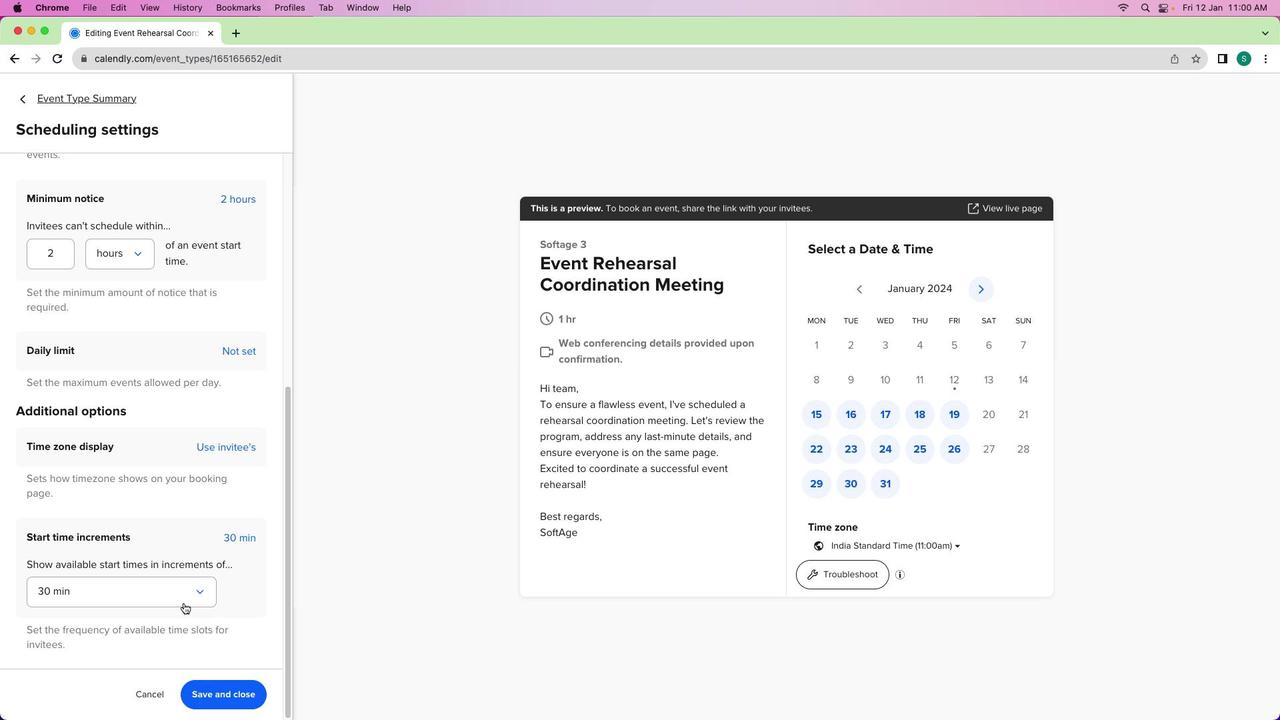 
Action: Mouse scrolled (204, 556) with delta (-16, 74)
Screenshot: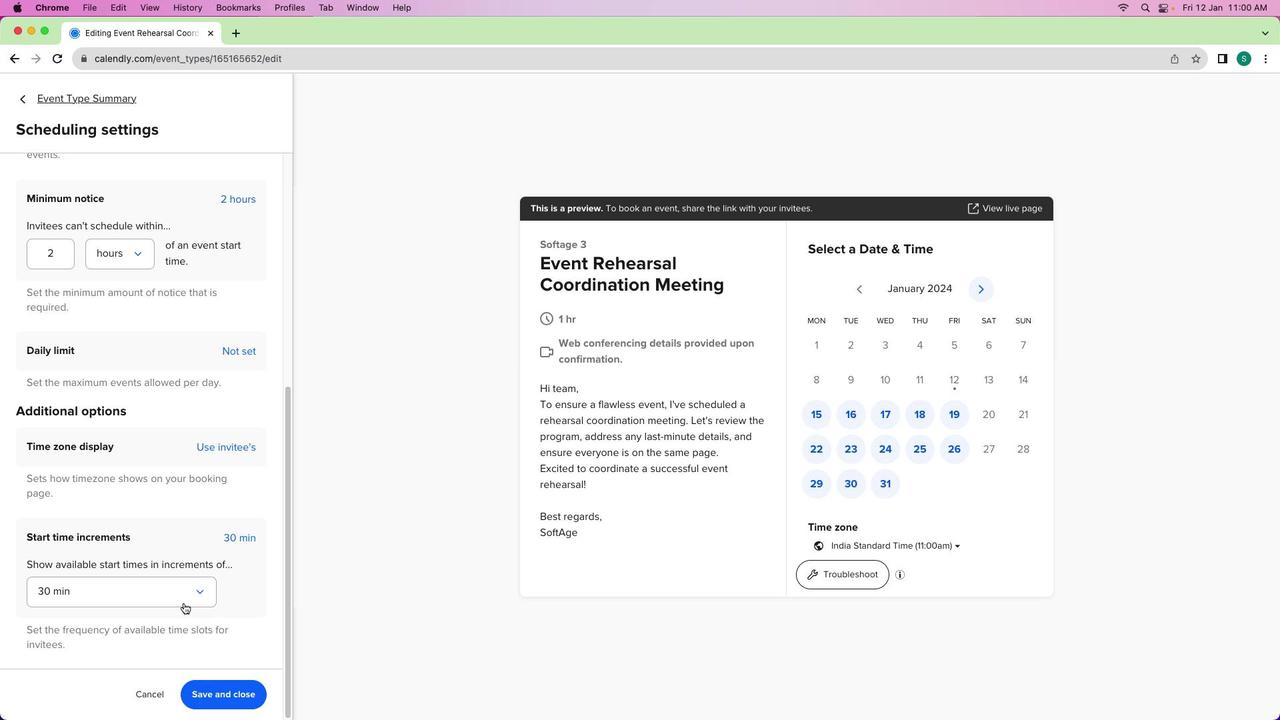 
Action: Mouse moved to (202, 557)
Screenshot: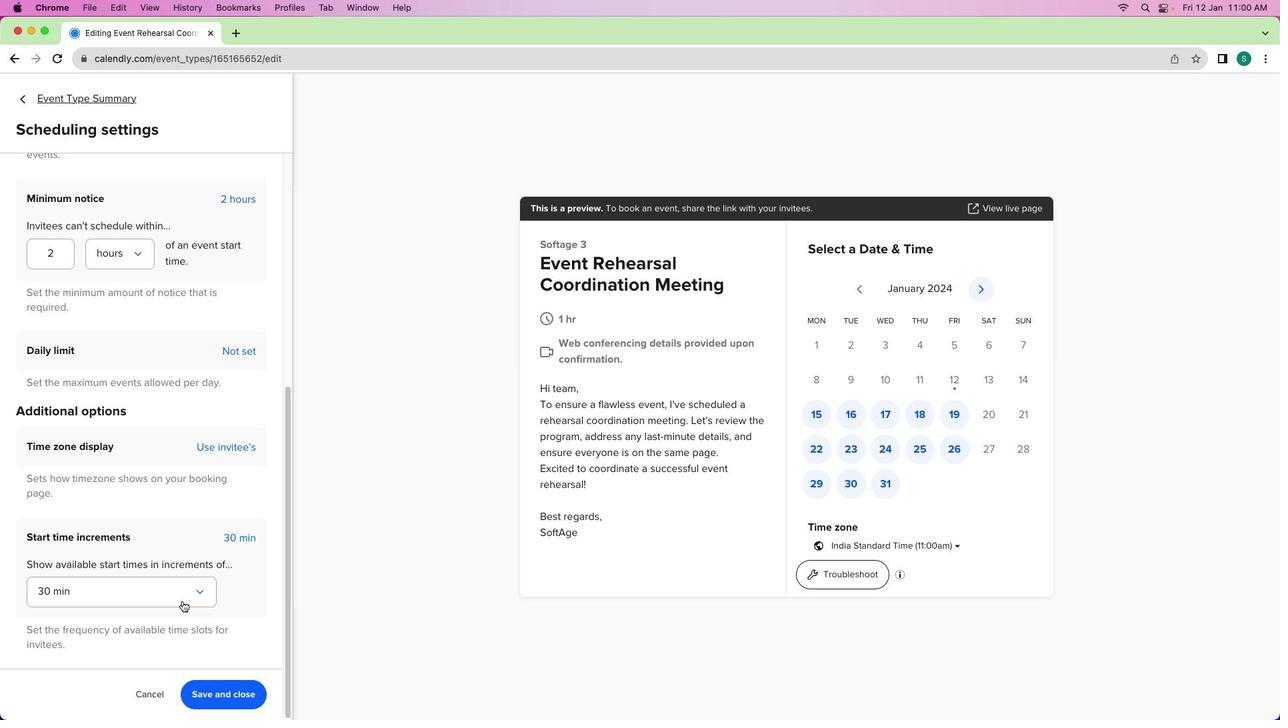 
Action: Mouse scrolled (202, 557) with delta (-16, 74)
Screenshot: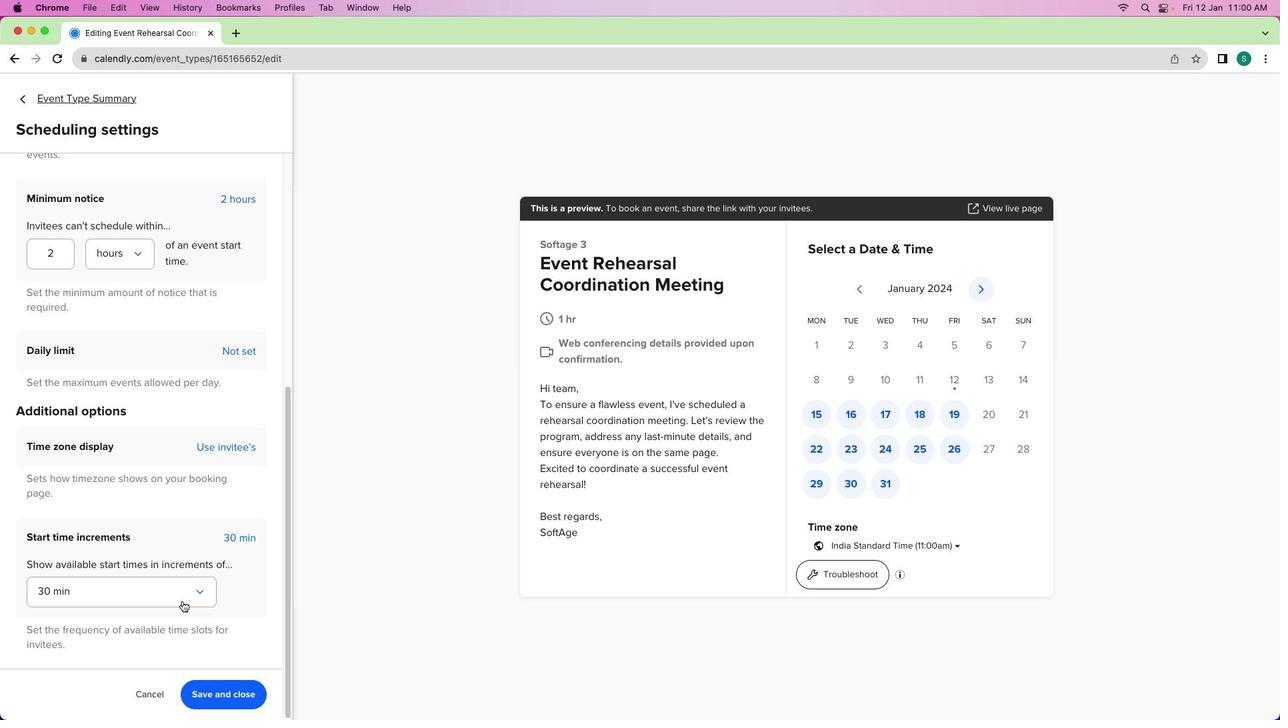 
Action: Mouse moved to (185, 544)
Screenshot: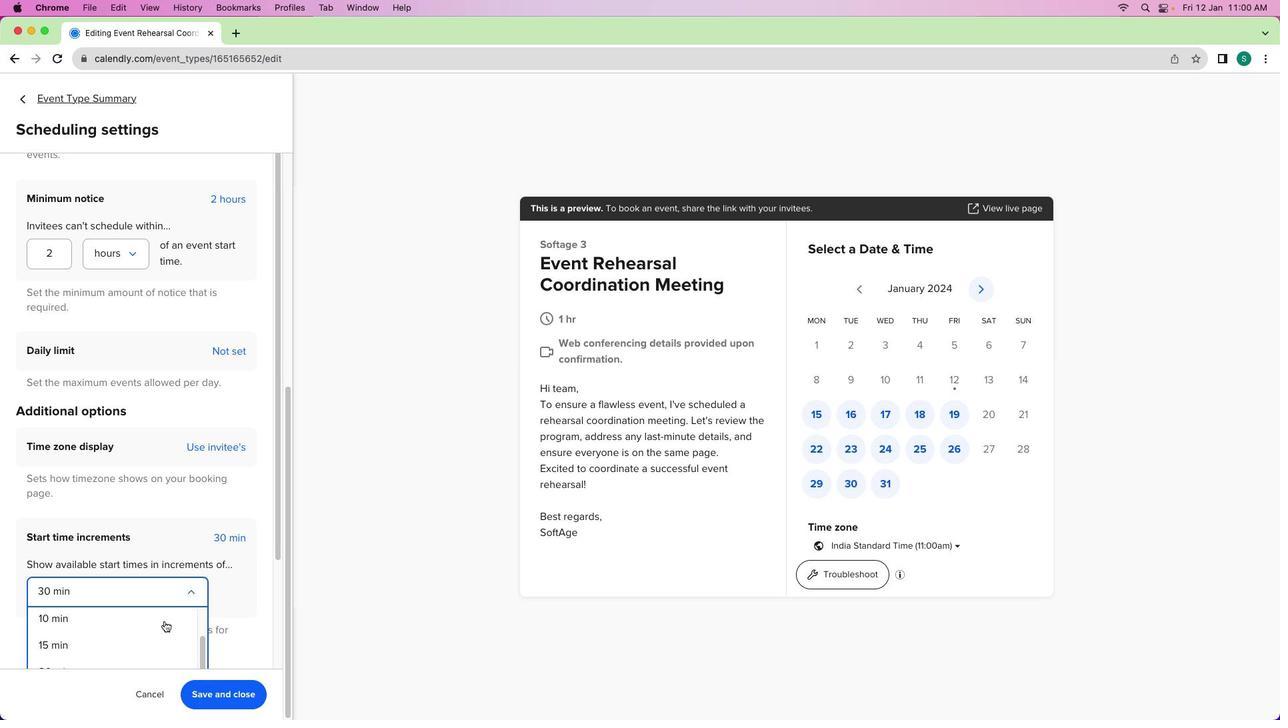 
Action: Mouse pressed left at (185, 544)
Screenshot: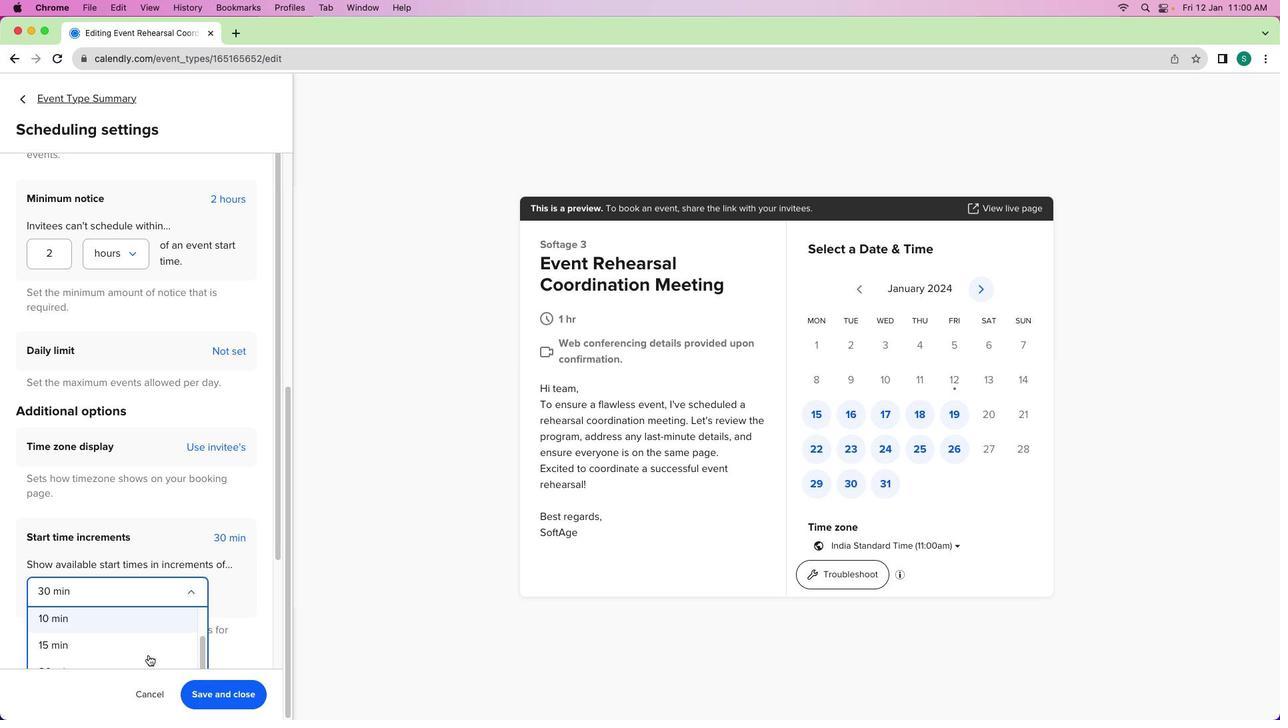 
Action: Mouse moved to (86, 573)
Screenshot: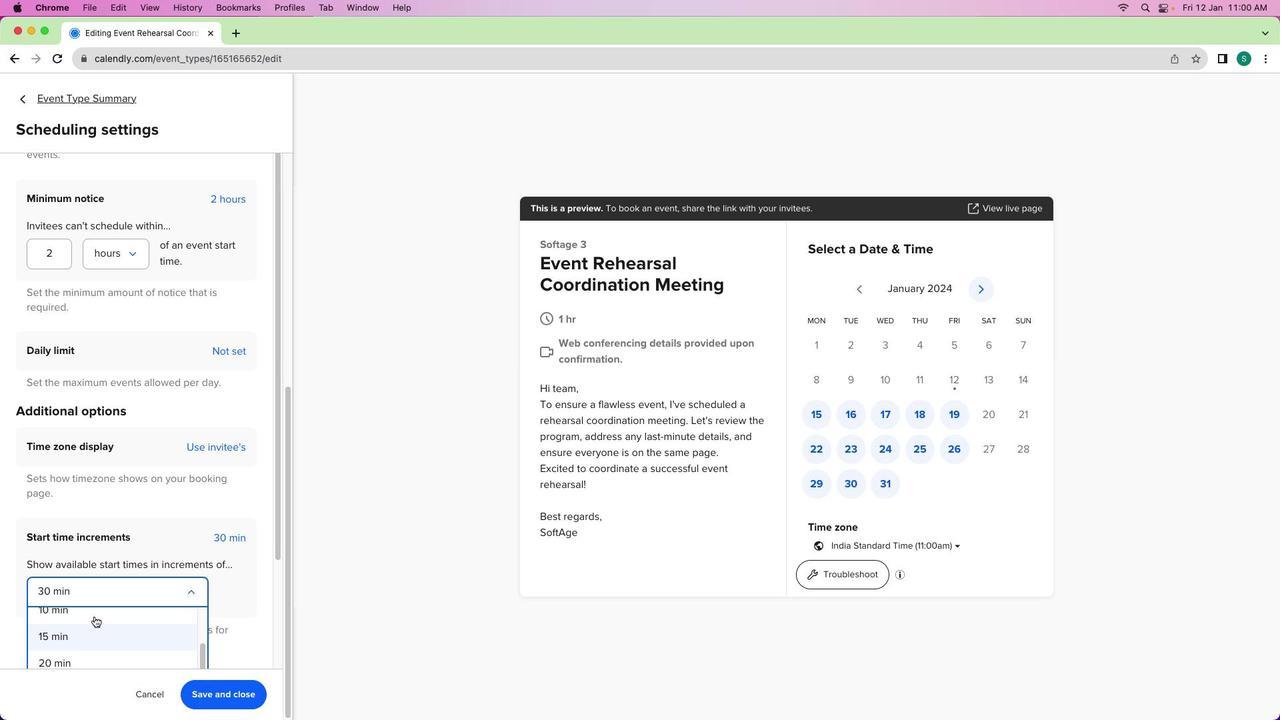 
Action: Mouse scrolled (86, 573) with delta (-16, 74)
Screenshot: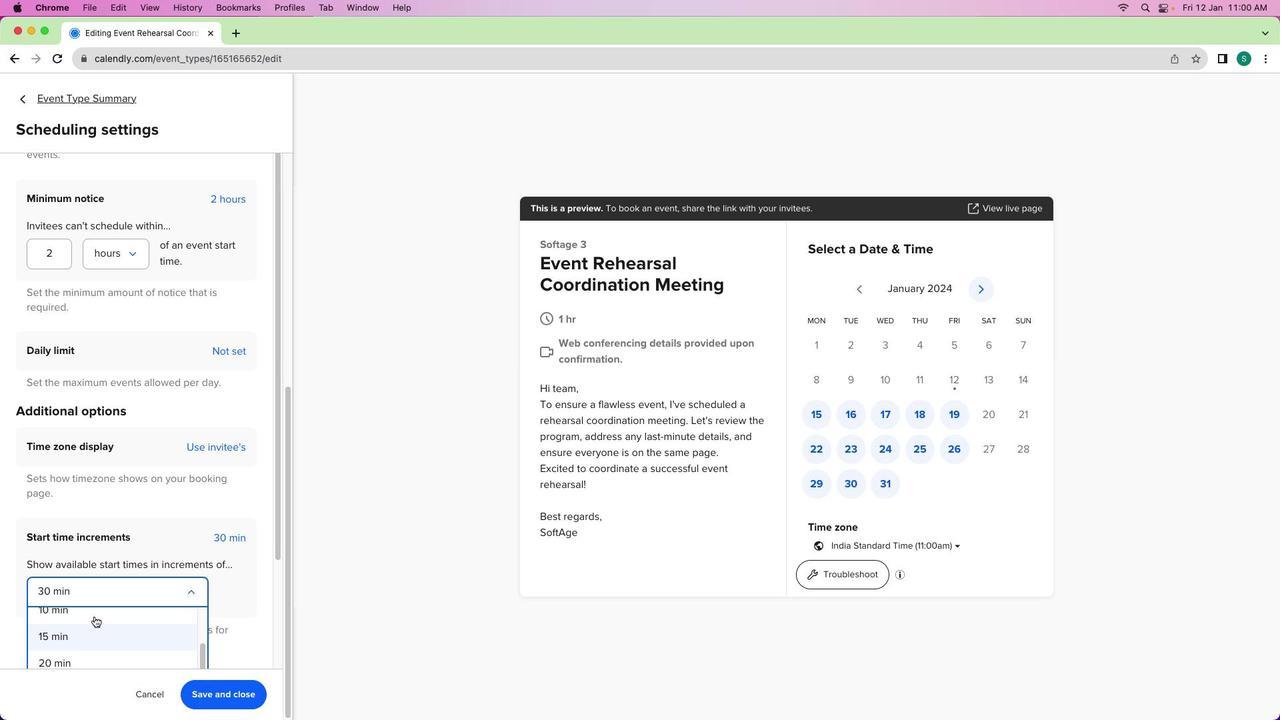 
Action: Mouse moved to (86, 573)
Screenshot: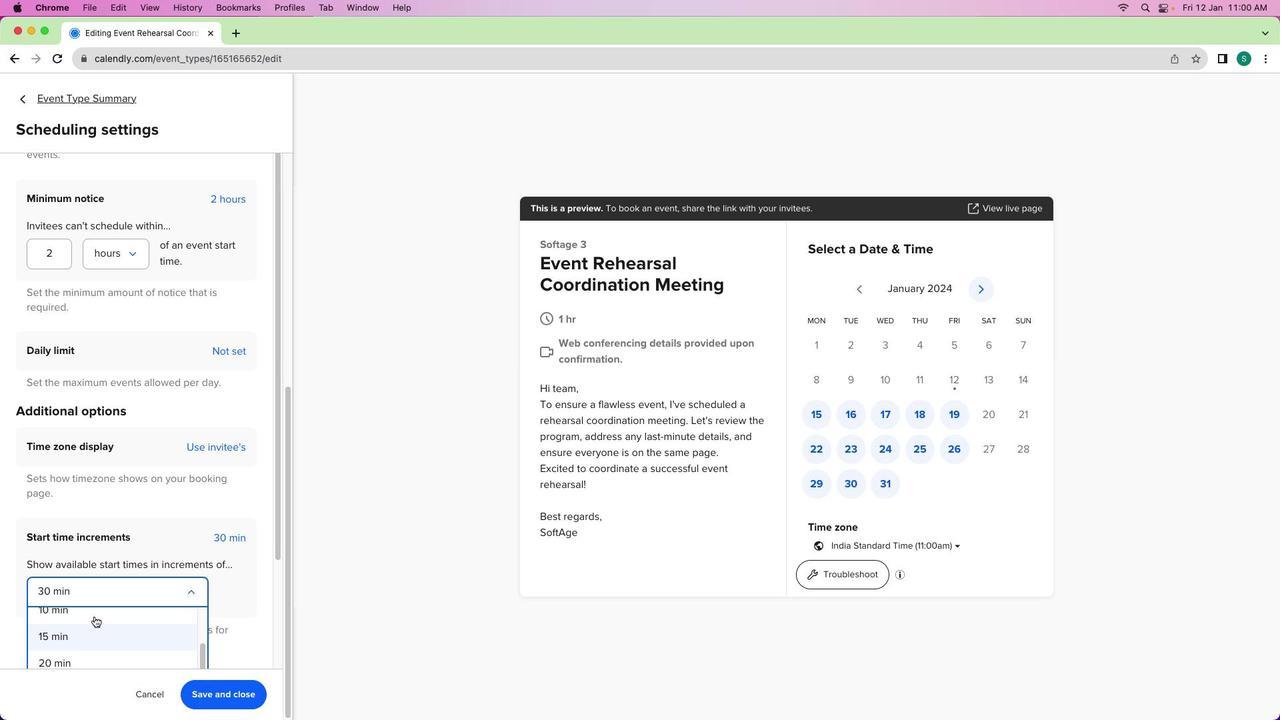 
Action: Mouse scrolled (86, 573) with delta (-16, 74)
Screenshot: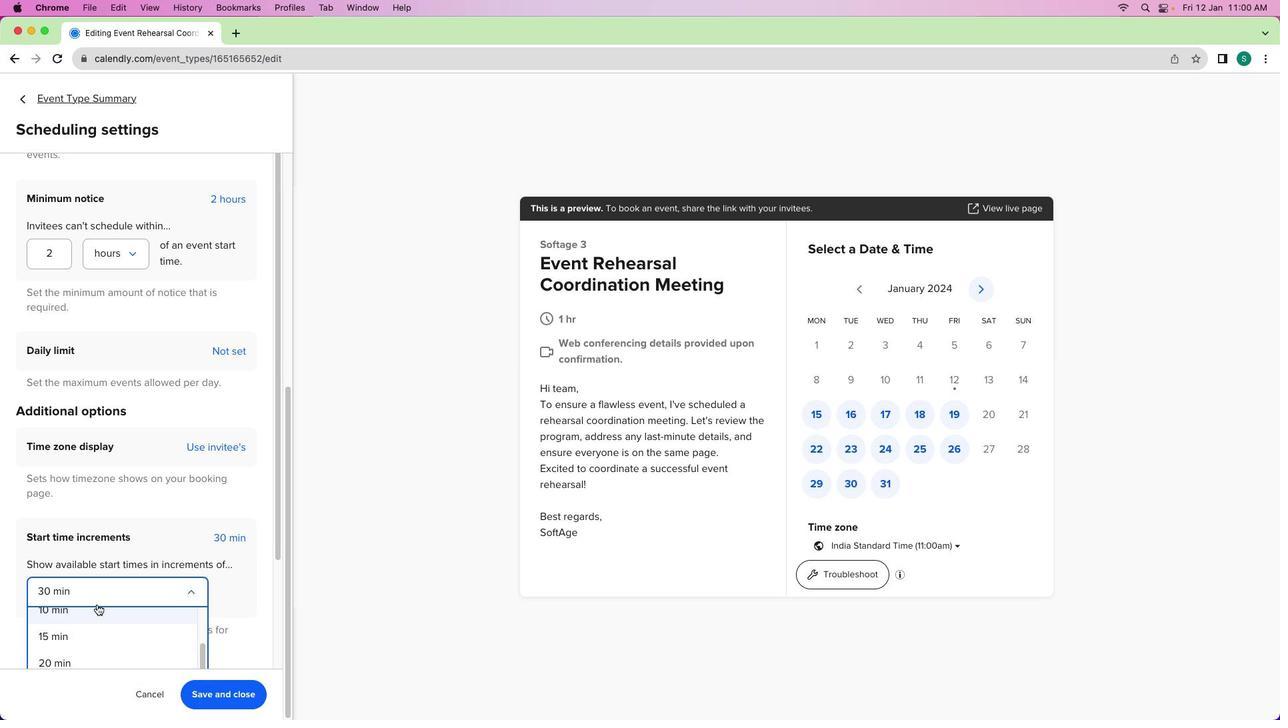 
Action: Mouse scrolled (86, 573) with delta (-16, 73)
Screenshot: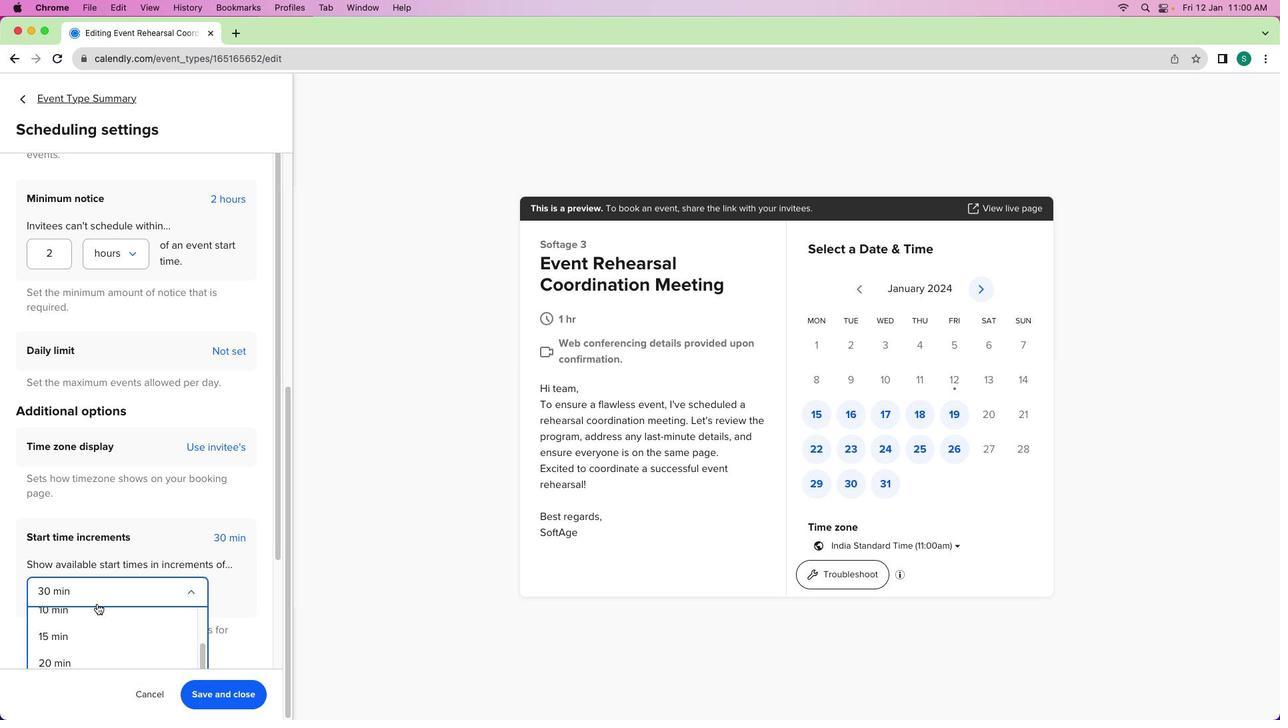 
Action: Mouse scrolled (86, 573) with delta (-16, 72)
Screenshot: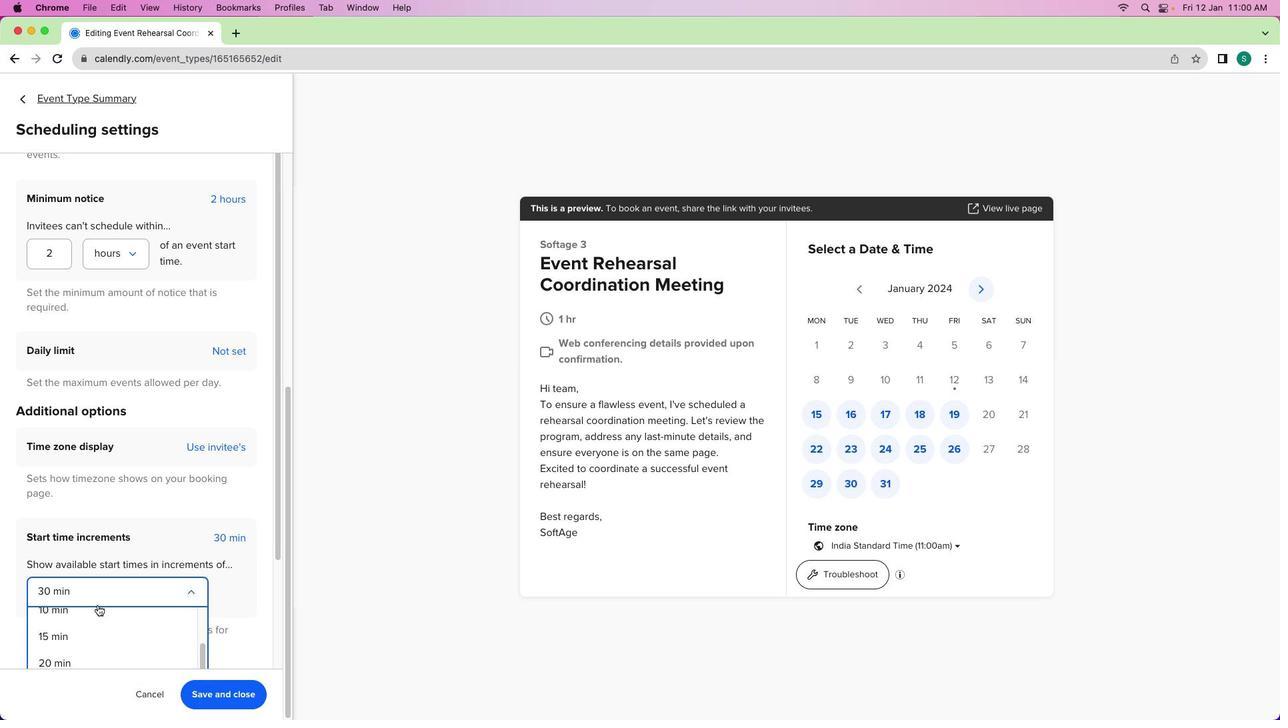 
Action: Mouse moved to (90, 546)
Screenshot: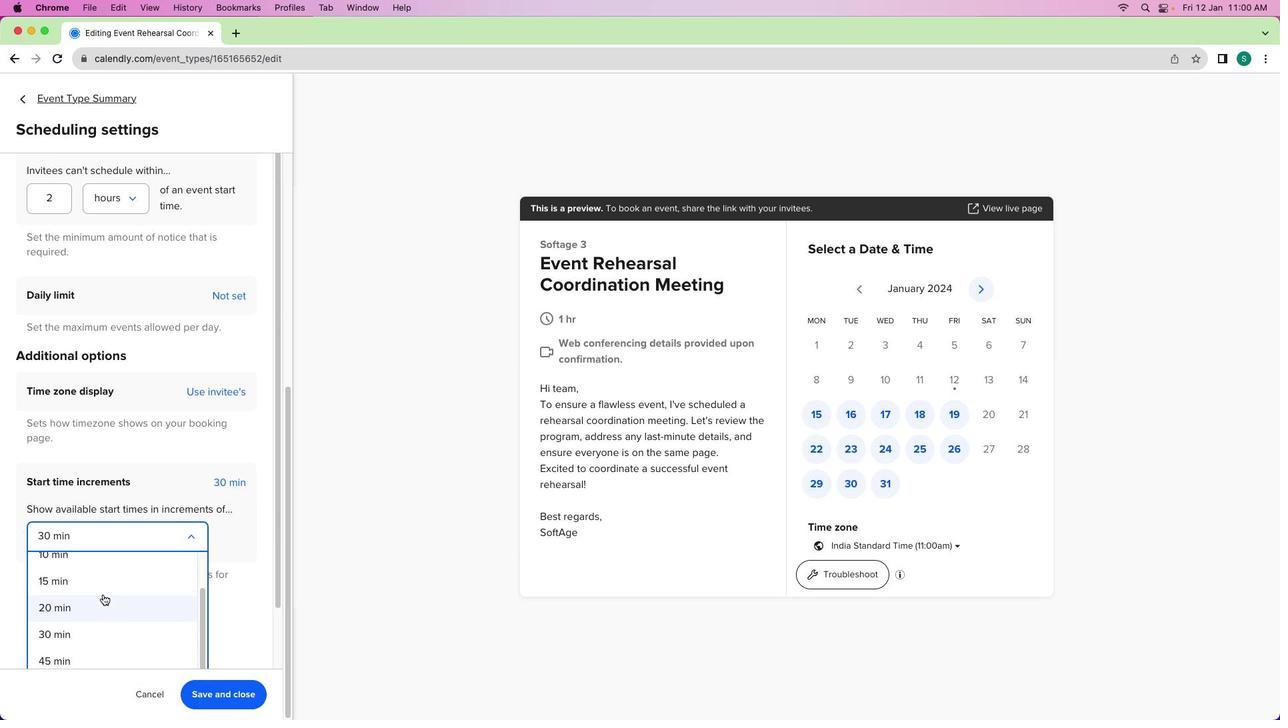 
Action: Mouse scrolled (90, 546) with delta (-16, 74)
Screenshot: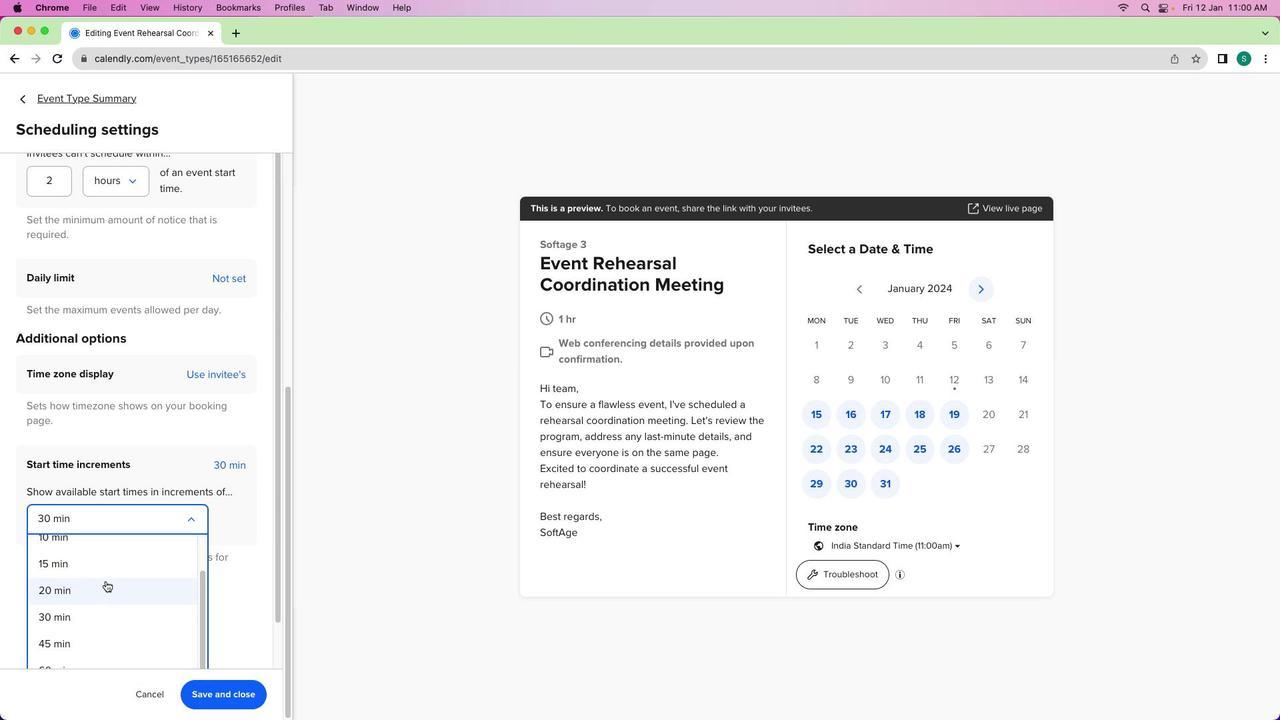 
Action: Mouse moved to (90, 548)
Screenshot: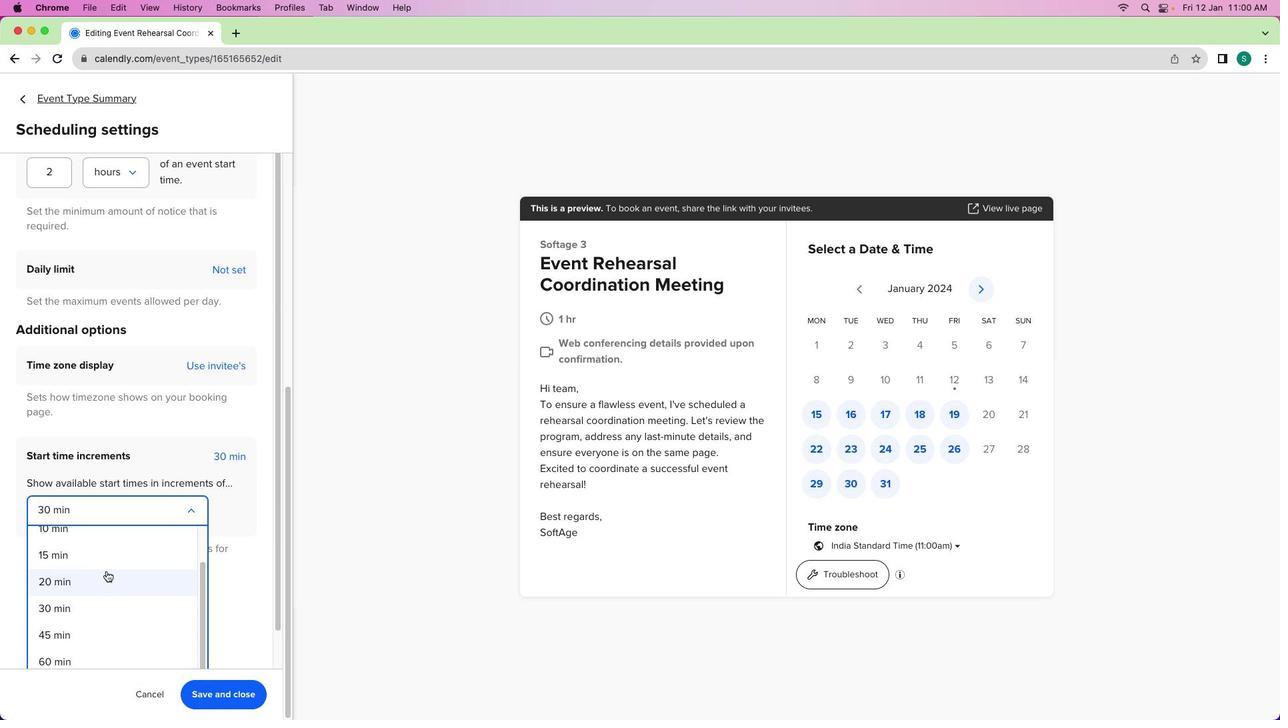 
Action: Mouse scrolled (90, 548) with delta (-16, 74)
Screenshot: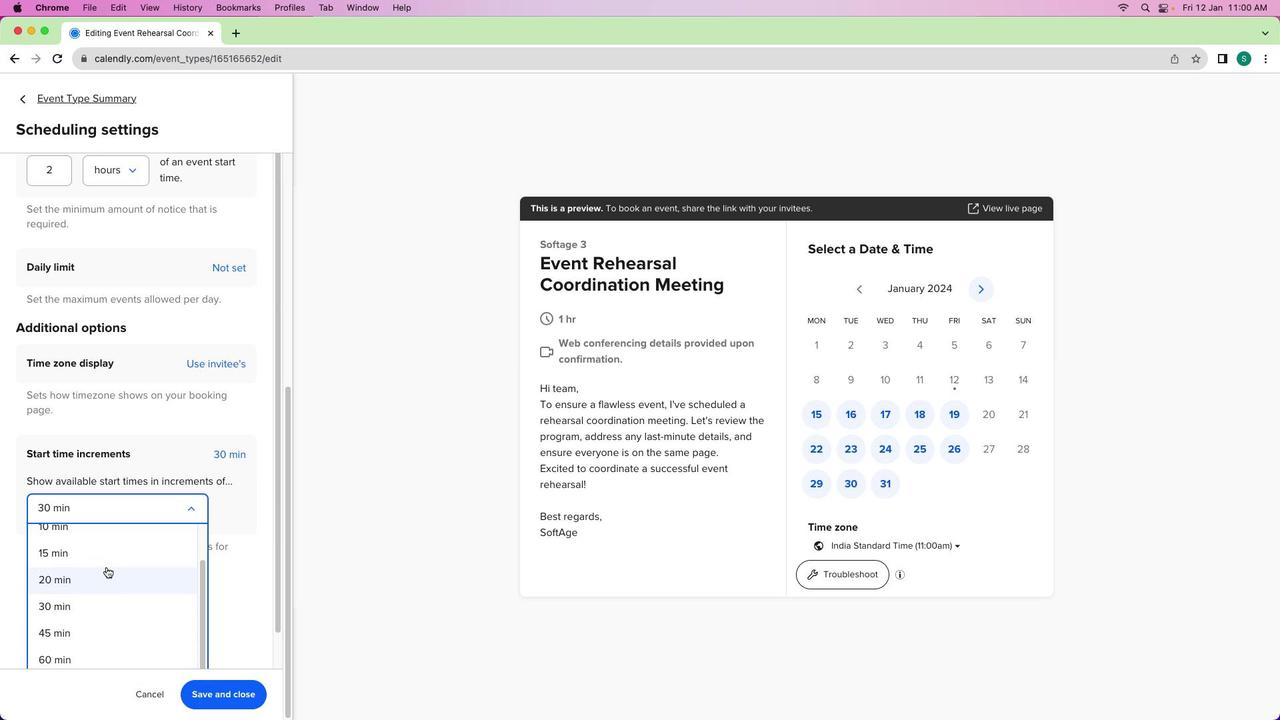 
Action: Mouse moved to (91, 548)
Screenshot: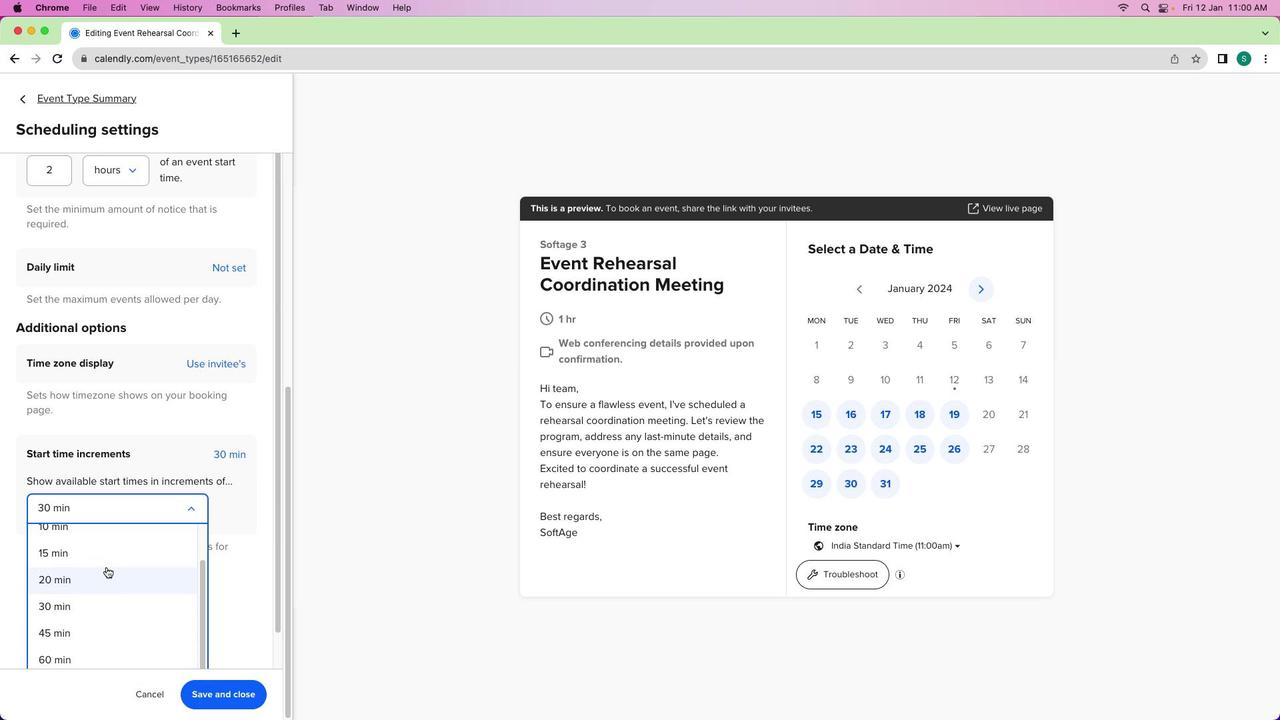 
Action: Mouse scrolled (91, 548) with delta (-16, 73)
Screenshot: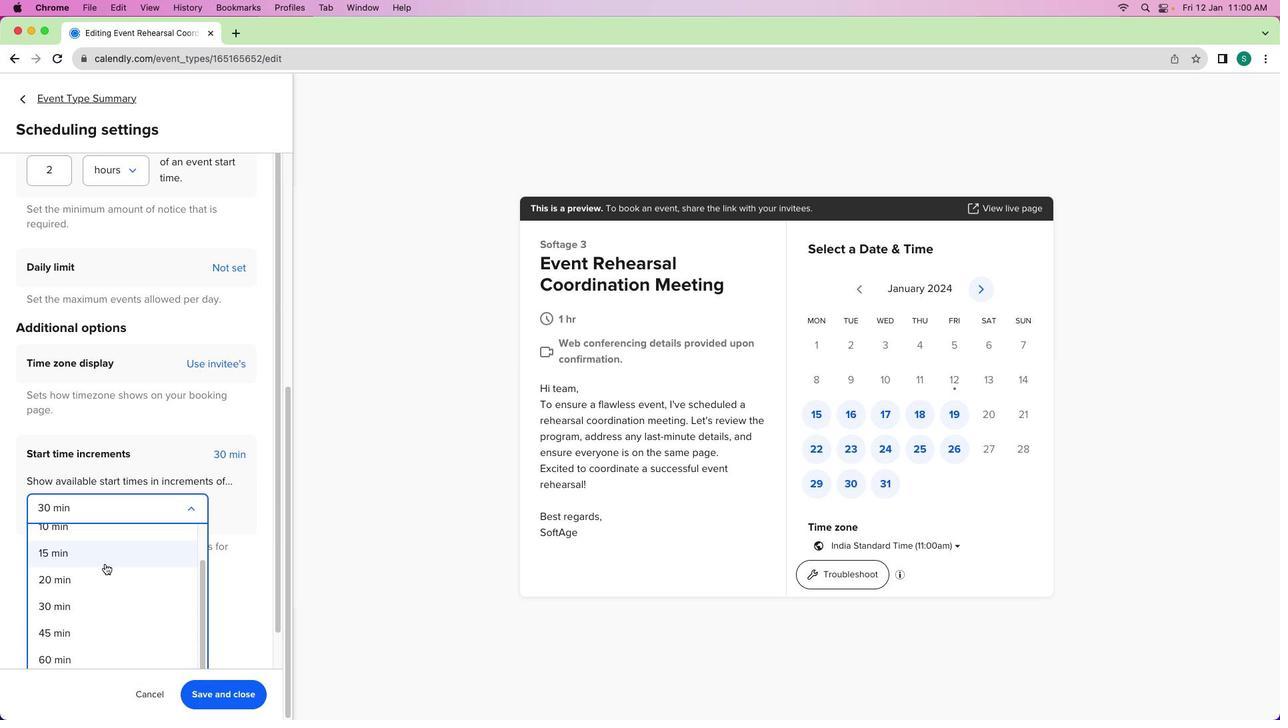 
Action: Mouse moved to (98, 515)
Screenshot: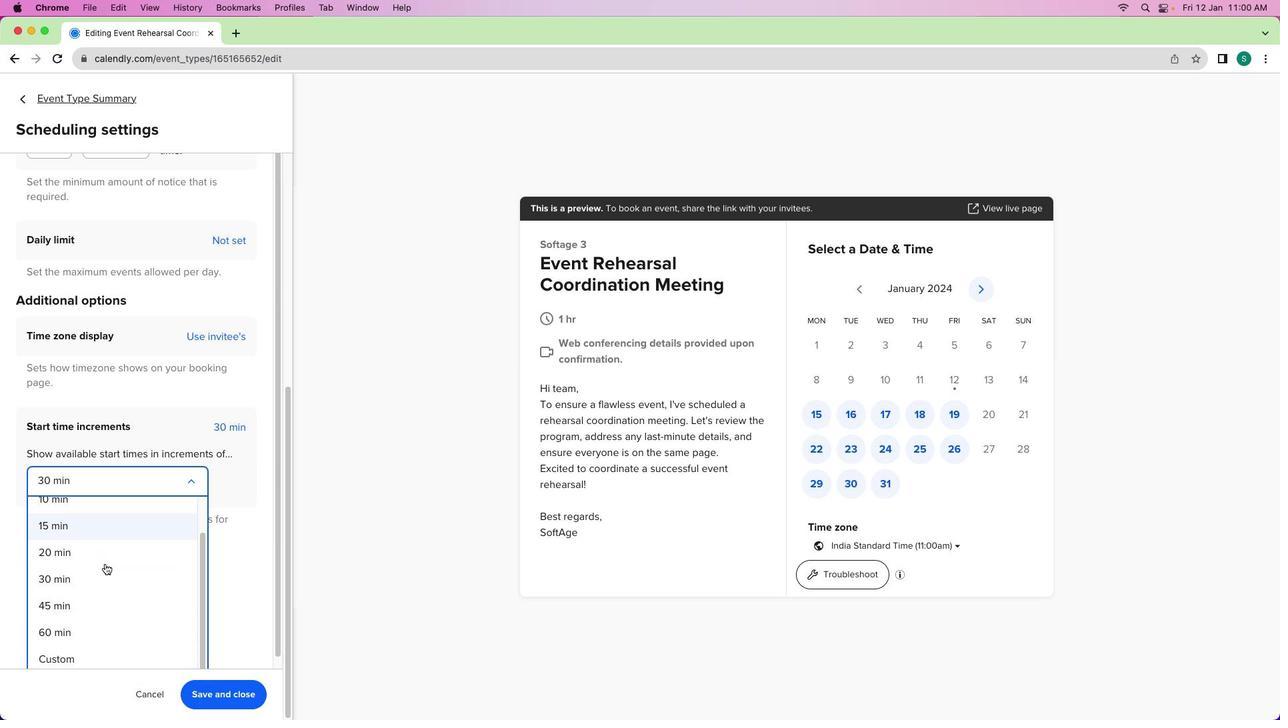 
Action: Mouse scrolled (98, 515) with delta (-16, 74)
Screenshot: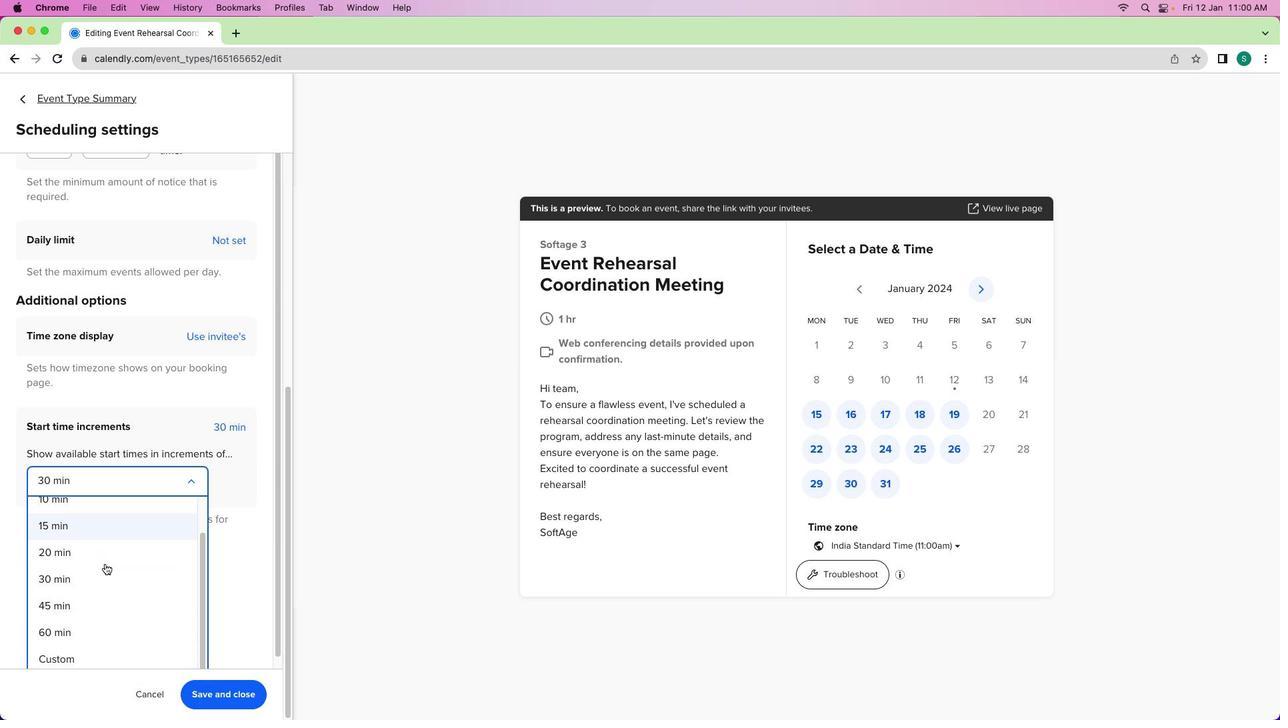 
Action: Mouse moved to (98, 515)
Screenshot: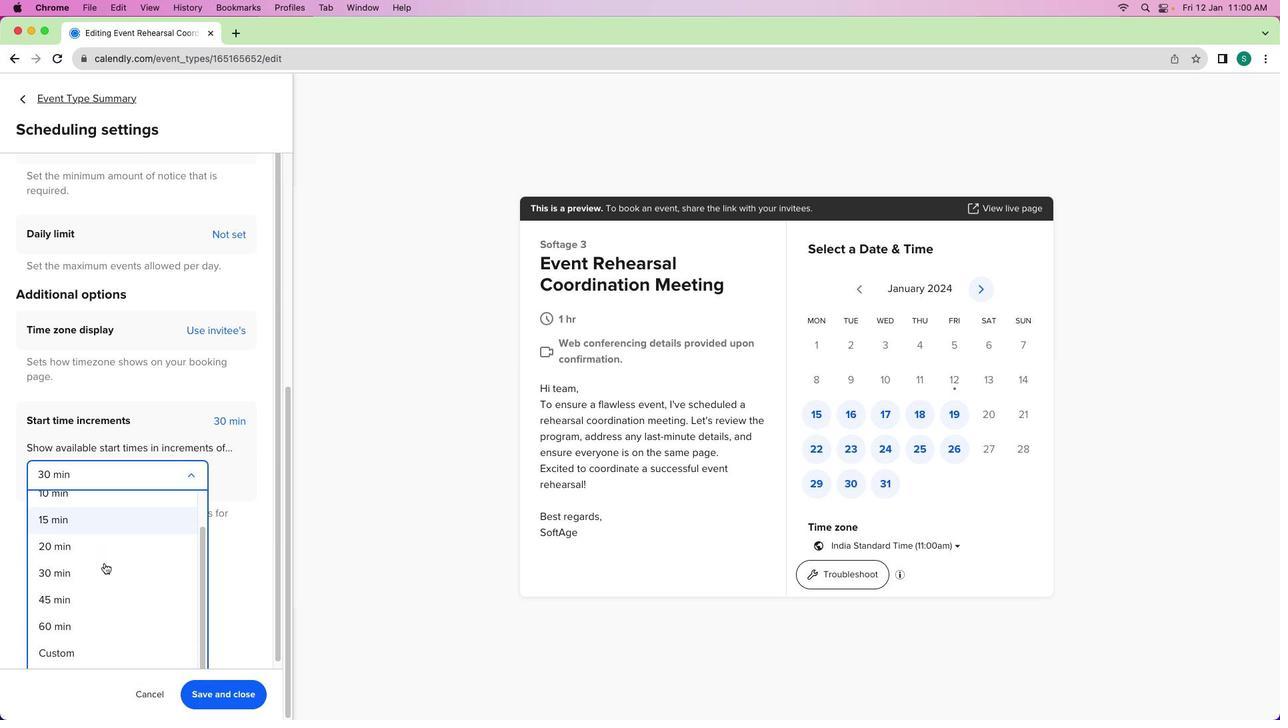 
Action: Mouse scrolled (98, 515) with delta (-16, 74)
Screenshot: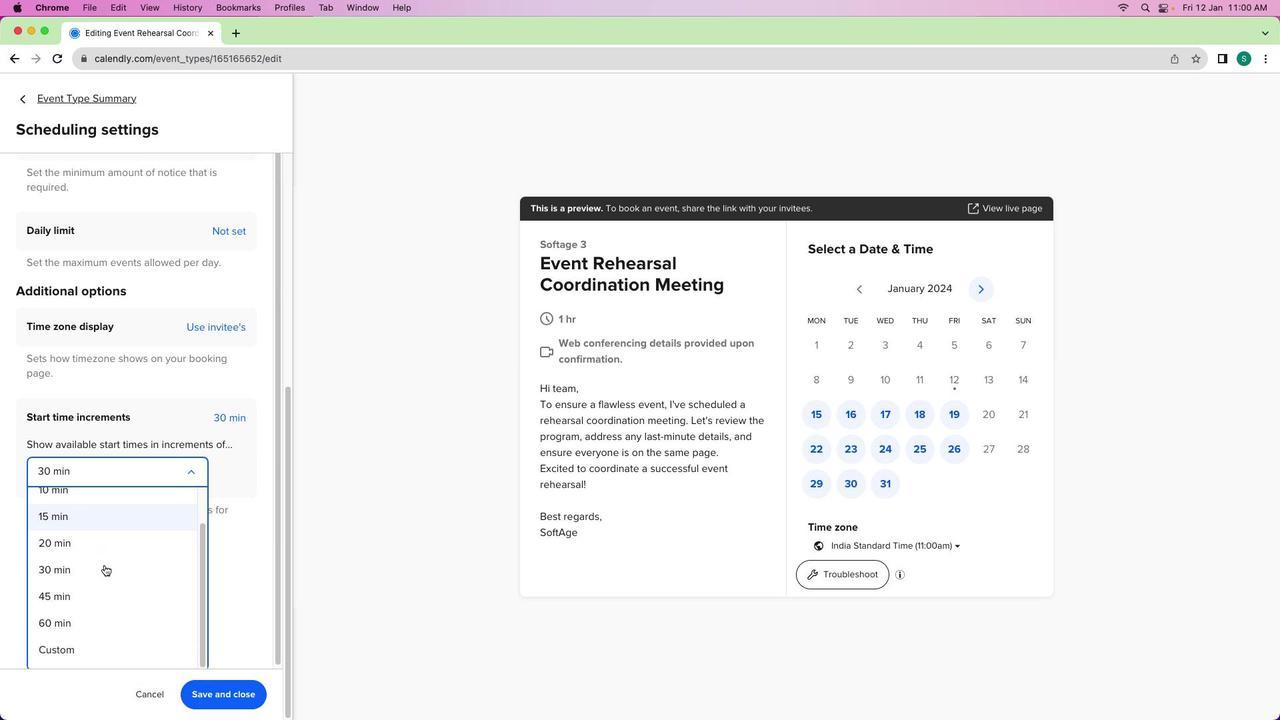 
Action: Mouse scrolled (98, 515) with delta (-16, 74)
Screenshot: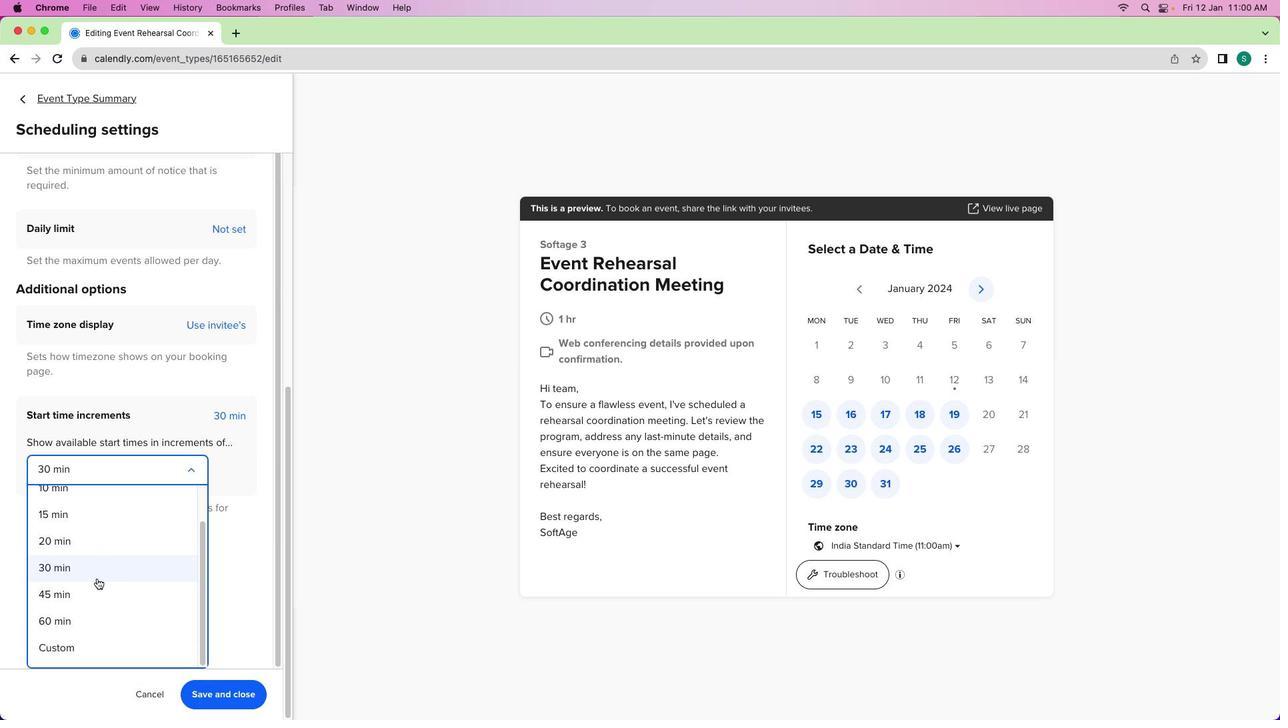 
Action: Mouse moved to (62, 561)
Screenshot: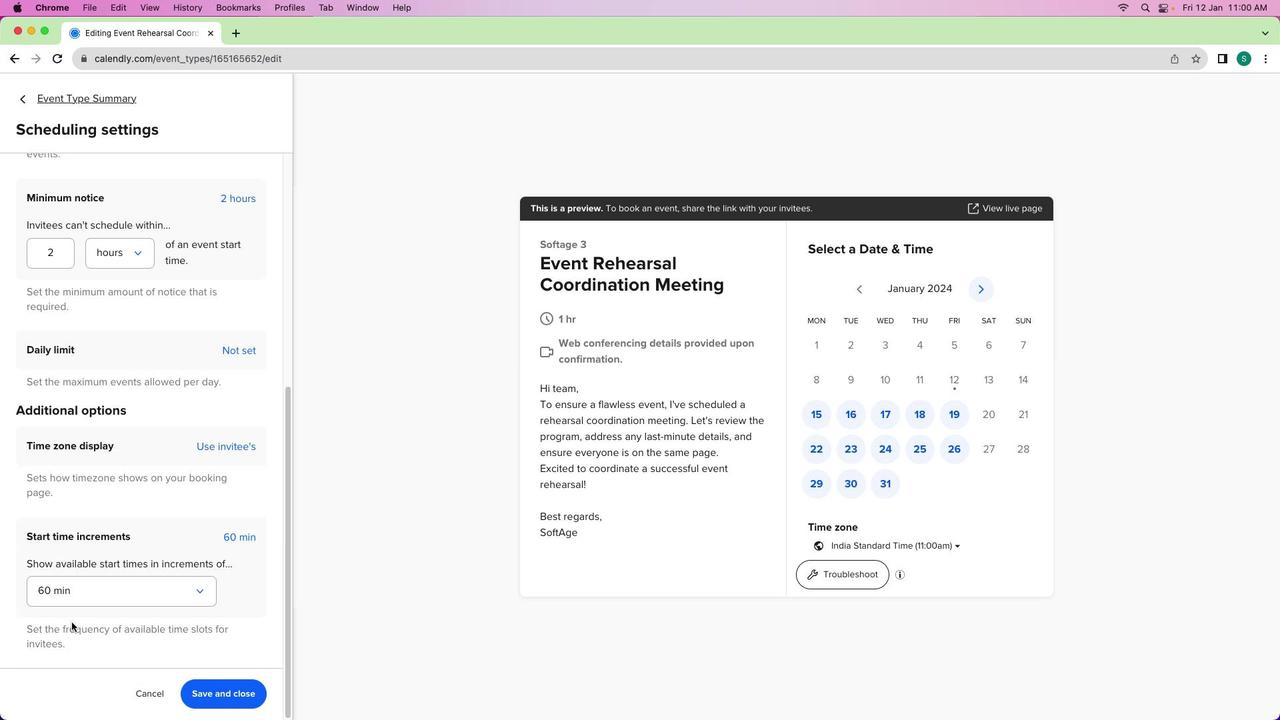 
Action: Mouse pressed left at (62, 561)
Screenshot: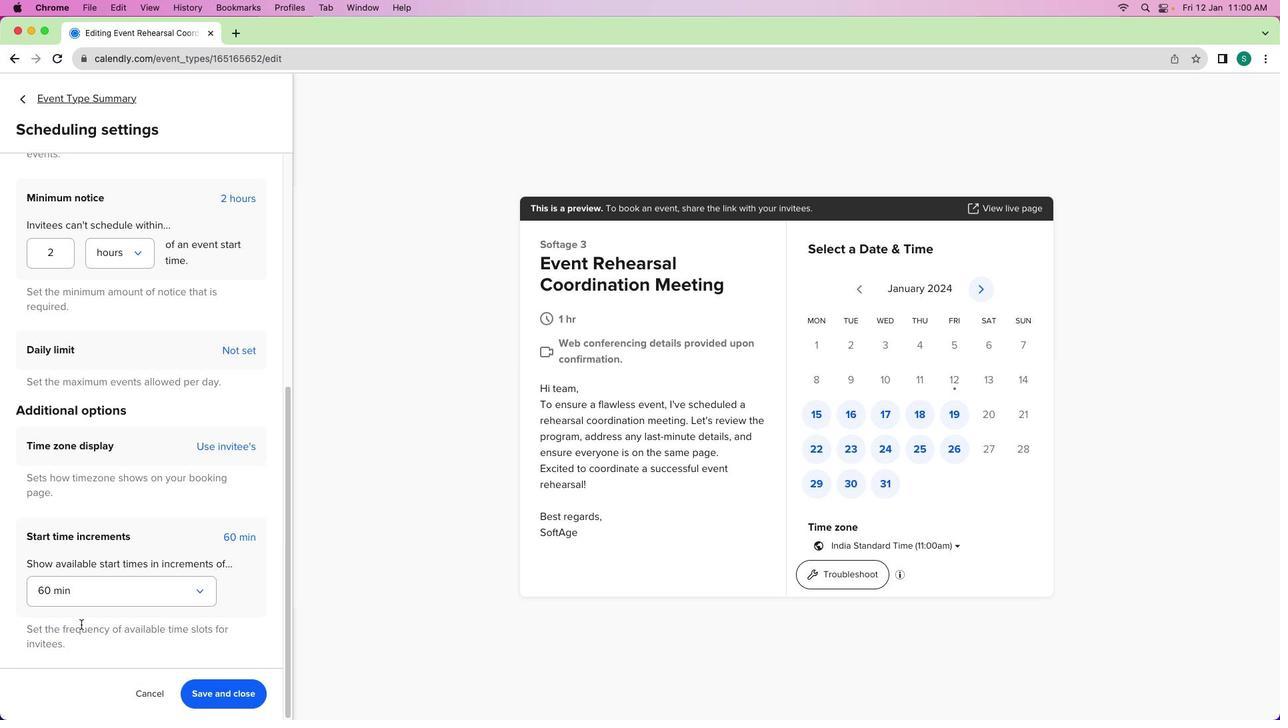 
Action: Mouse moved to (255, 618)
Screenshot: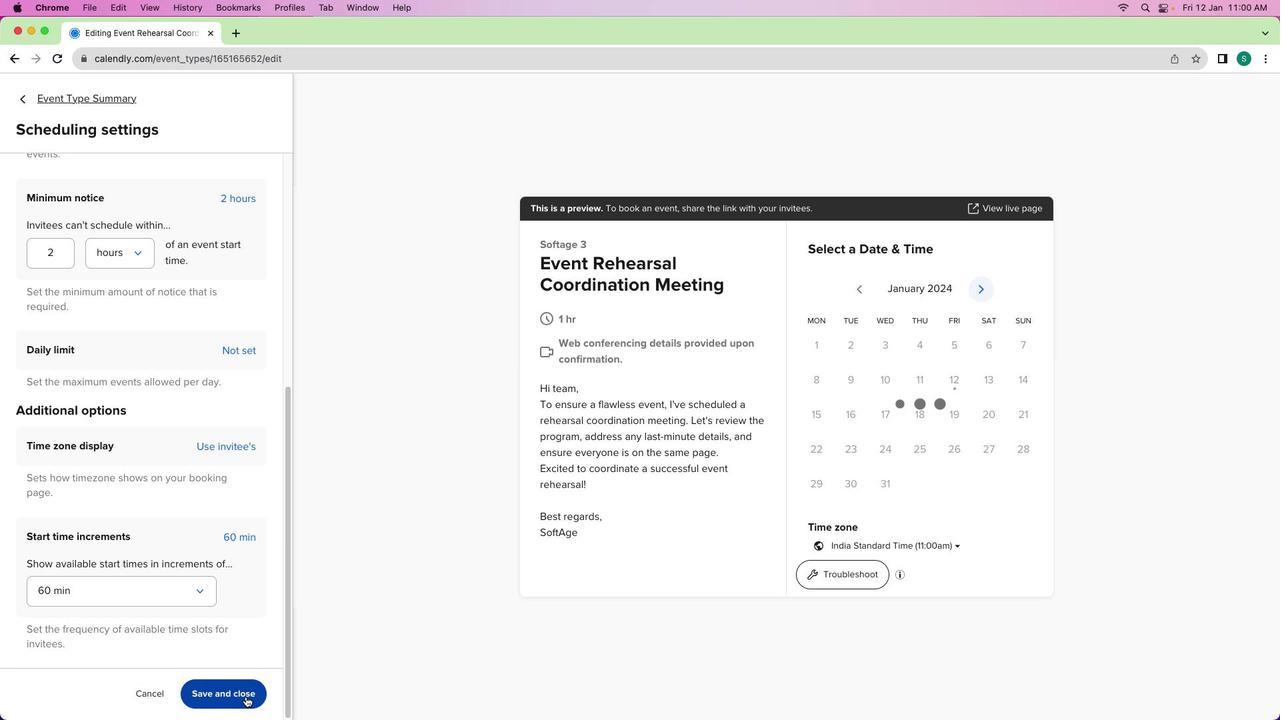 
Action: Mouse pressed left at (255, 618)
Screenshot: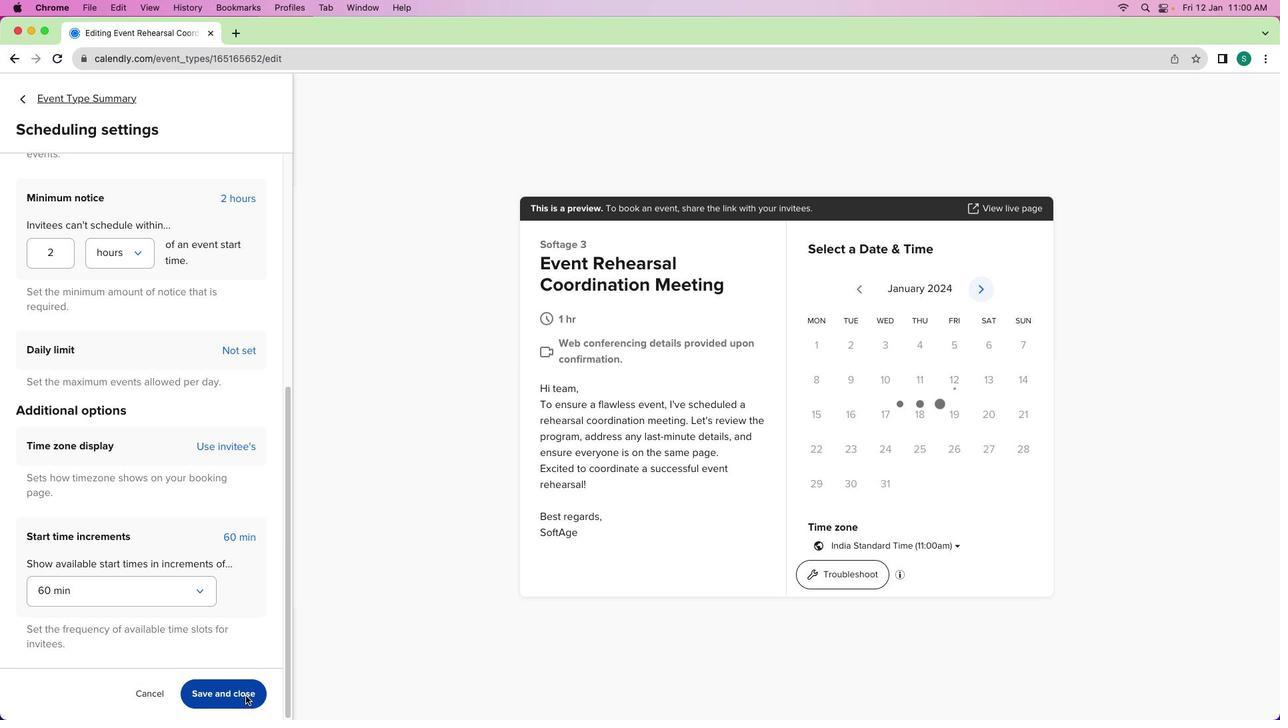
Action: Mouse moved to (42, 153)
Screenshot: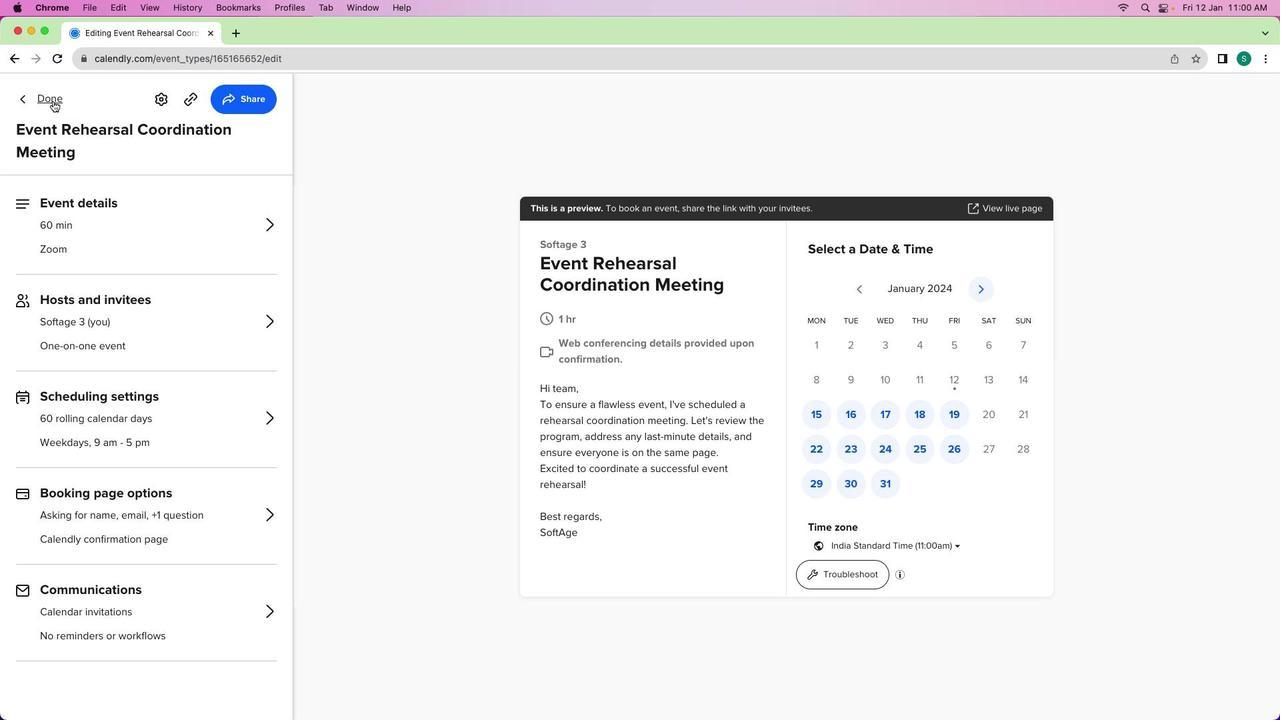 
Action: Mouse pressed left at (42, 153)
Screenshot: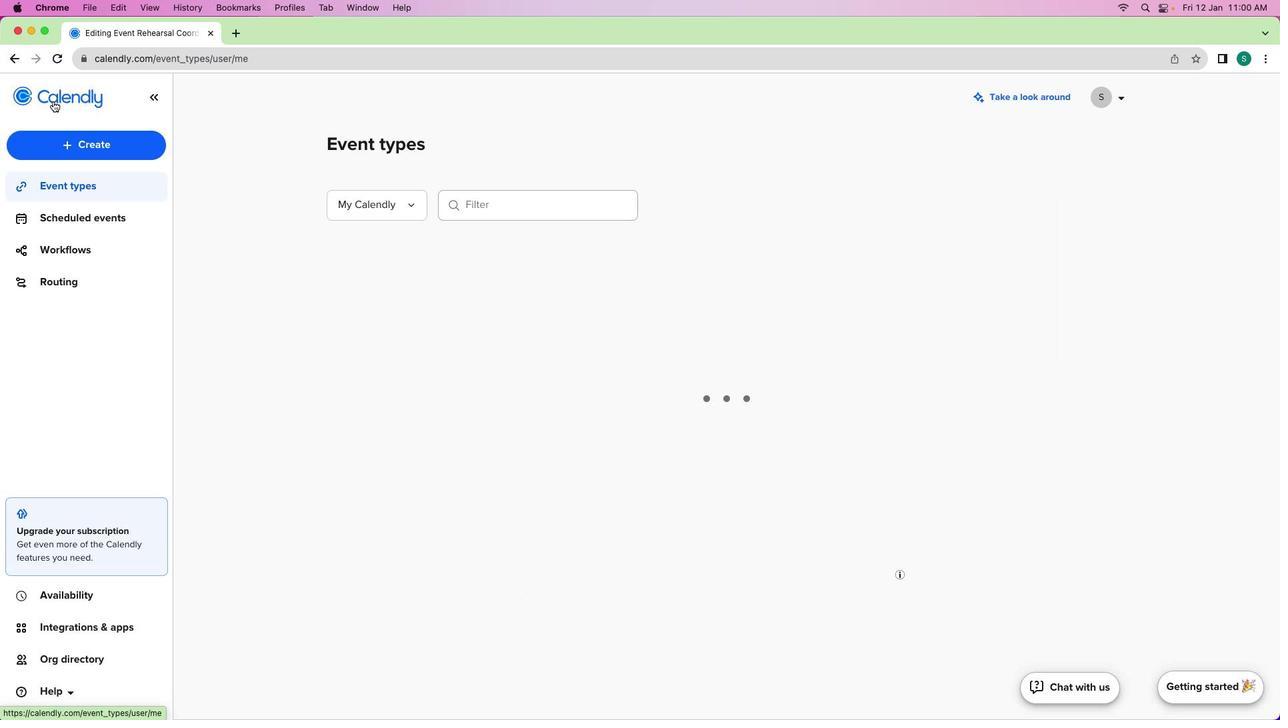 
Action: Mouse moved to (468, 405)
Screenshot: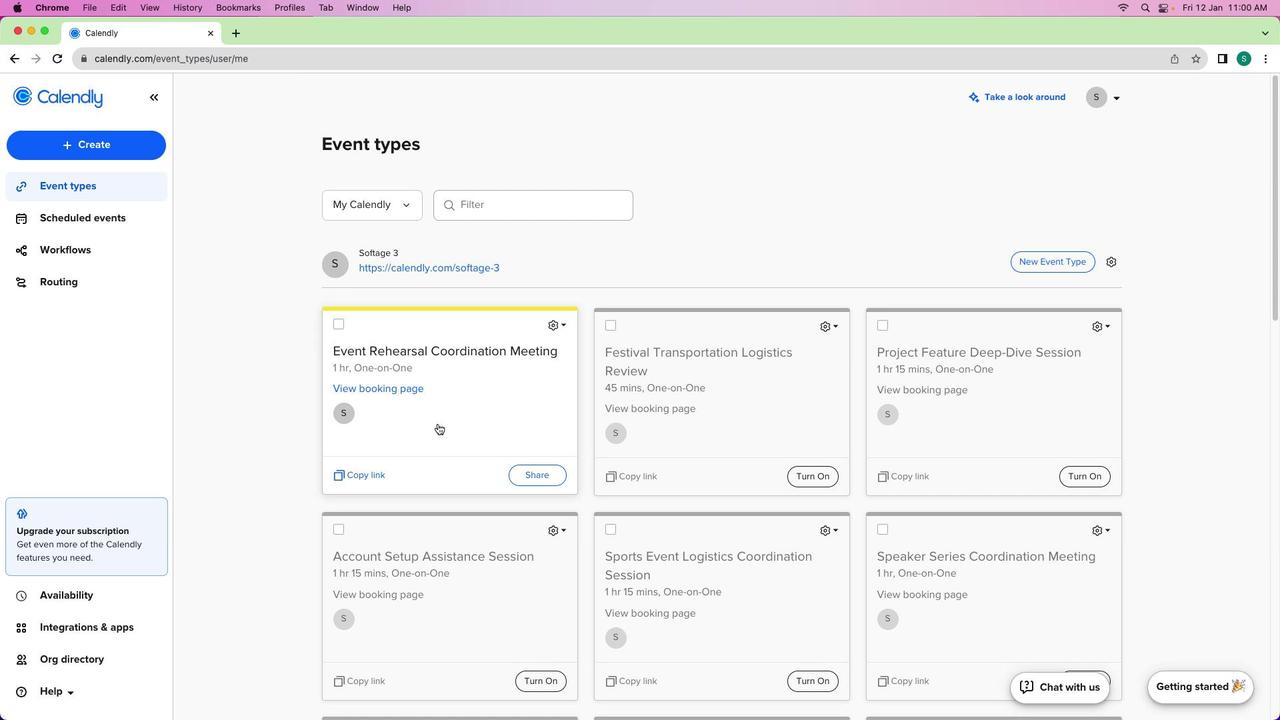 
